 Task: Find connections with filter location Whitehaven with filter topic #Managementconsultant with filter profile language German with filter current company SANGHI INDUSTRIES LTD with filter school Indian Institute of Management, Lucknow with filter industry Wholesale Motor Vehicles and Parts with filter service category Video Production with filter keywords title Retail Worker
Action: Mouse moved to (594, 75)
Screenshot: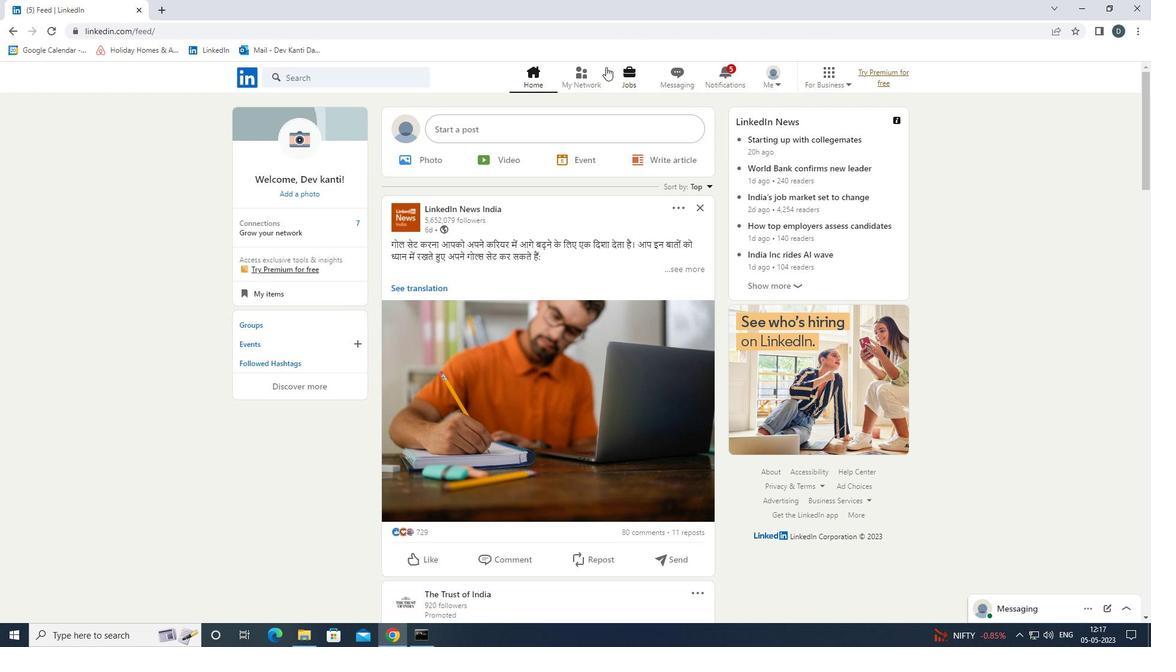 
Action: Mouse pressed left at (594, 75)
Screenshot: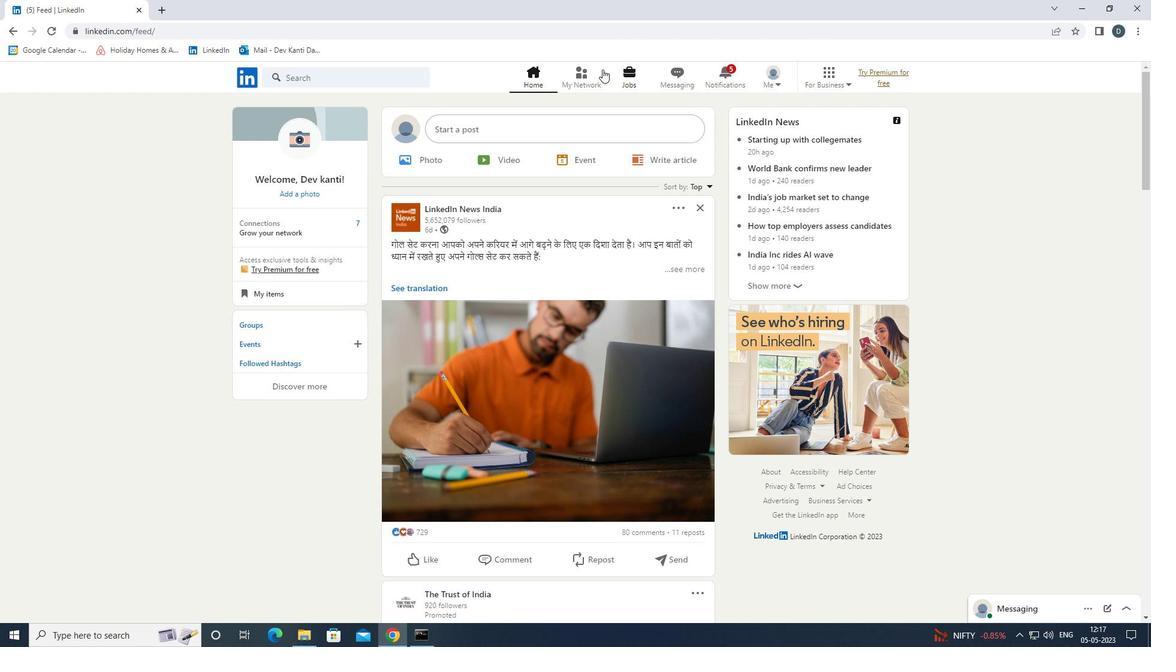 
Action: Mouse moved to (393, 146)
Screenshot: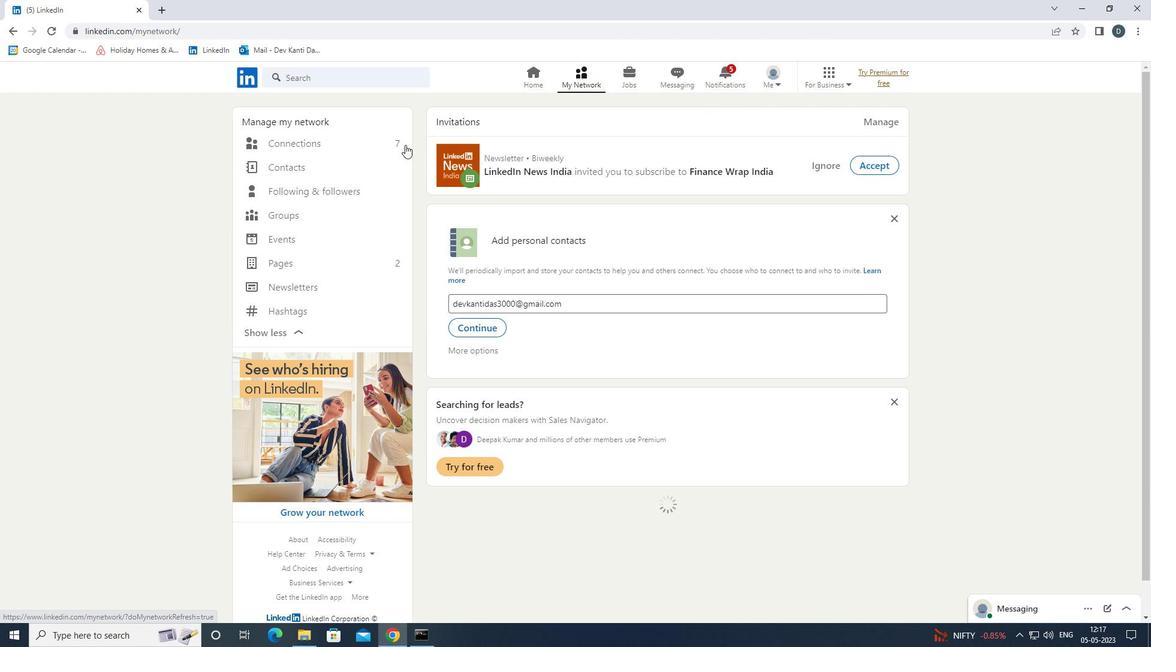 
Action: Mouse pressed left at (393, 146)
Screenshot: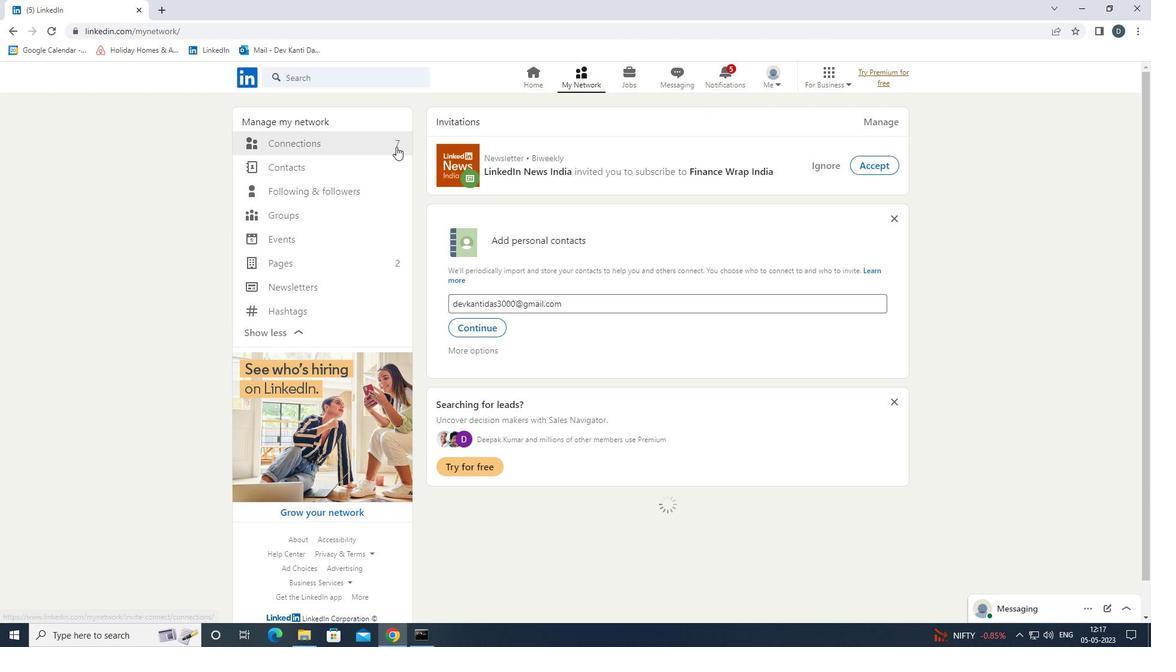 
Action: Mouse moved to (655, 145)
Screenshot: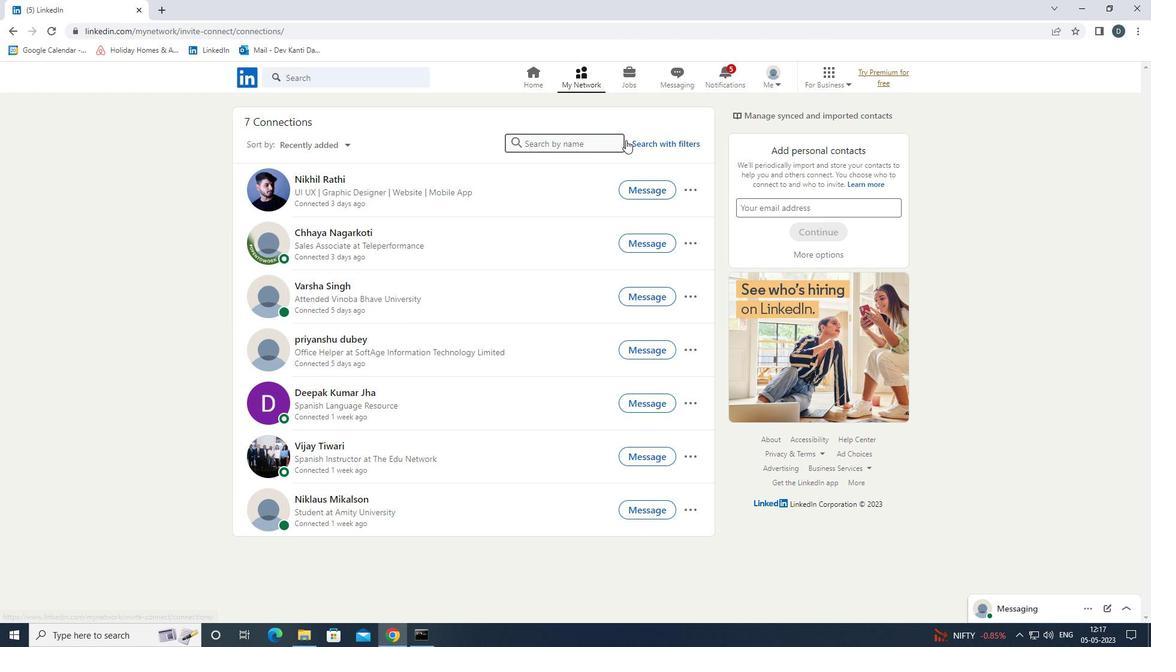 
Action: Mouse pressed left at (655, 145)
Screenshot: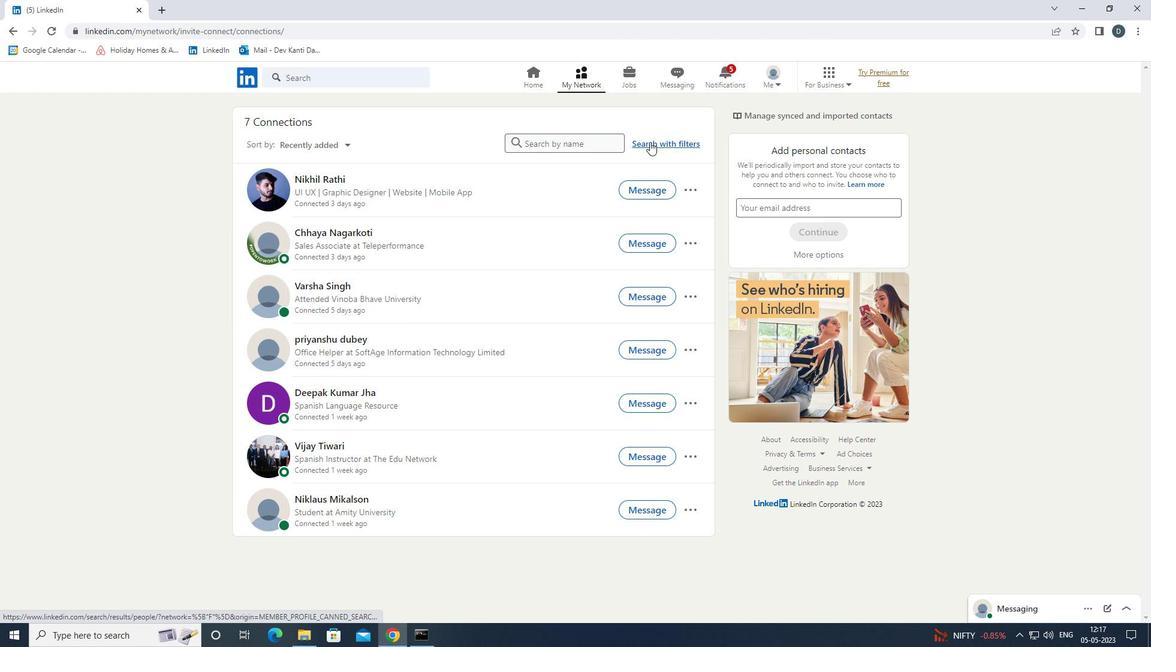 
Action: Mouse moved to (613, 109)
Screenshot: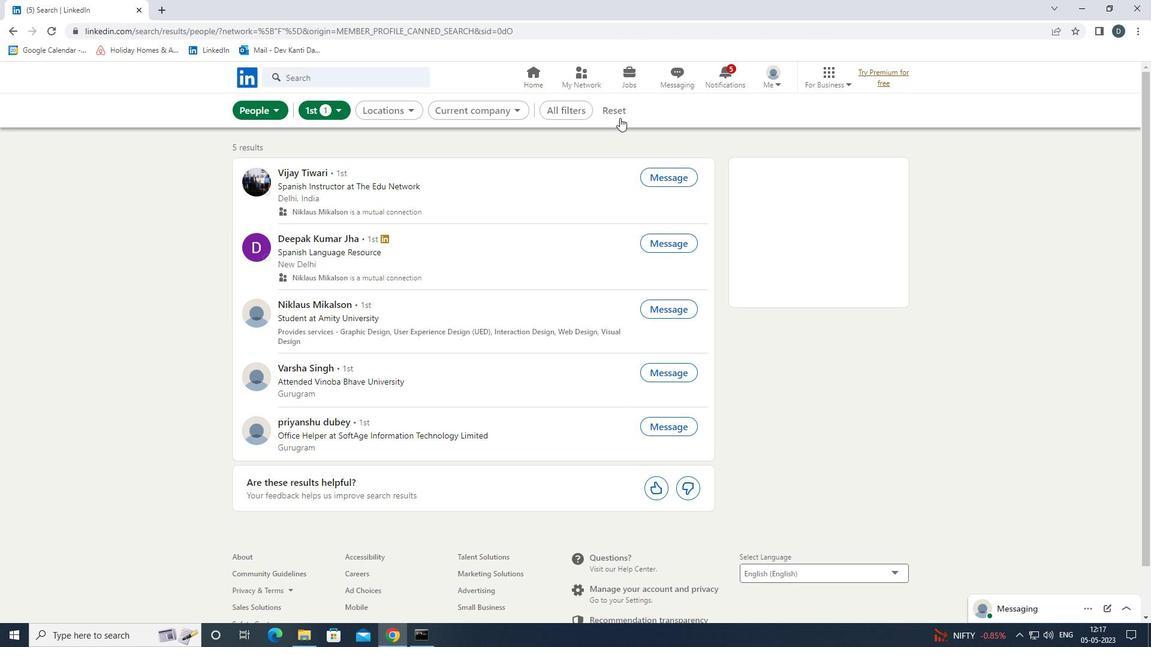
Action: Mouse pressed left at (613, 109)
Screenshot: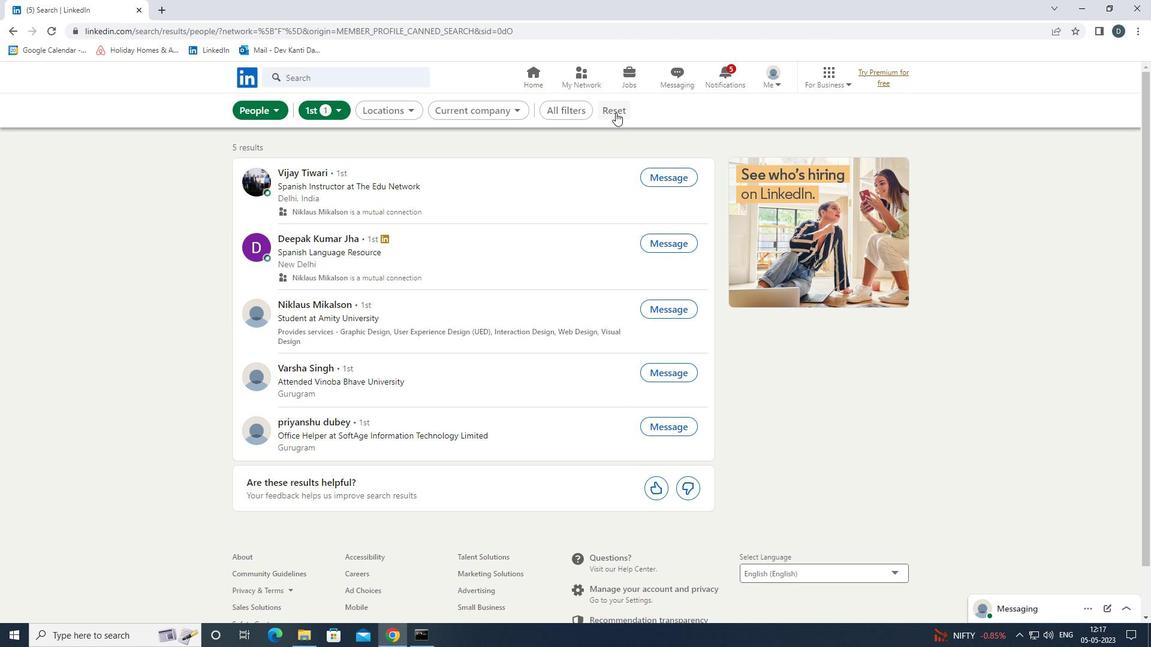 
Action: Mouse moved to (607, 107)
Screenshot: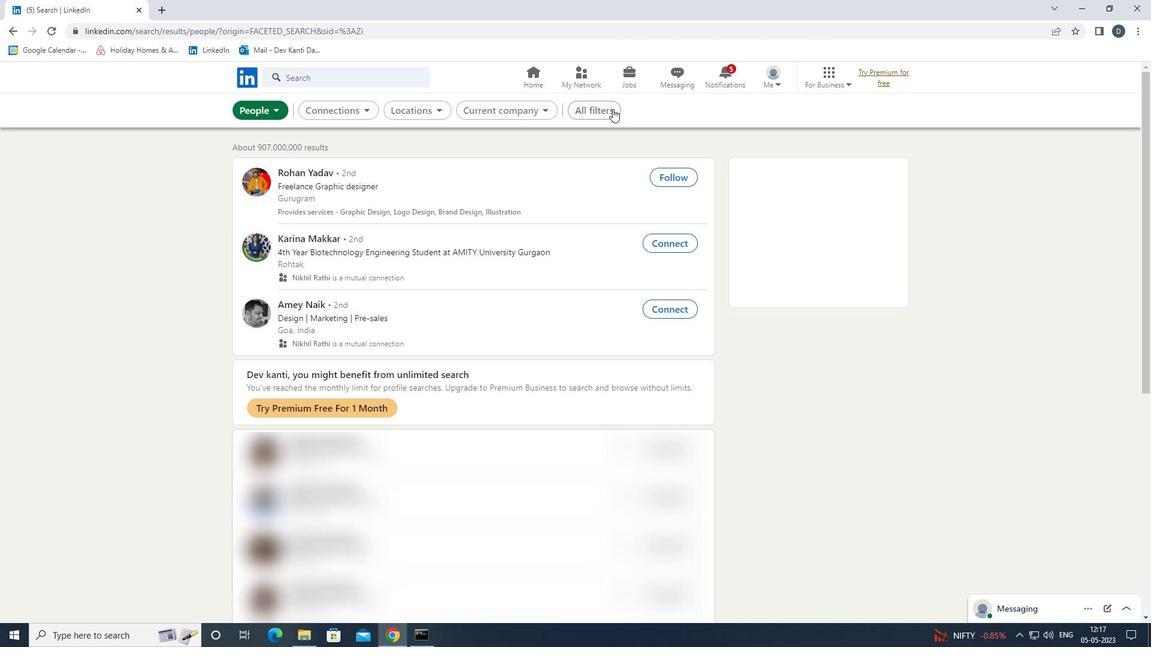 
Action: Mouse pressed left at (607, 107)
Screenshot: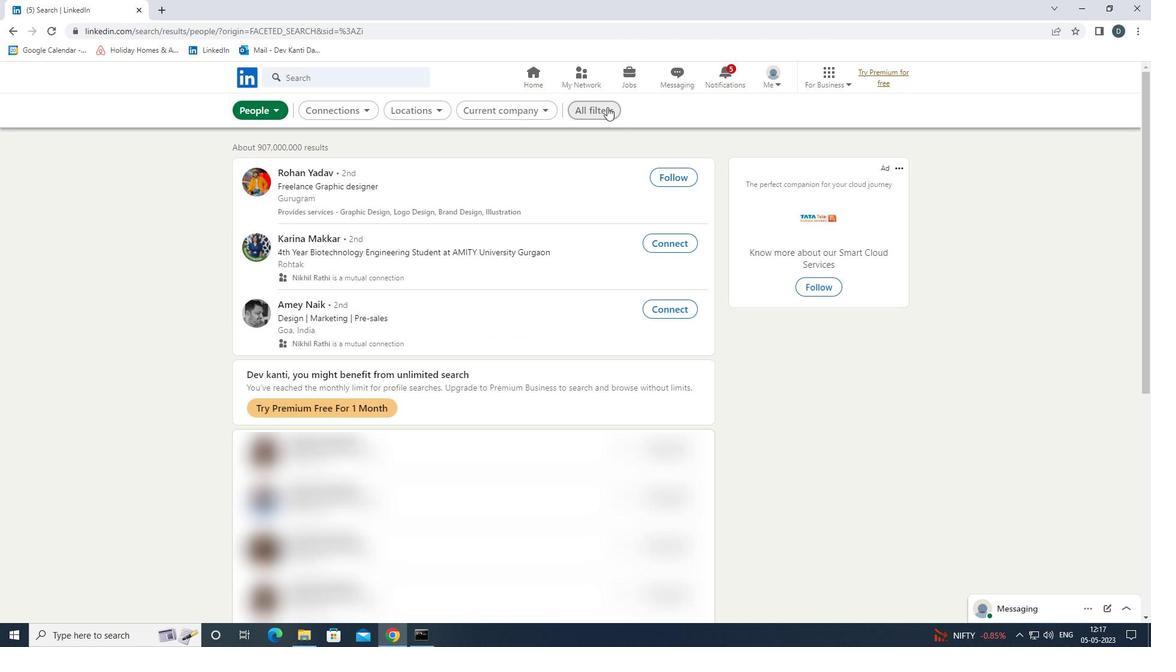 
Action: Mouse moved to (1028, 398)
Screenshot: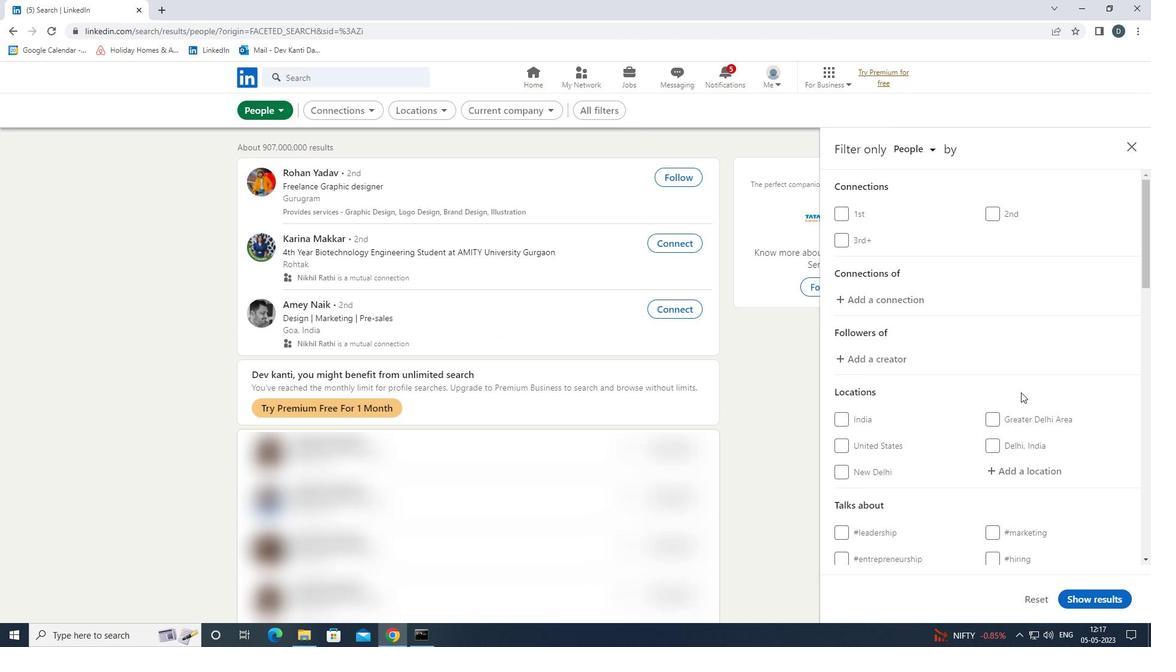 
Action: Mouse scrolled (1028, 397) with delta (0, 0)
Screenshot: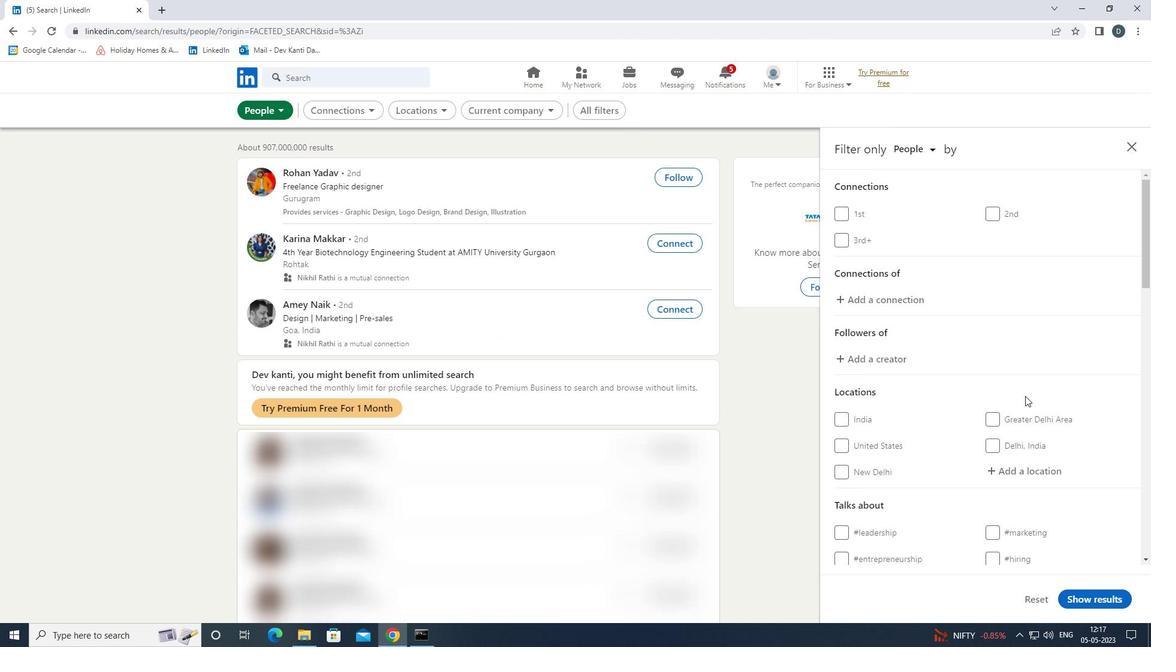 
Action: Mouse moved to (1029, 398)
Screenshot: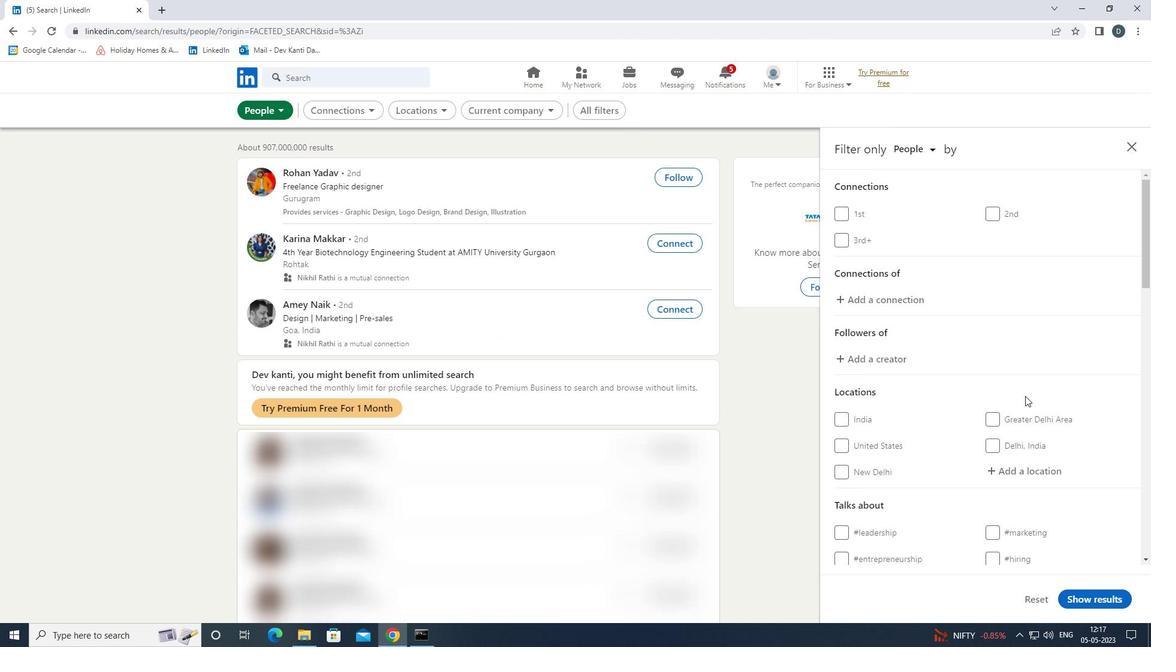 
Action: Mouse scrolled (1029, 397) with delta (0, 0)
Screenshot: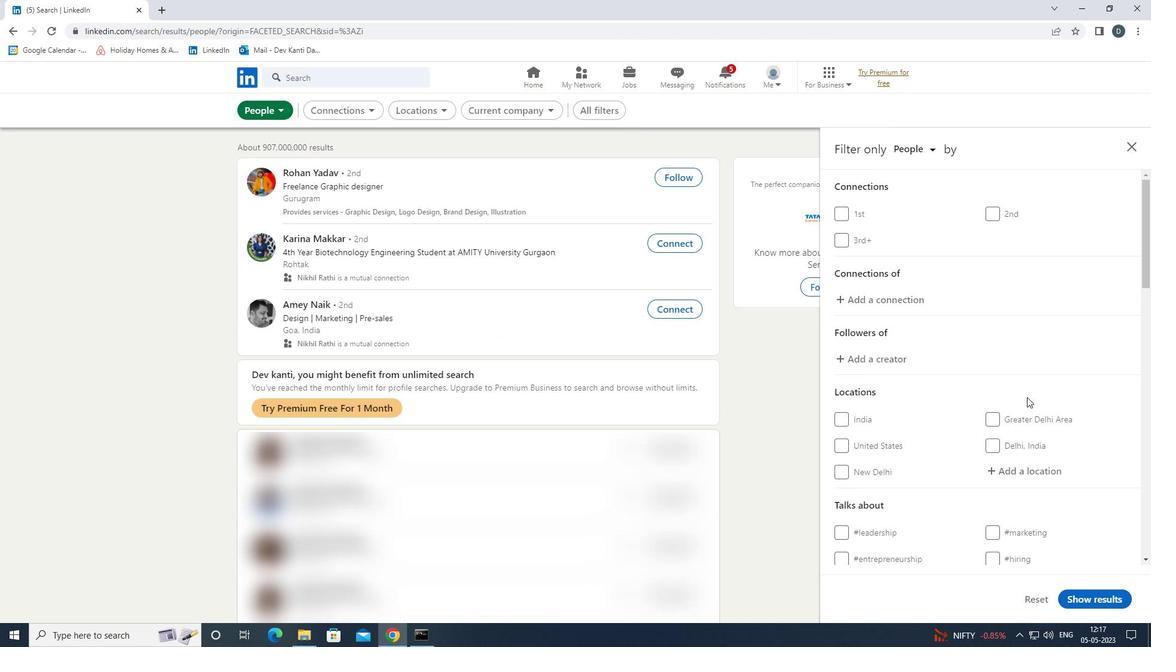 
Action: Mouse moved to (1031, 398)
Screenshot: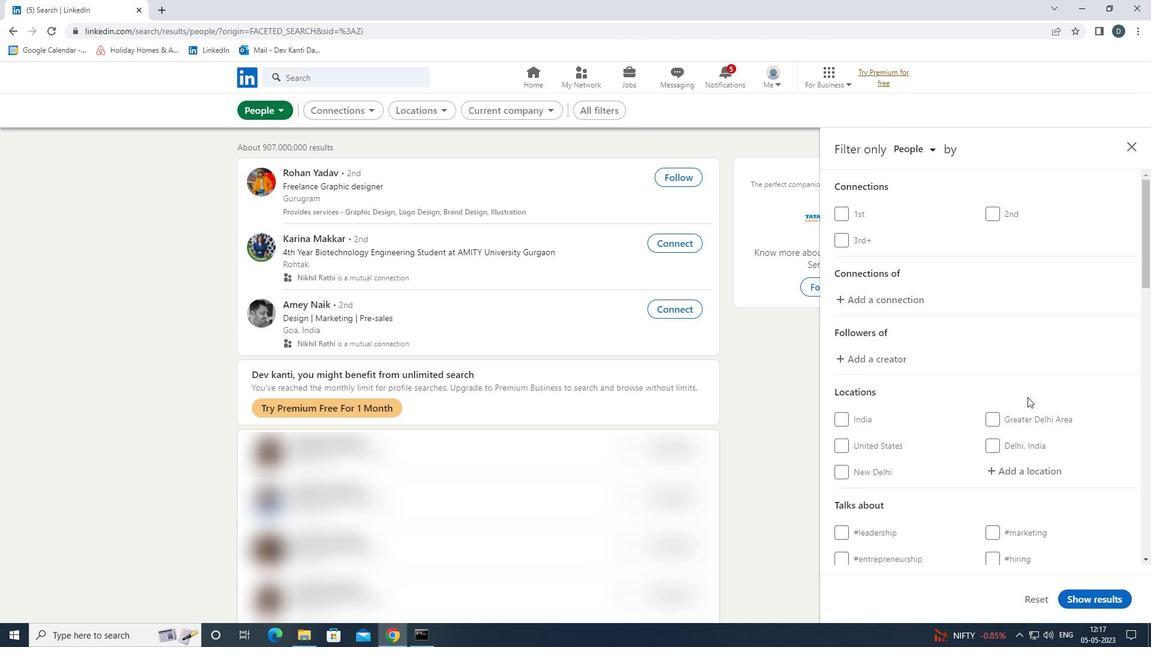 
Action: Mouse scrolled (1031, 398) with delta (0, 0)
Screenshot: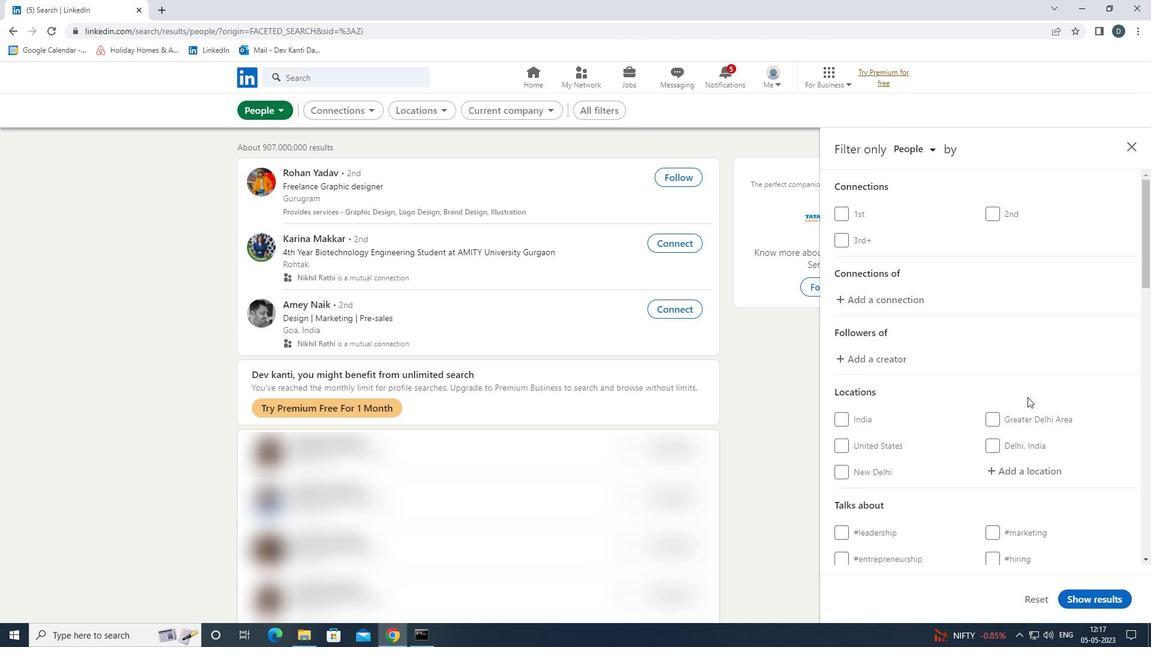 
Action: Mouse moved to (1039, 403)
Screenshot: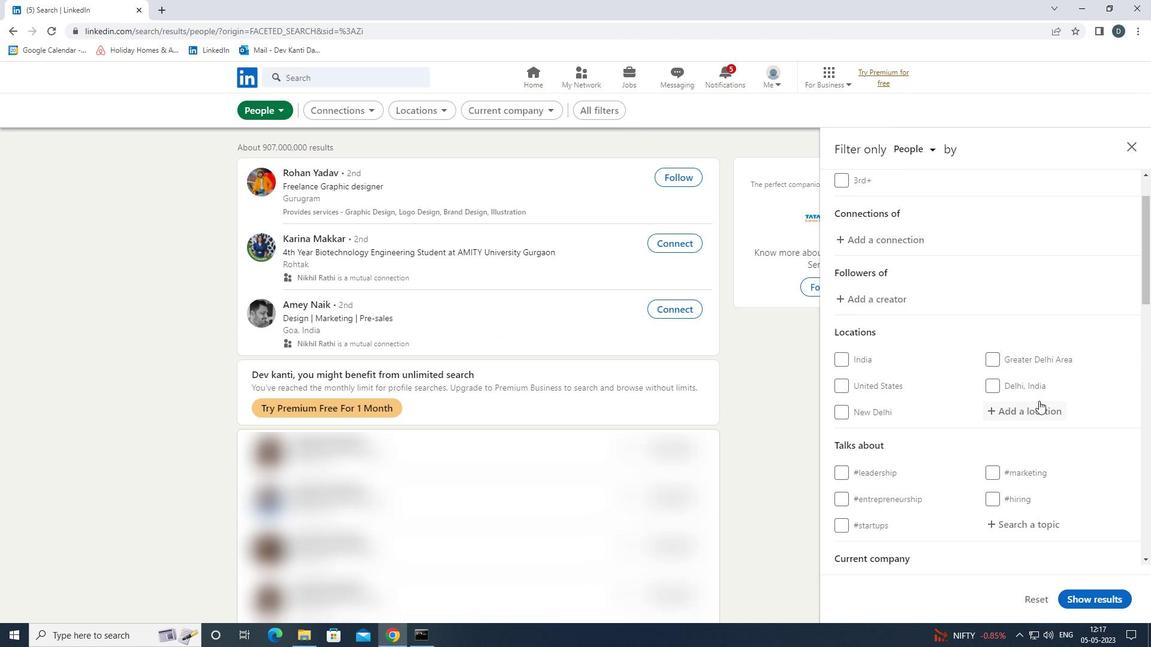 
Action: Mouse pressed left at (1039, 403)
Screenshot: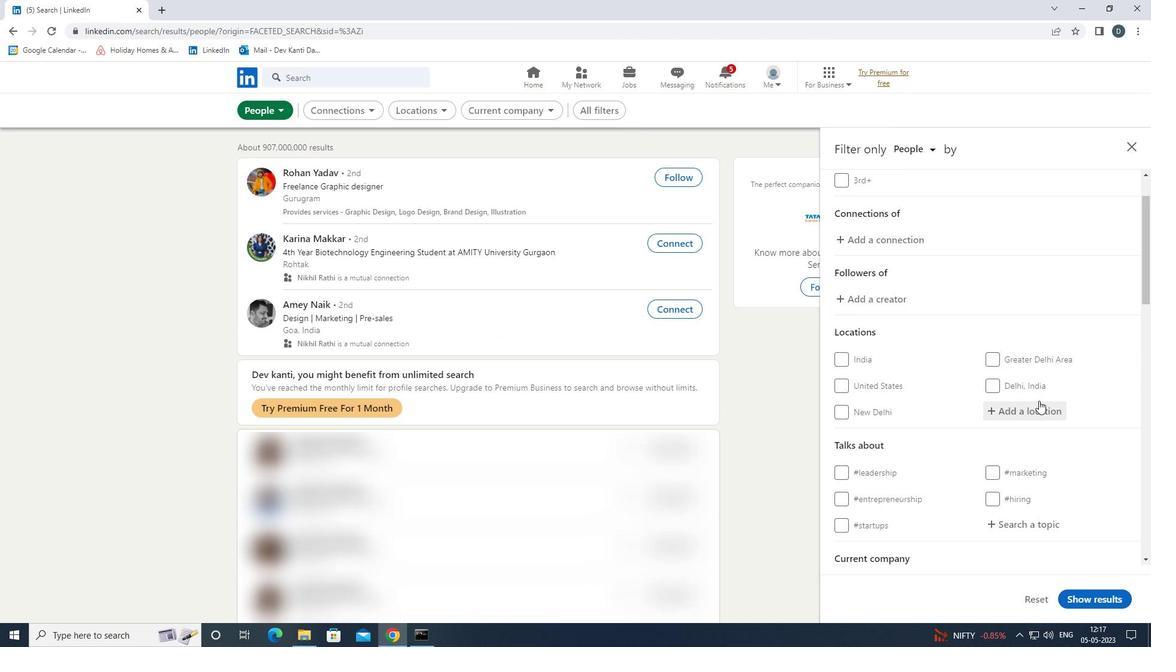 
Action: Key pressed <Key.shift>
Screenshot: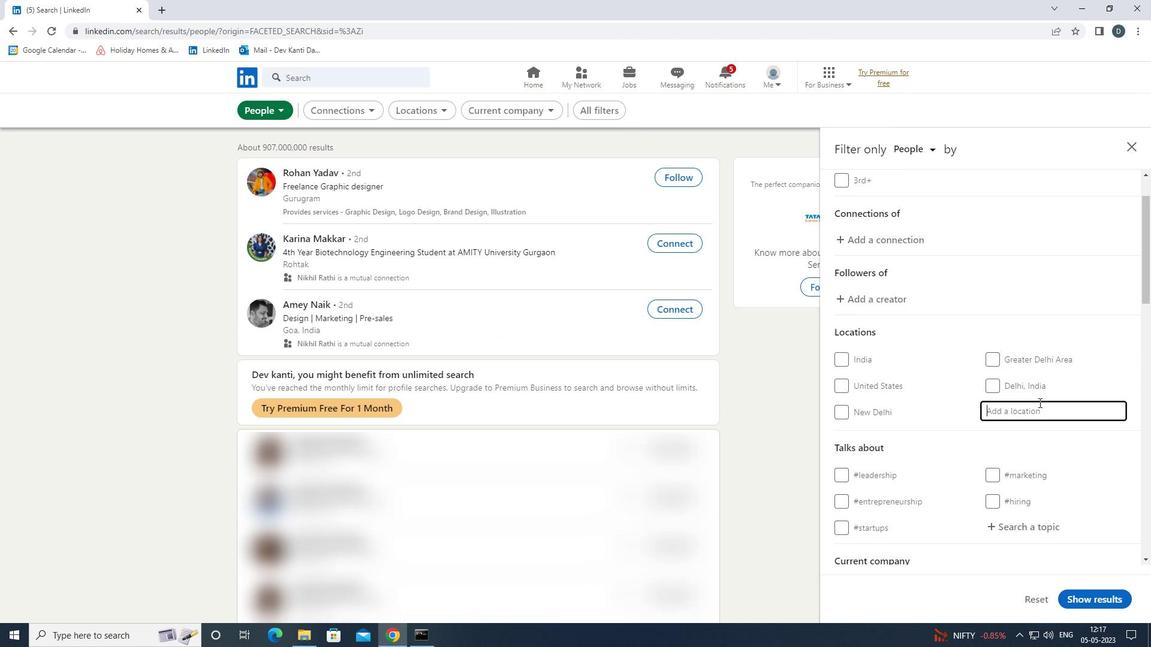 
Action: Mouse moved to (956, 380)
Screenshot: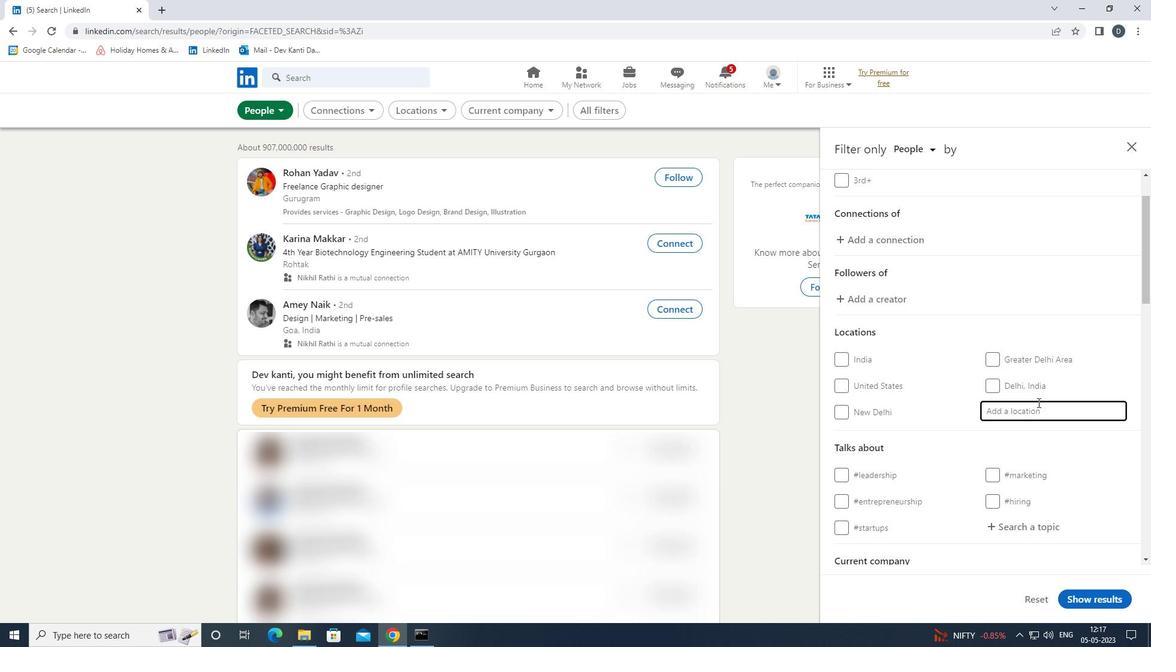
Action: Key pressed <Key.shift><Key.shift><Key.shift><Key.shift><Key.shift>WHITEHAVEN<Key.down><Key.enter>
Screenshot: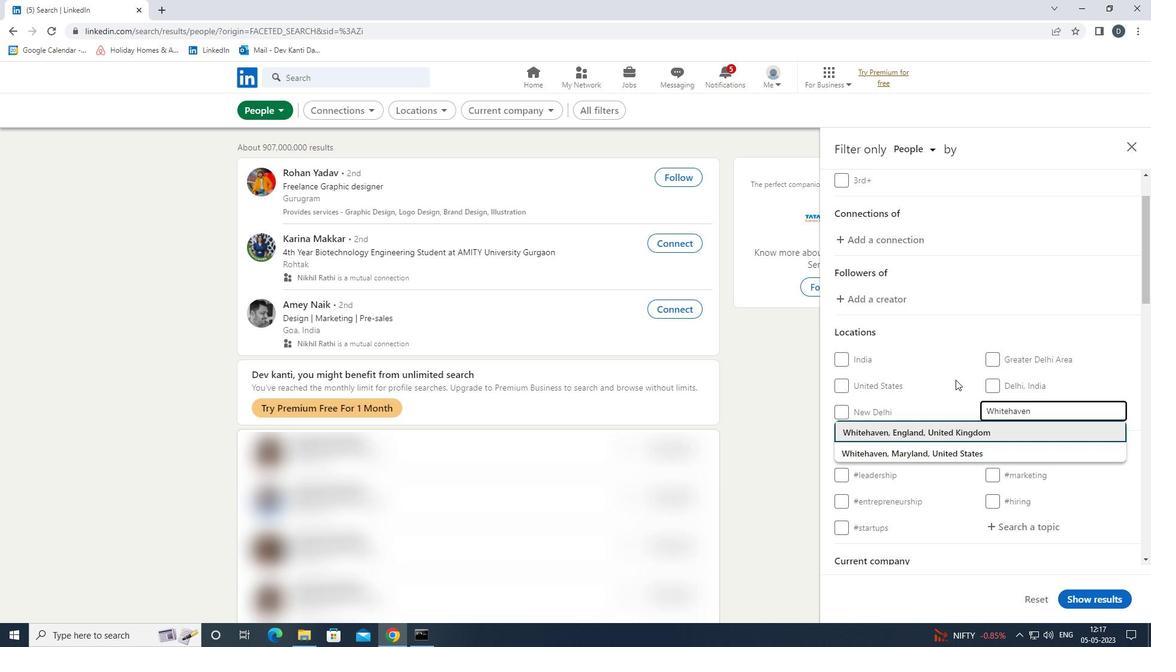 
Action: Mouse scrolled (956, 379) with delta (0, 0)
Screenshot: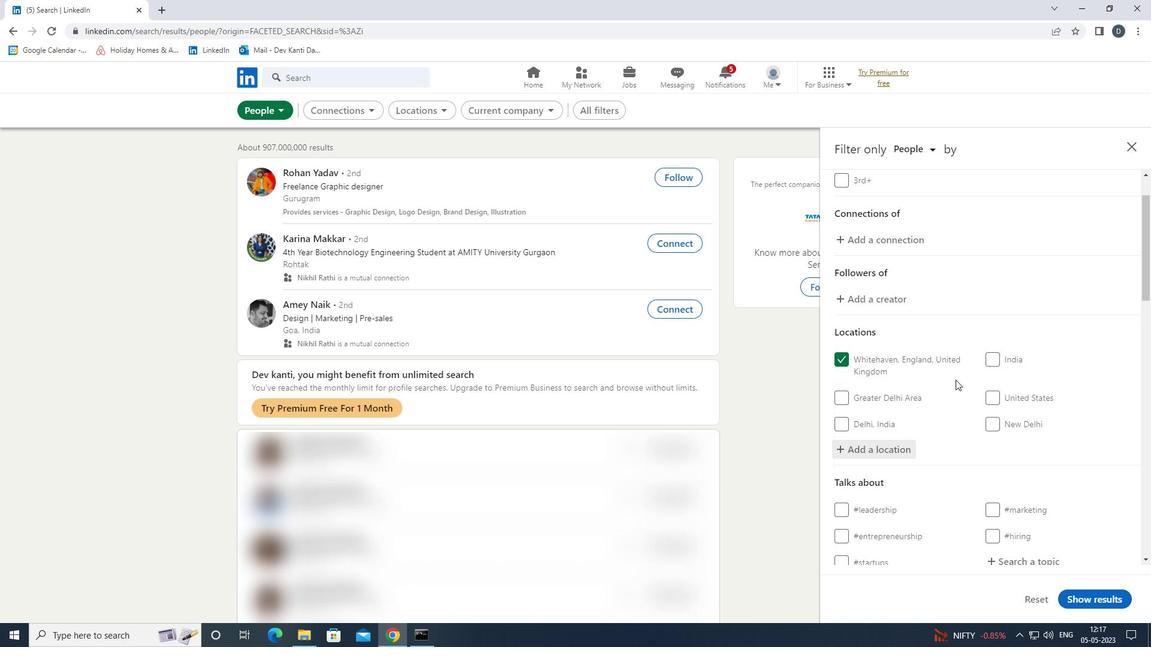 
Action: Mouse scrolled (956, 379) with delta (0, 0)
Screenshot: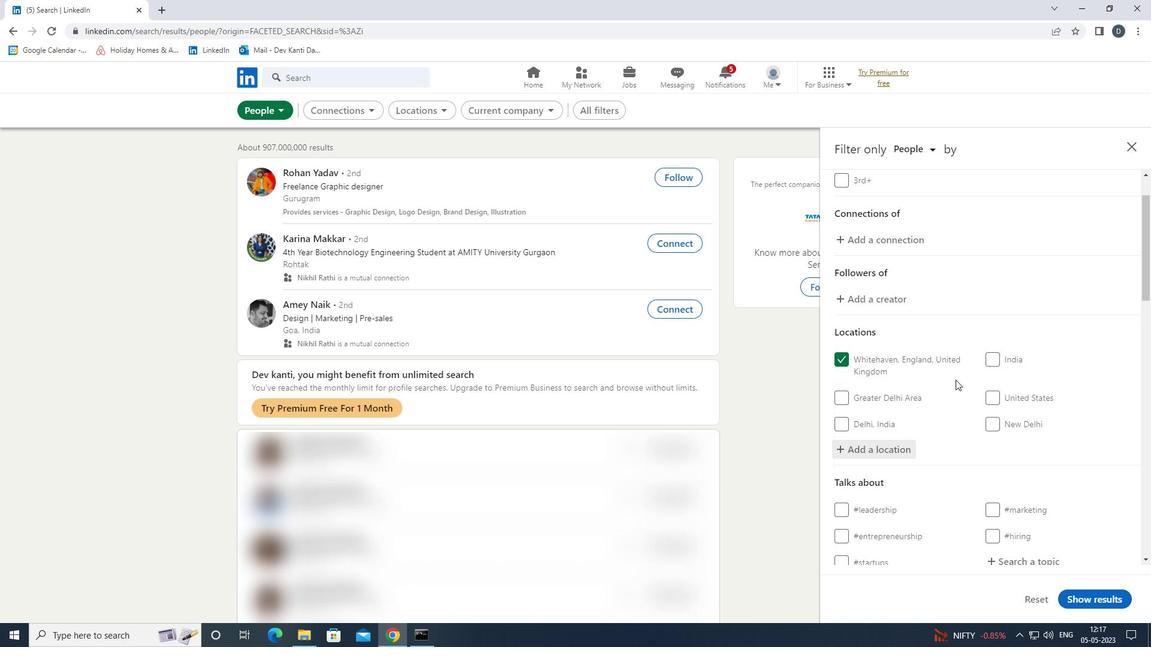 
Action: Mouse scrolled (956, 379) with delta (0, 0)
Screenshot: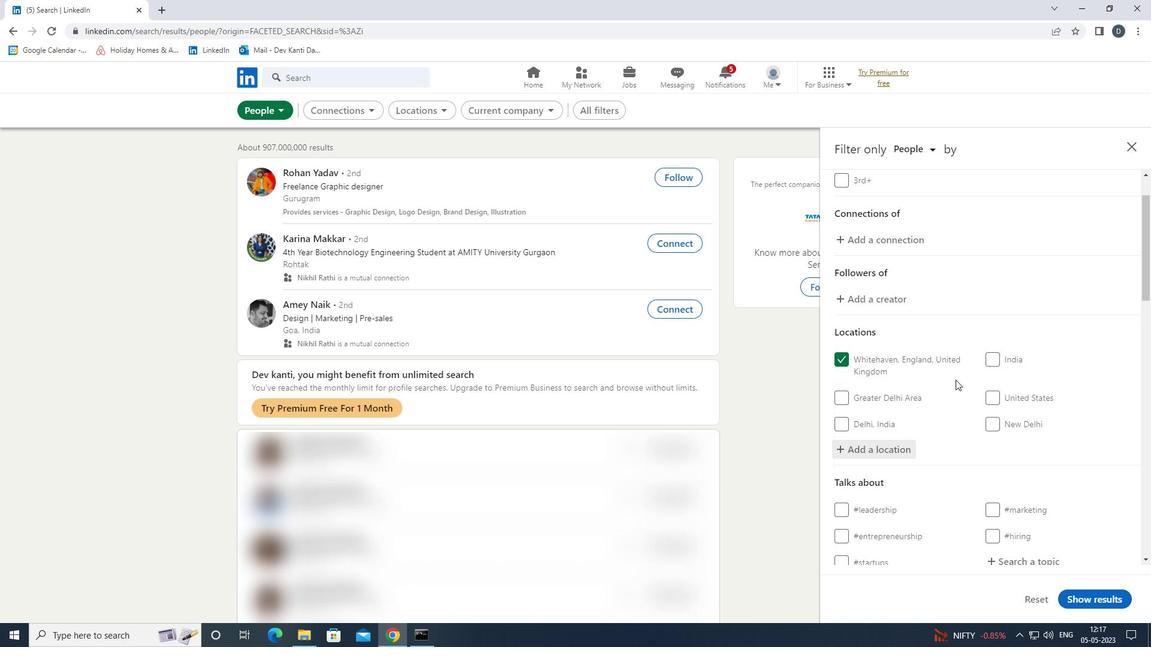 
Action: Mouse moved to (1010, 377)
Screenshot: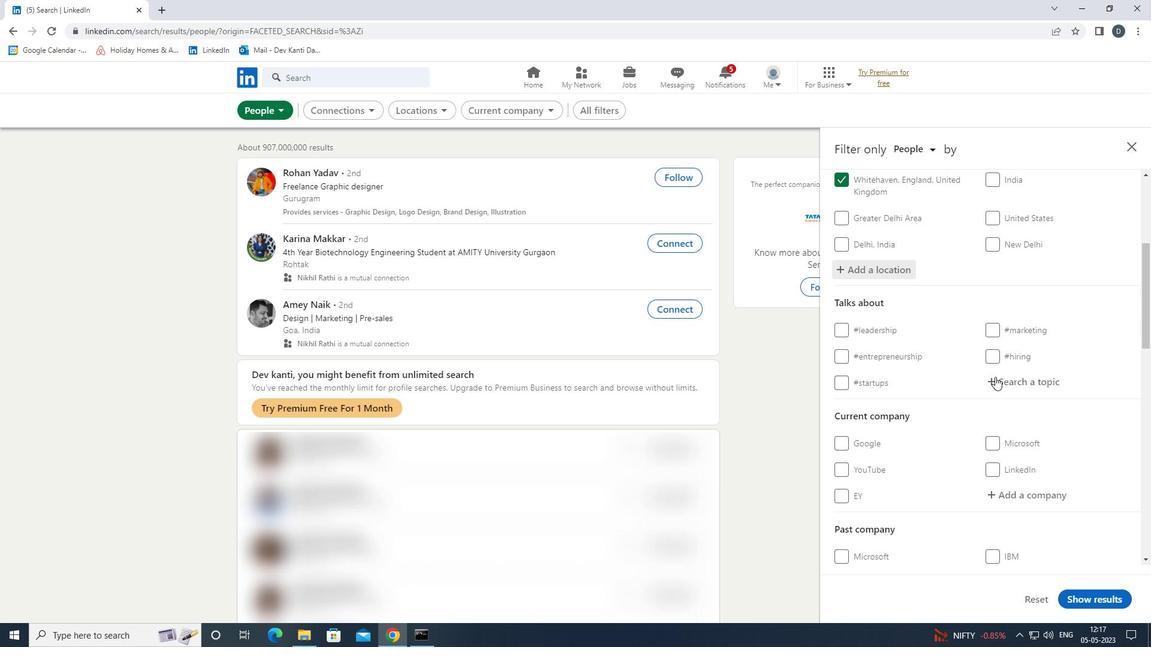 
Action: Mouse pressed left at (1010, 377)
Screenshot: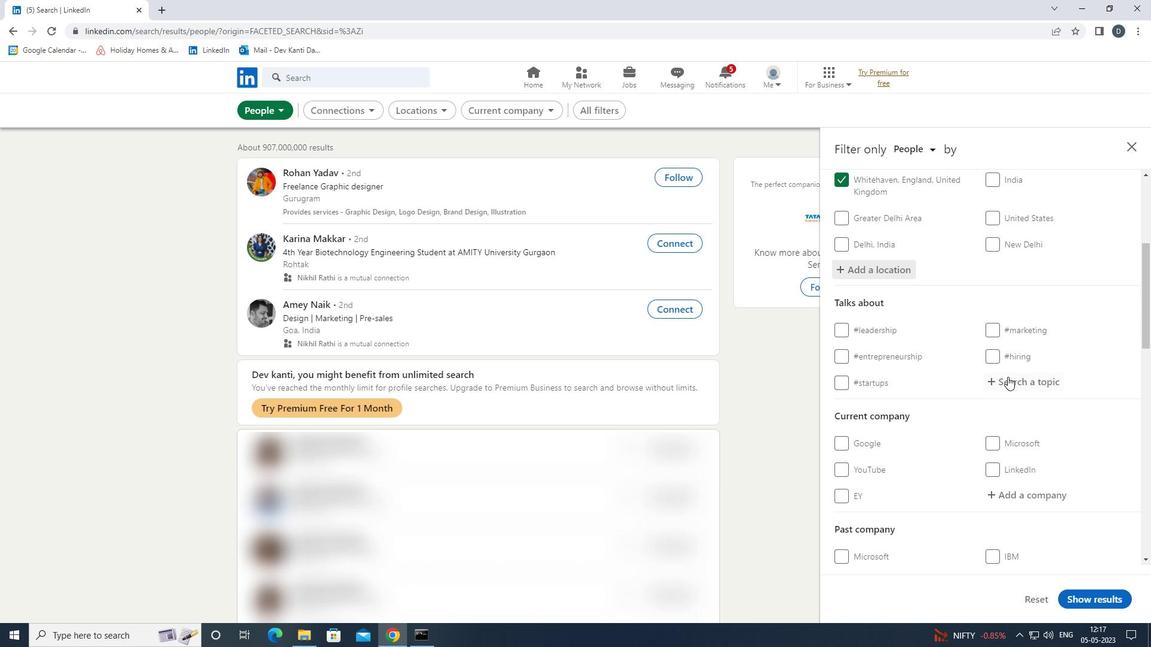 
Action: Mouse moved to (990, 372)
Screenshot: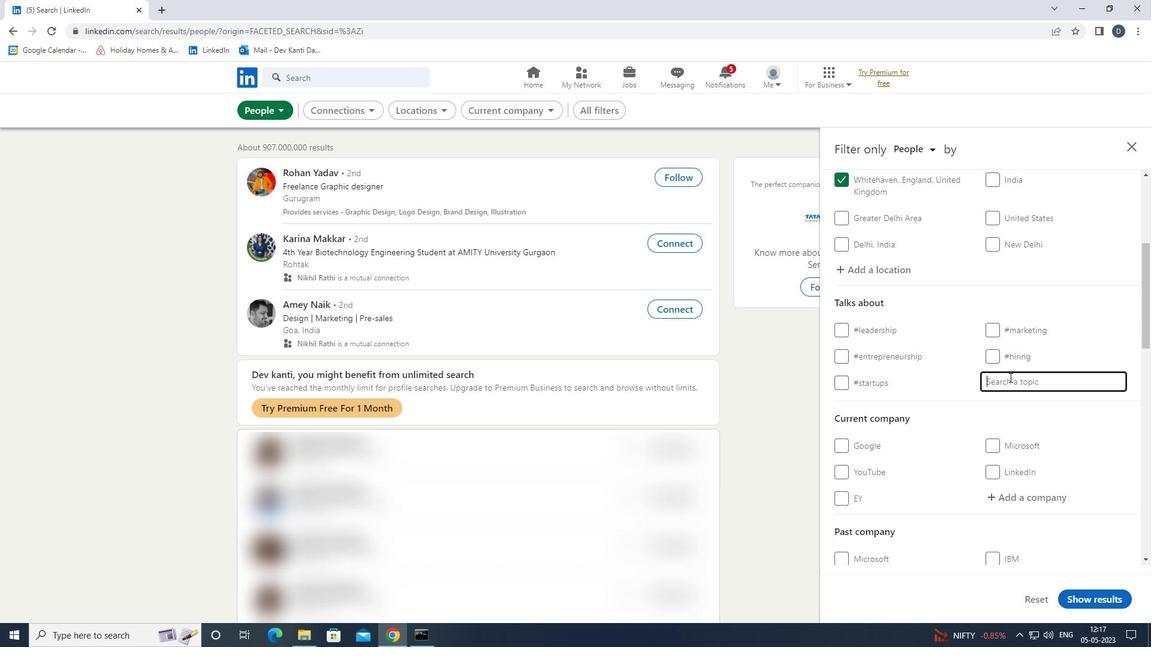 
Action: Key pressed <Key.shift>MANAGEMENT<Key.down><Key.down>CONSULTANT<Key.down><Key.enter>
Screenshot: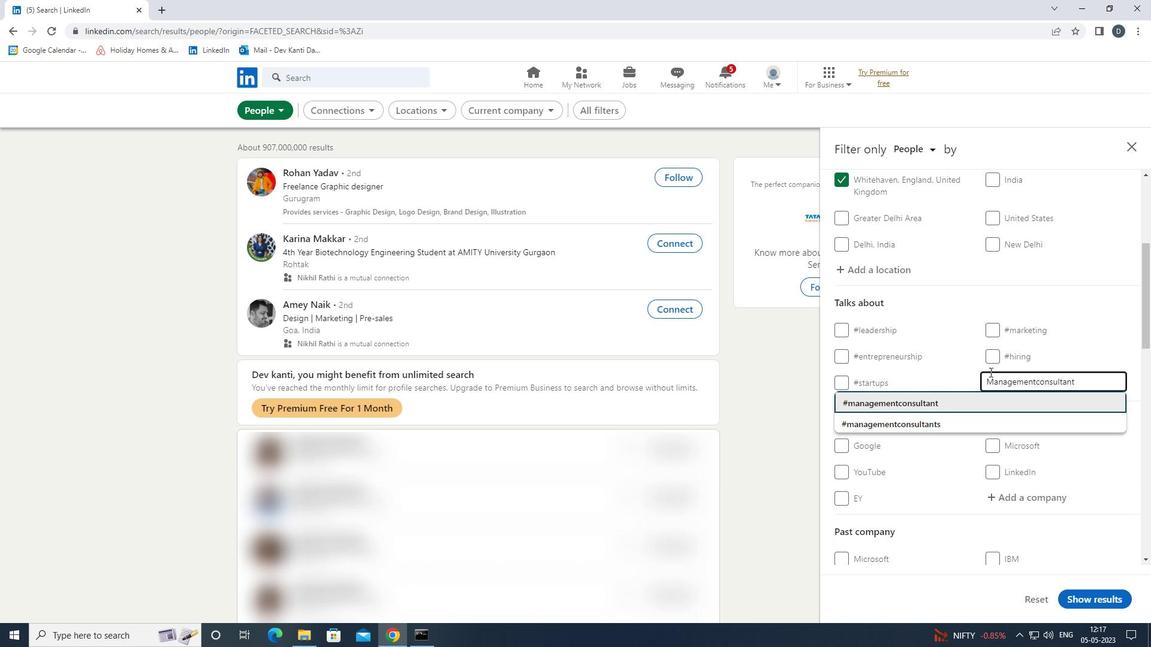 
Action: Mouse moved to (969, 364)
Screenshot: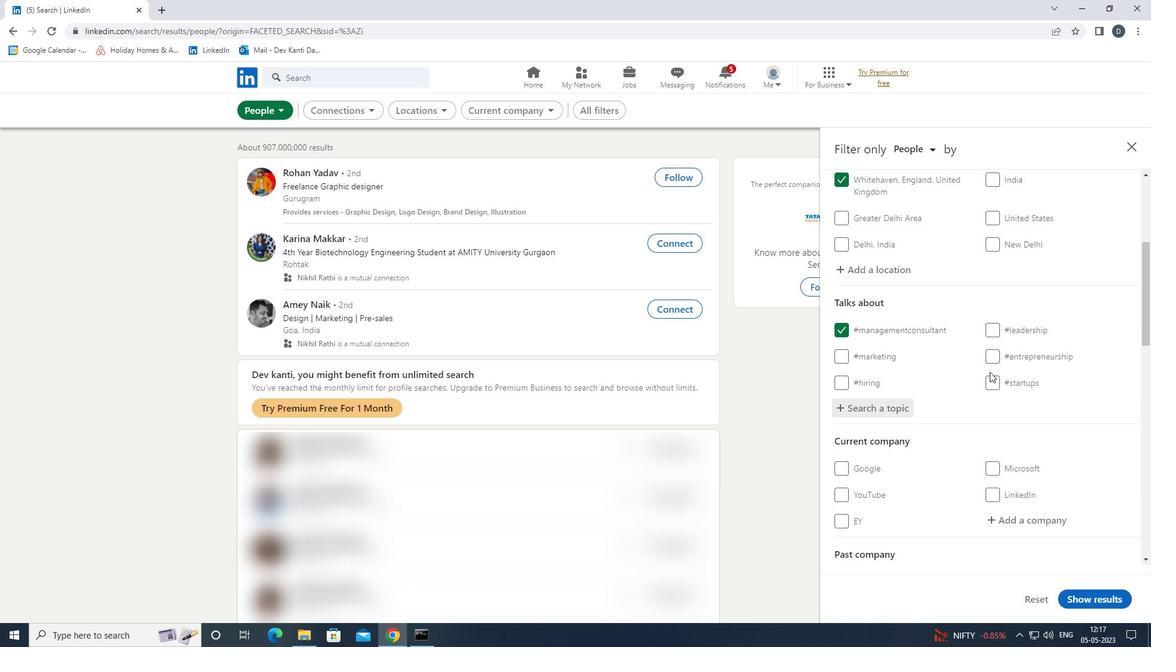 
Action: Mouse scrolled (969, 363) with delta (0, 0)
Screenshot: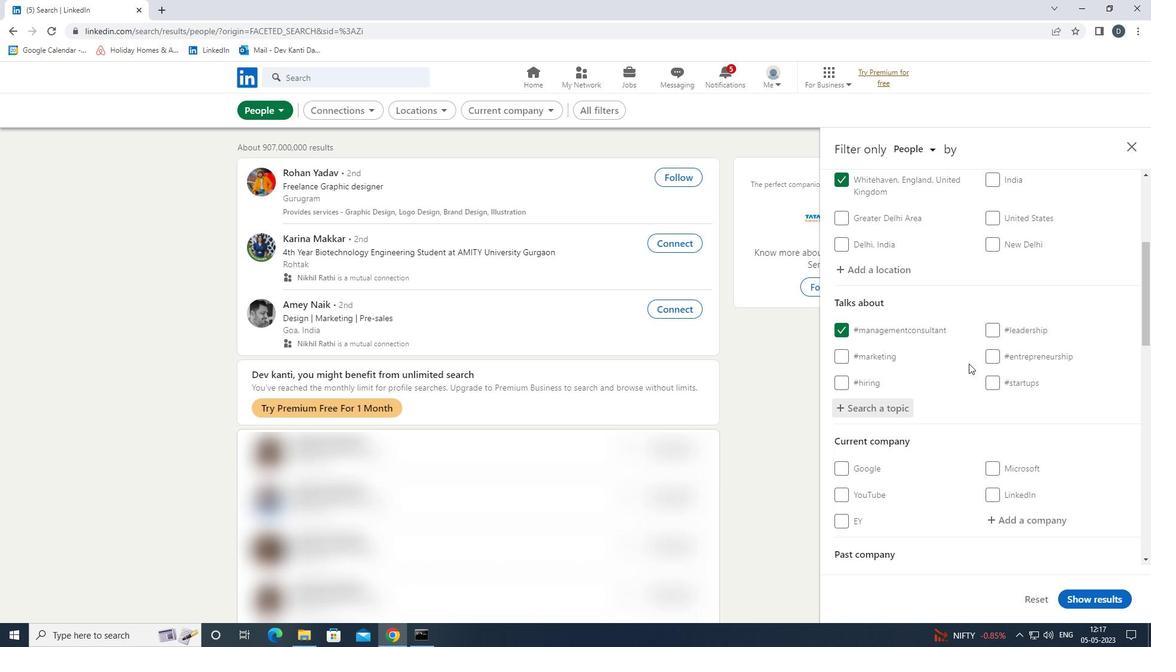 
Action: Mouse scrolled (969, 363) with delta (0, 0)
Screenshot: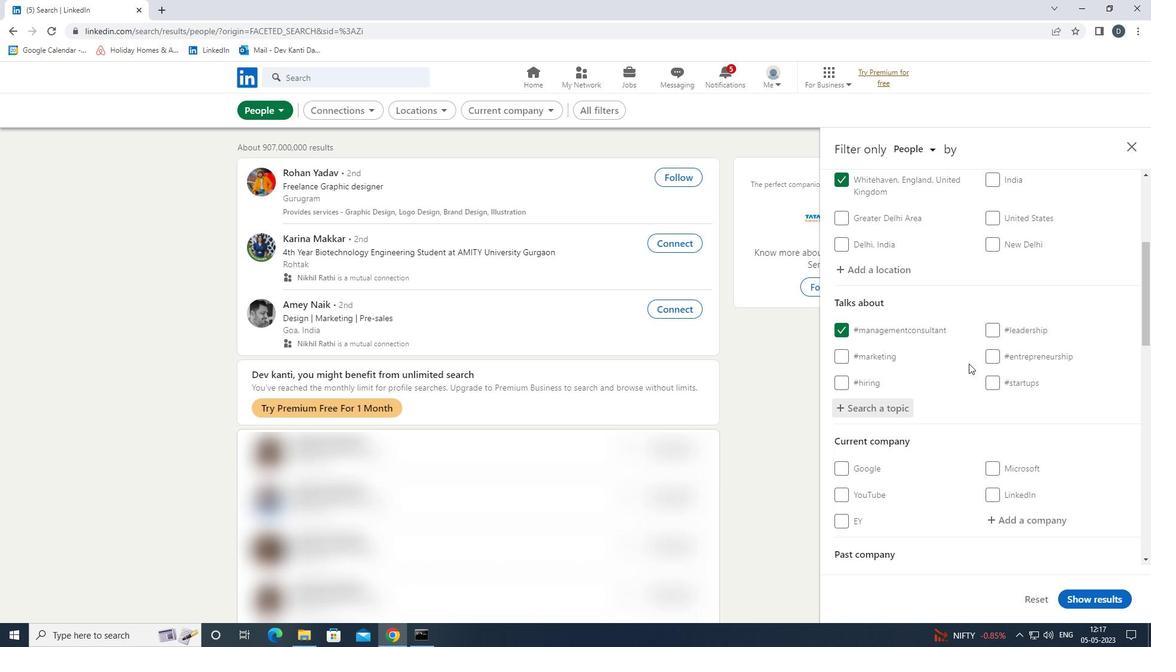 
Action: Mouse scrolled (969, 363) with delta (0, 0)
Screenshot: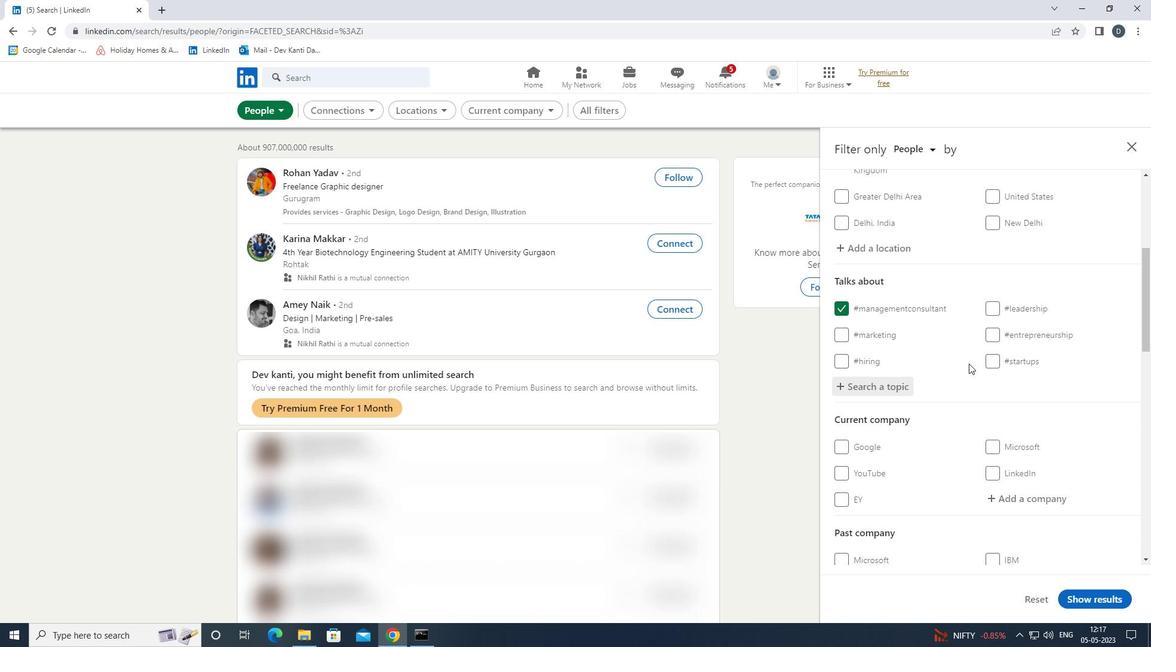 
Action: Mouse moved to (974, 371)
Screenshot: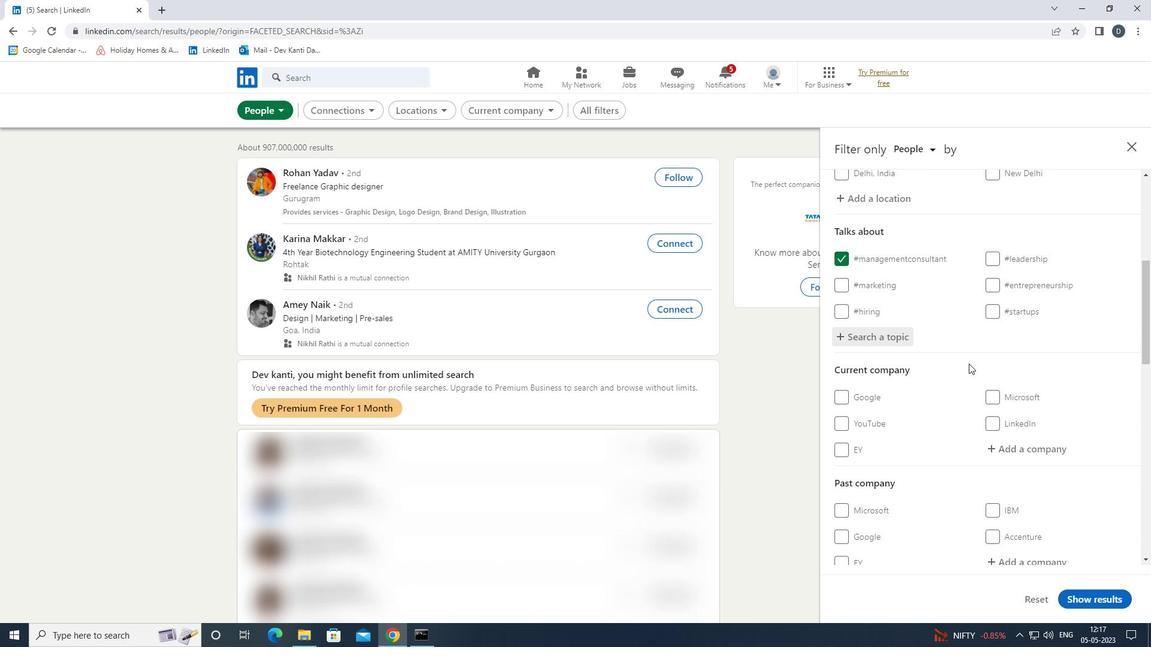 
Action: Mouse scrolled (974, 370) with delta (0, 0)
Screenshot: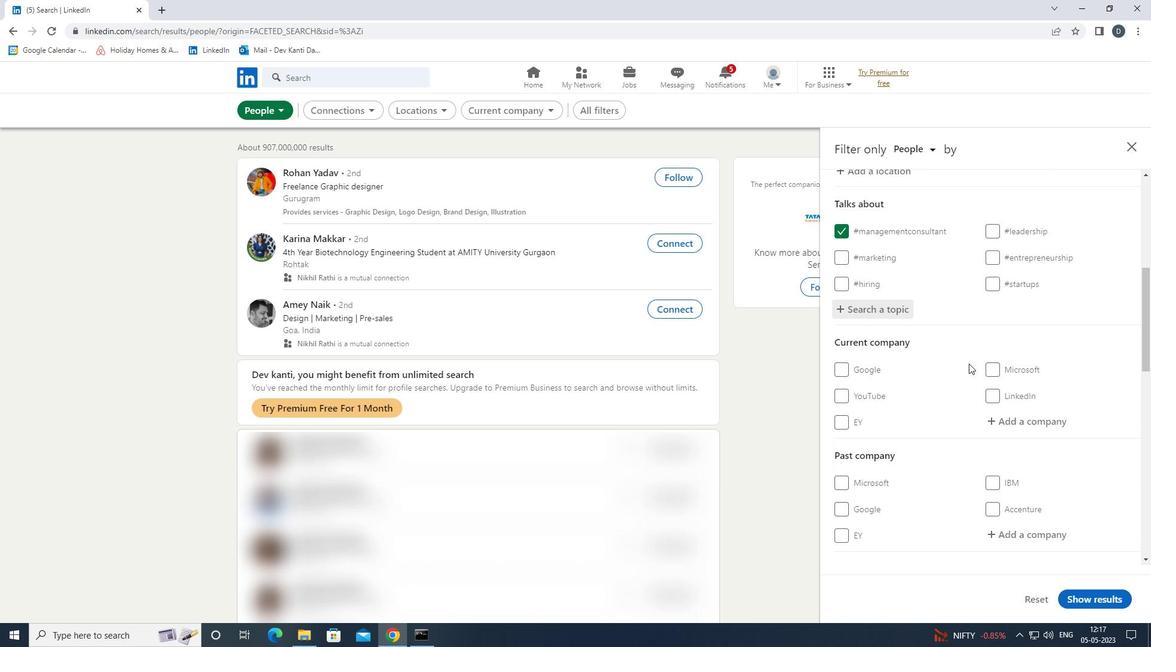 
Action: Mouse moved to (977, 374)
Screenshot: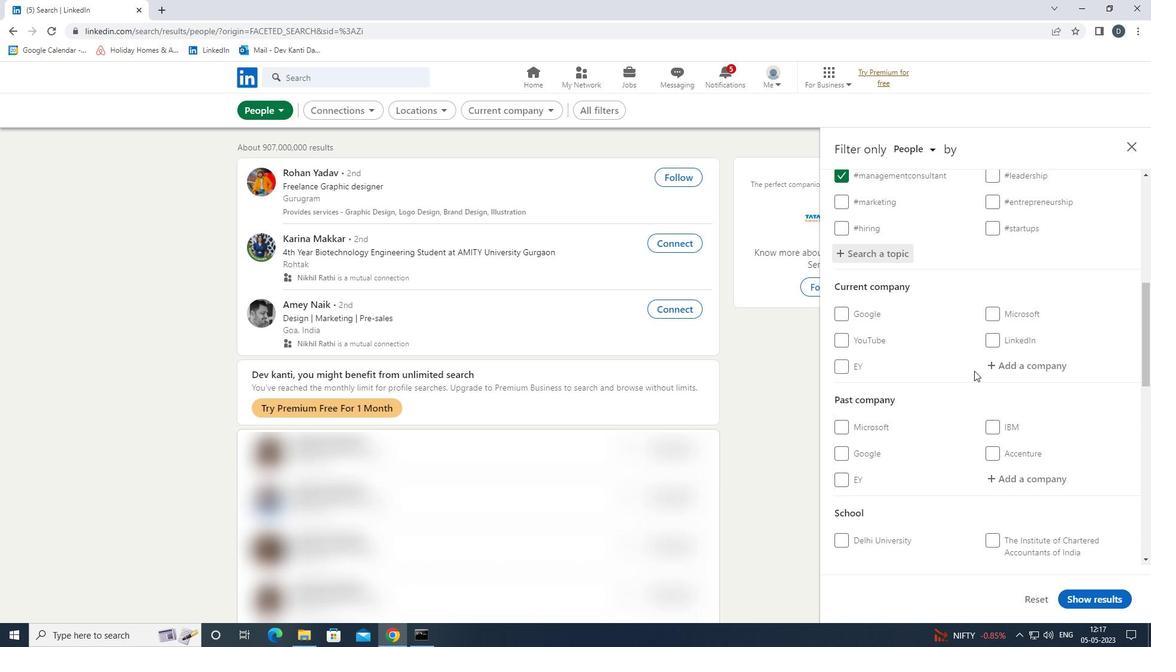 
Action: Mouse scrolled (977, 373) with delta (0, 0)
Screenshot: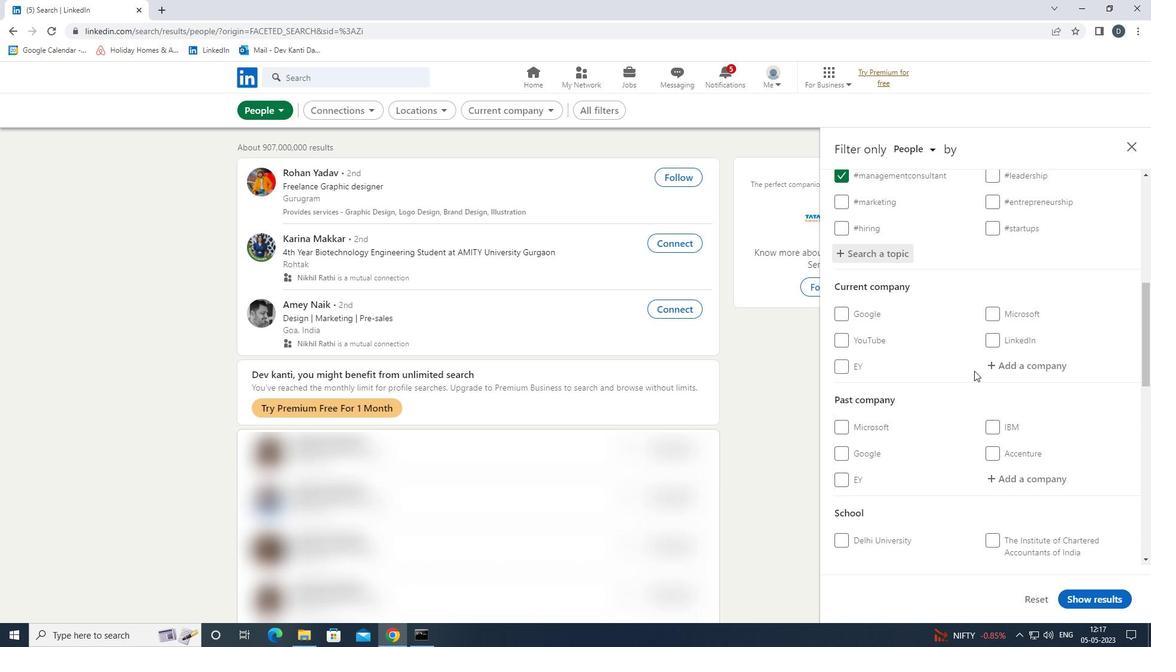 
Action: Mouse moved to (980, 379)
Screenshot: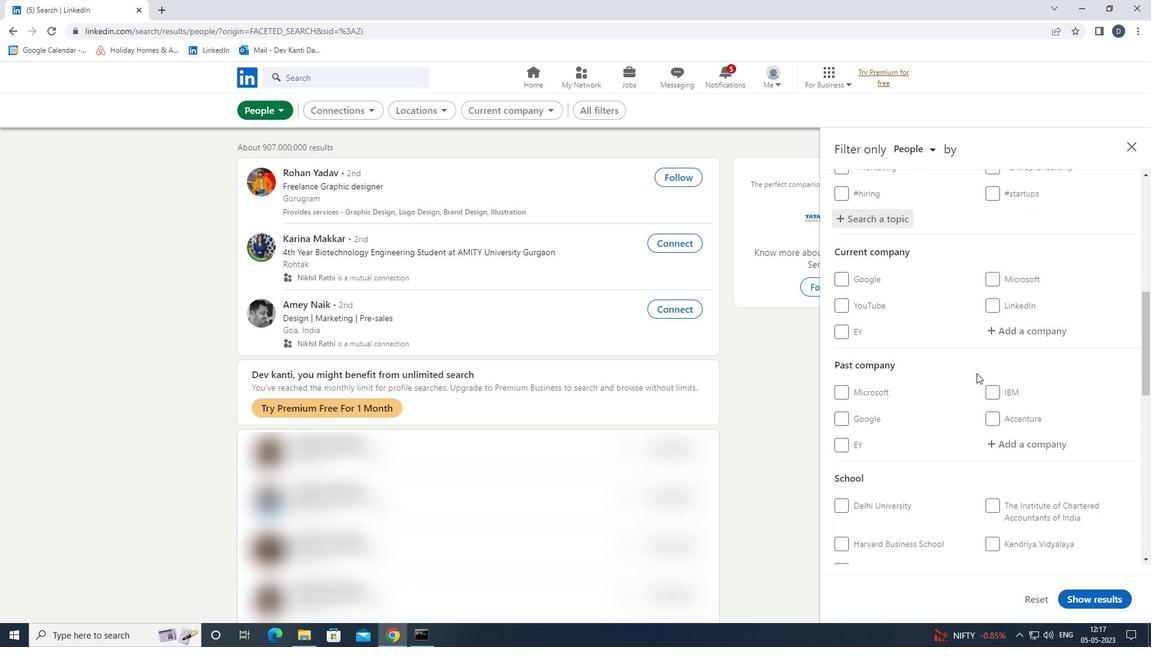 
Action: Mouse scrolled (980, 379) with delta (0, 0)
Screenshot: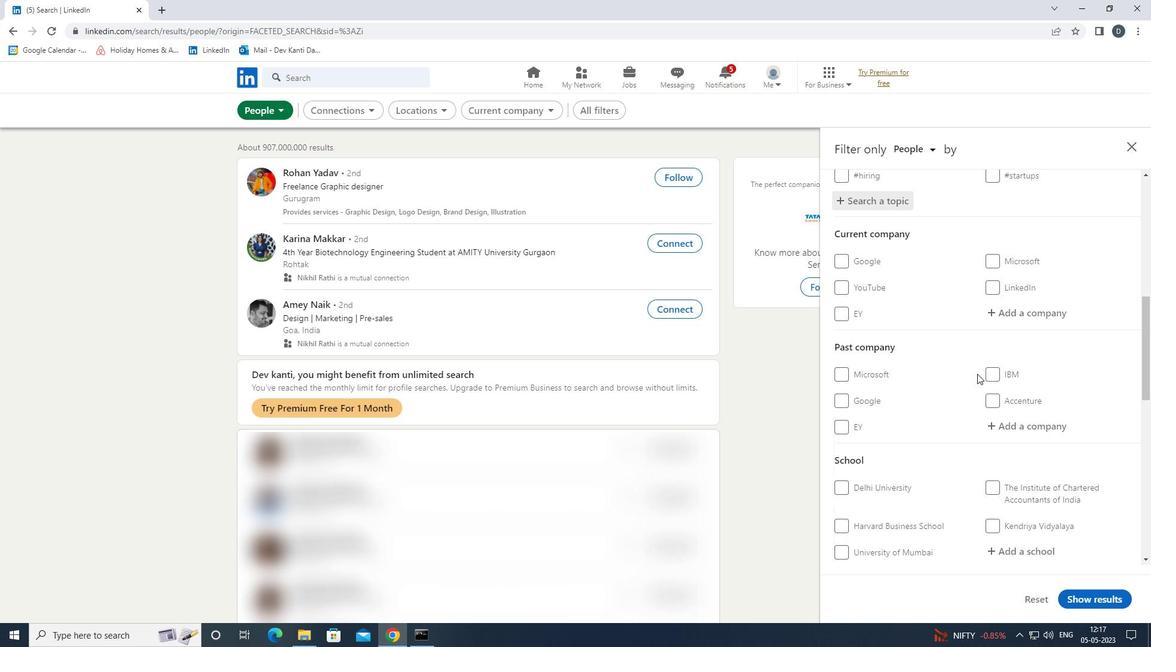 
Action: Mouse scrolled (980, 379) with delta (0, 0)
Screenshot: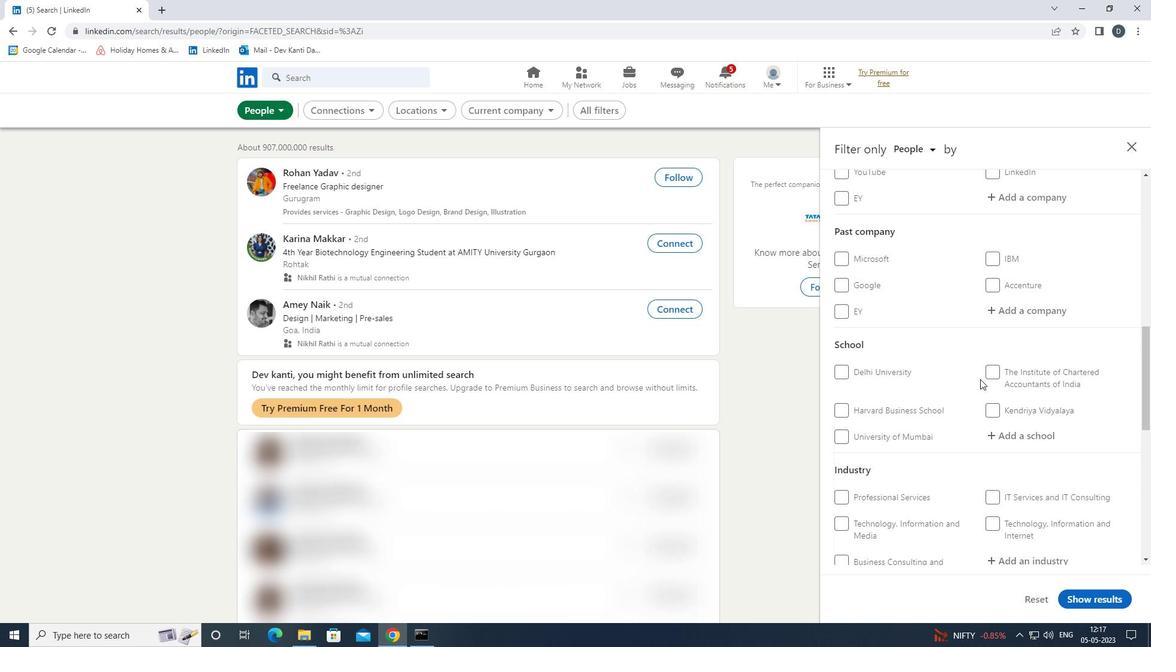 
Action: Mouse scrolled (980, 379) with delta (0, 0)
Screenshot: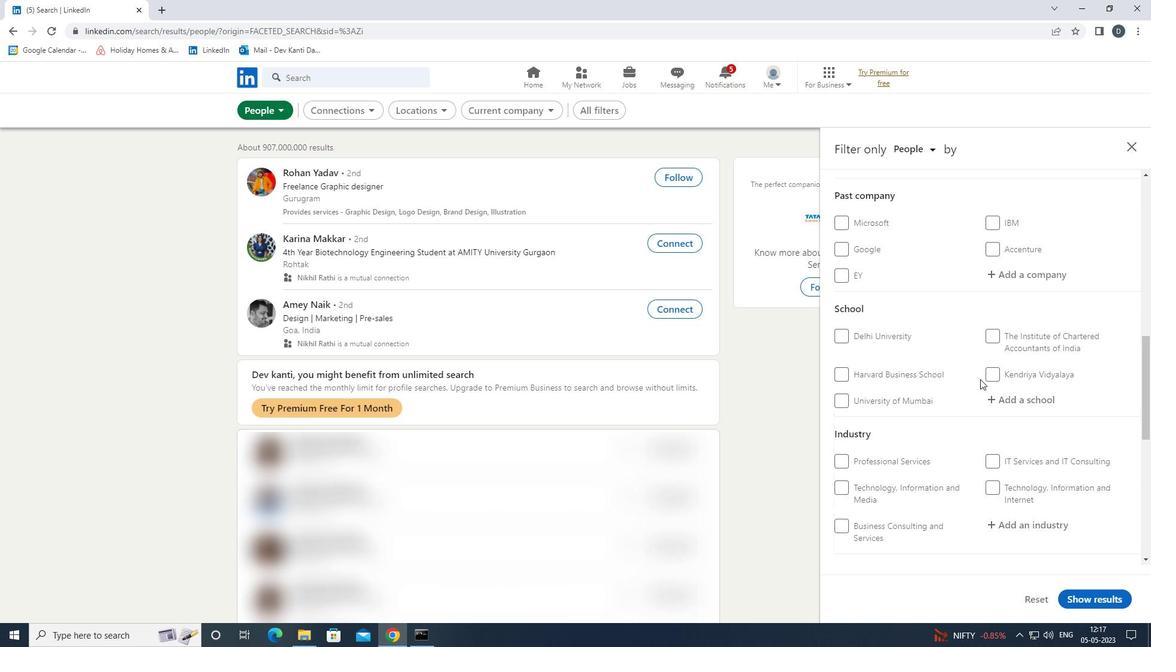
Action: Mouse moved to (981, 380)
Screenshot: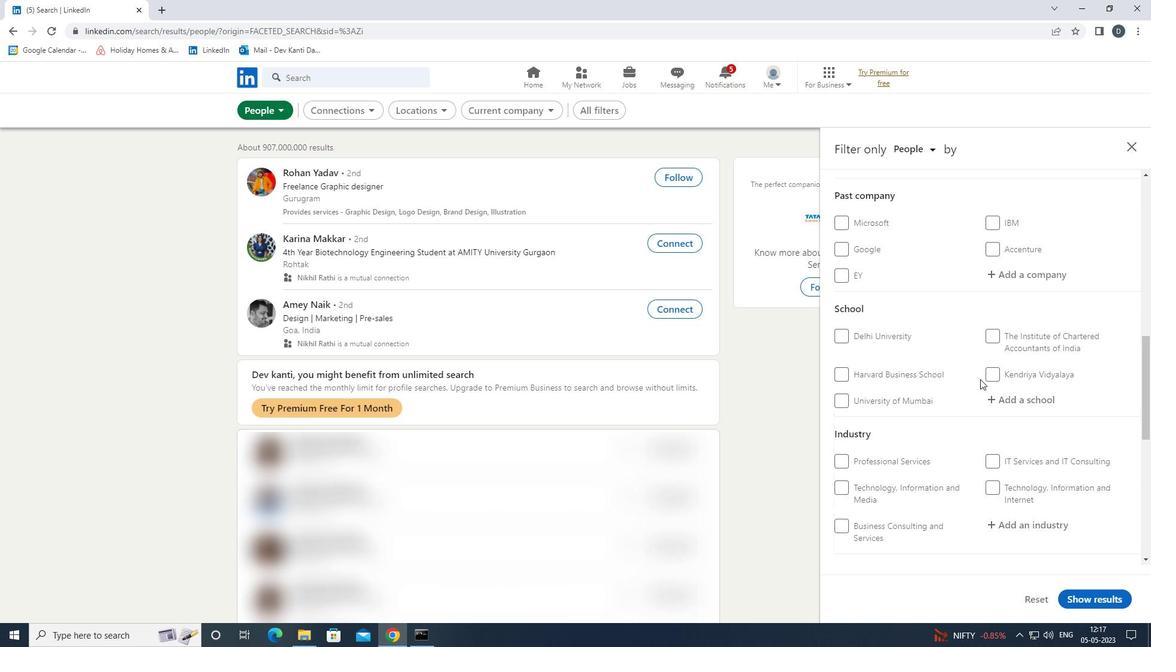 
Action: Mouse scrolled (981, 379) with delta (0, 0)
Screenshot: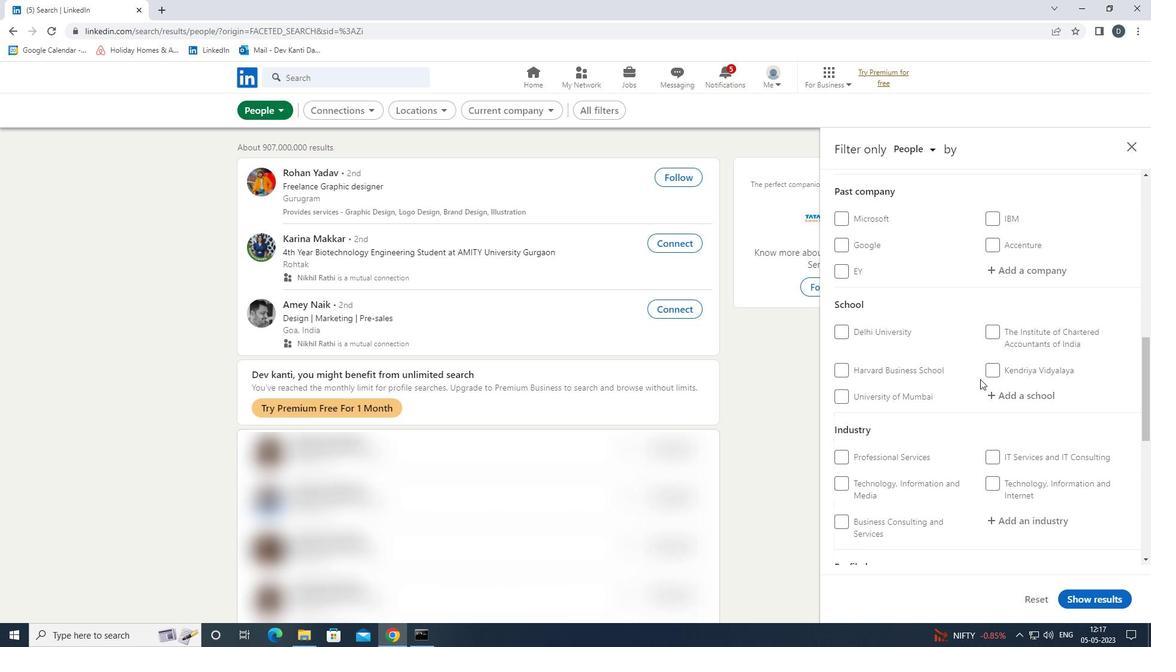 
Action: Mouse scrolled (981, 379) with delta (0, 0)
Screenshot: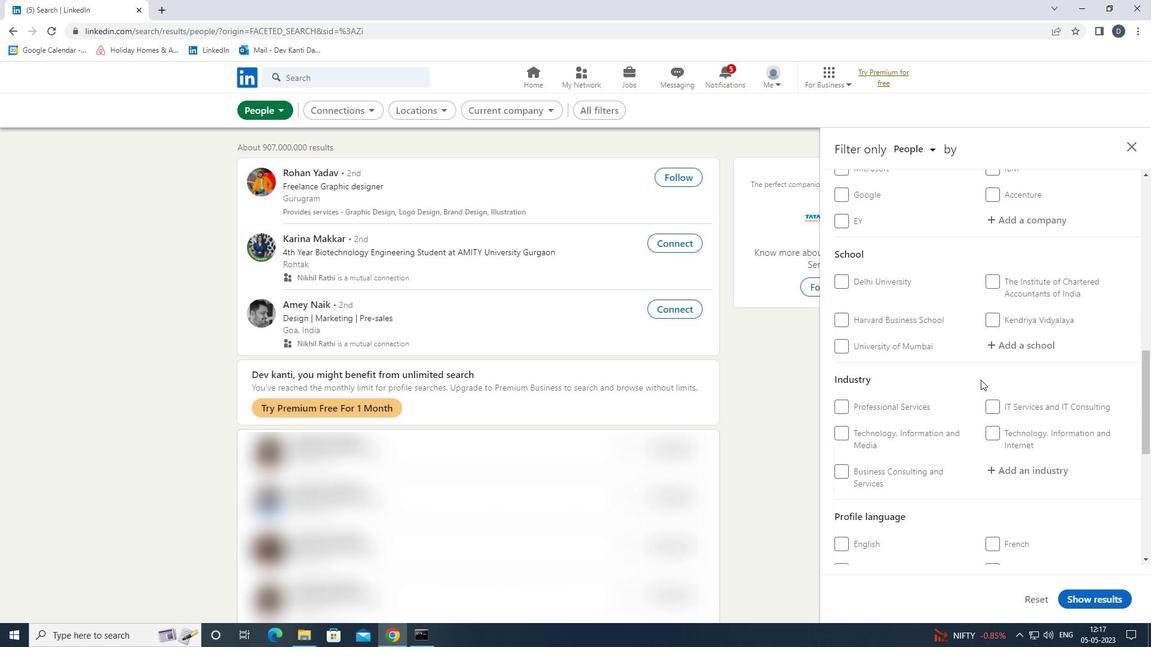 
Action: Mouse moved to (863, 412)
Screenshot: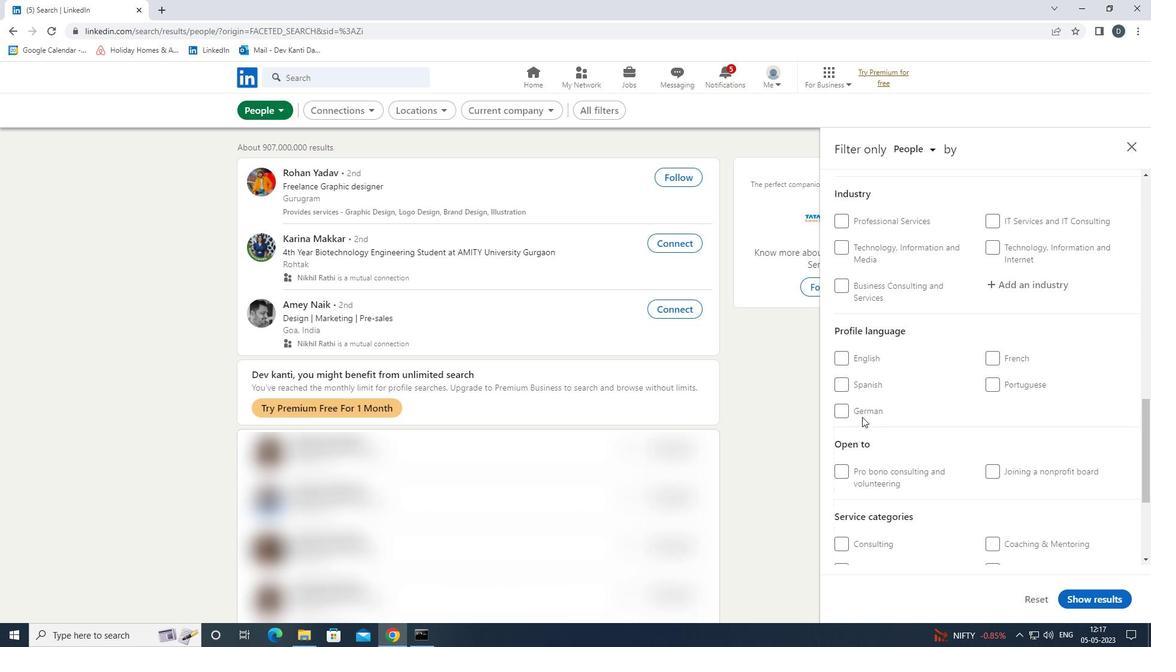 
Action: Mouse pressed left at (863, 412)
Screenshot: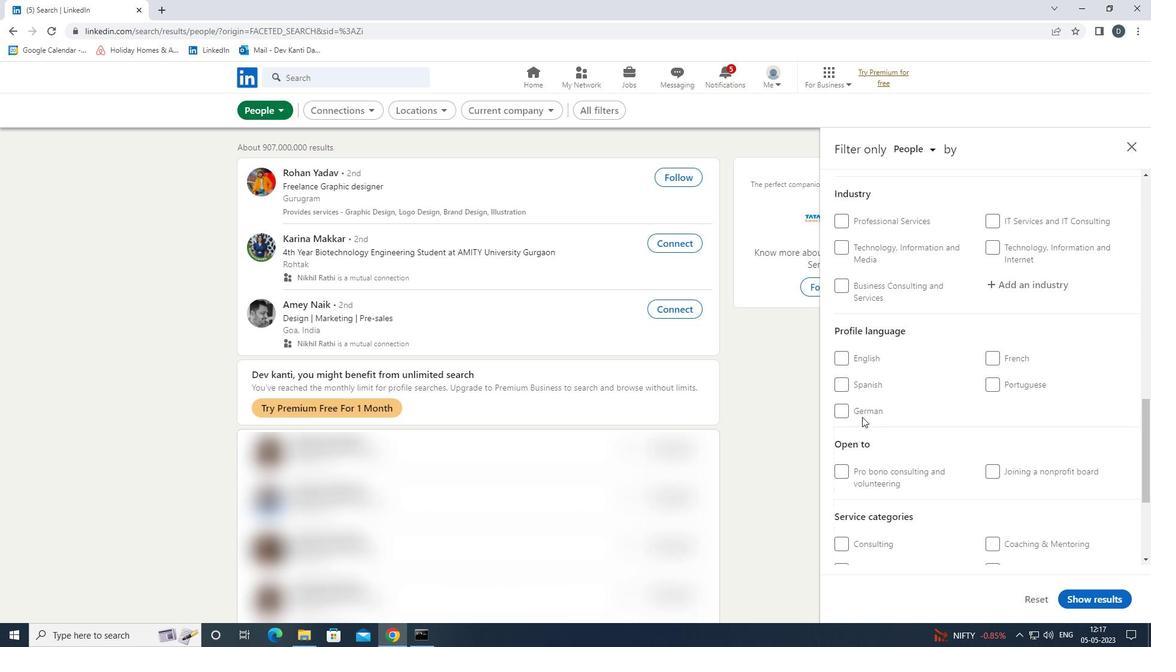 
Action: Mouse moved to (863, 412)
Screenshot: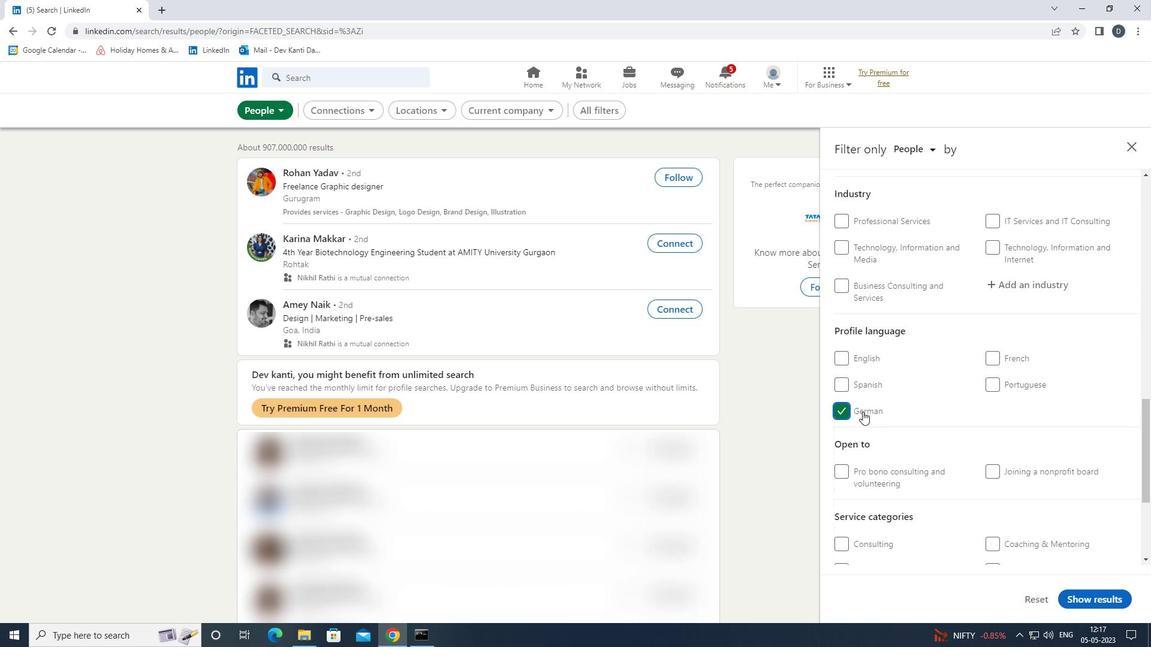 
Action: Mouse scrolled (863, 412) with delta (0, 0)
Screenshot: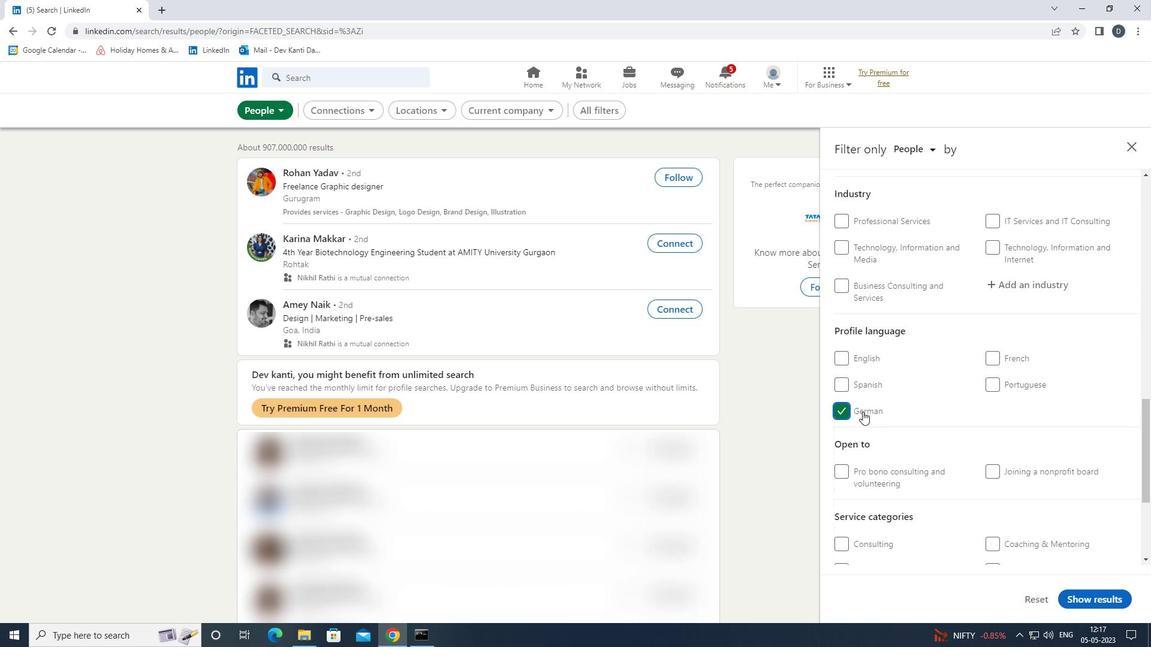 
Action: Mouse scrolled (863, 412) with delta (0, 0)
Screenshot: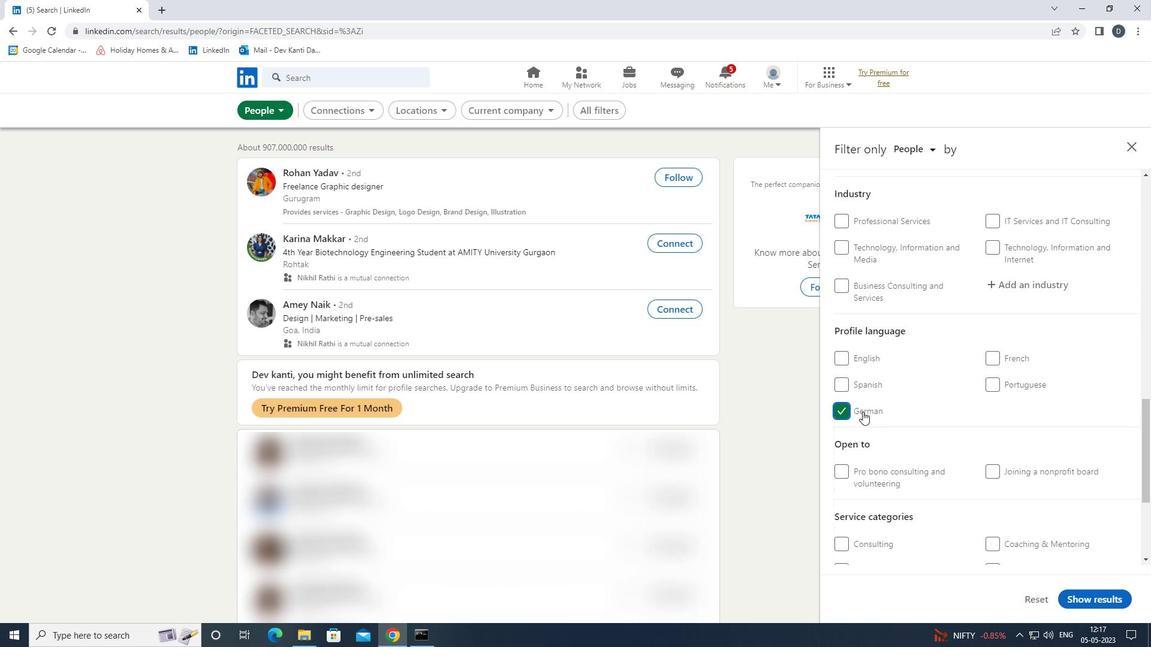 
Action: Mouse scrolled (863, 412) with delta (0, 0)
Screenshot: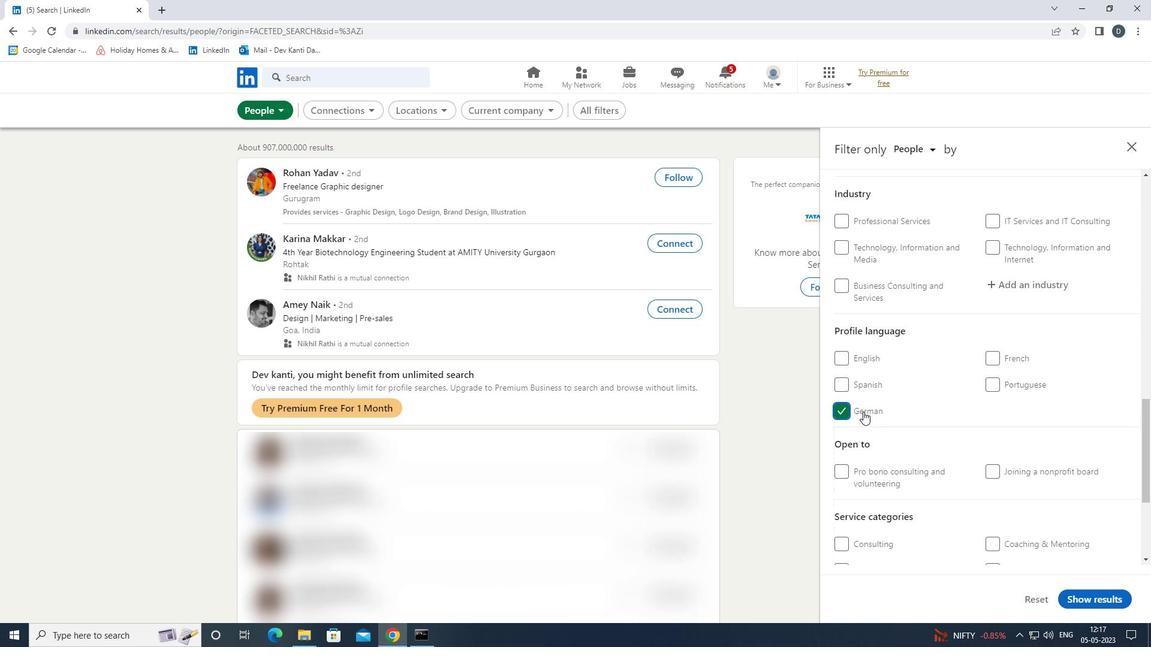 
Action: Mouse scrolled (863, 412) with delta (0, 0)
Screenshot: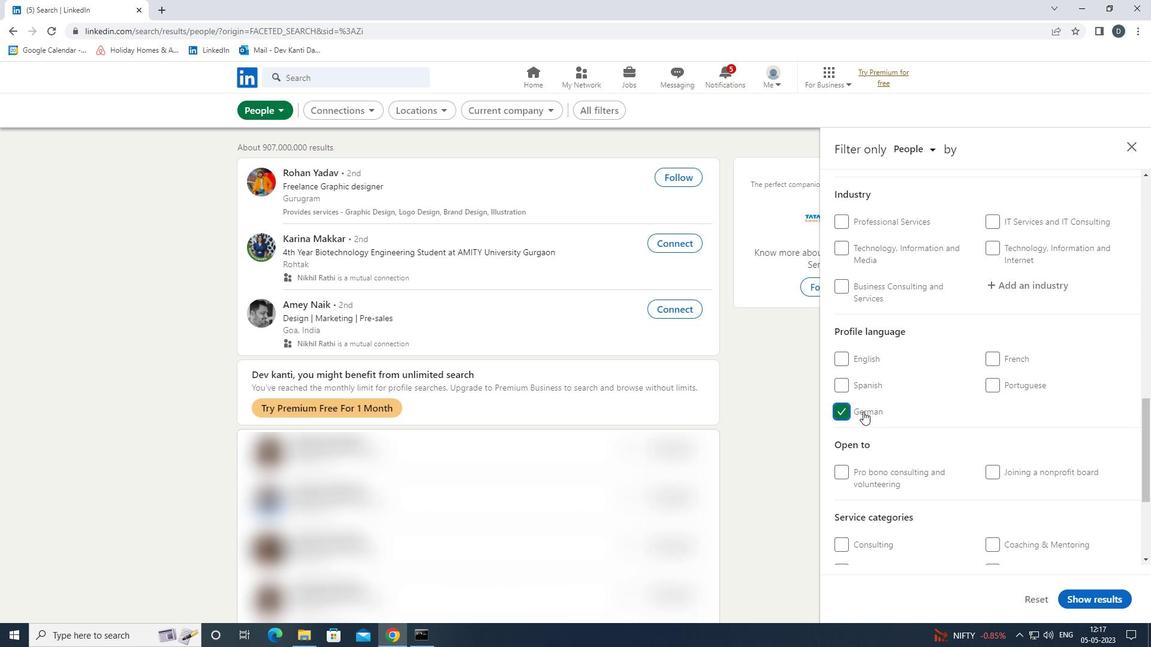 
Action: Mouse scrolled (863, 412) with delta (0, 0)
Screenshot: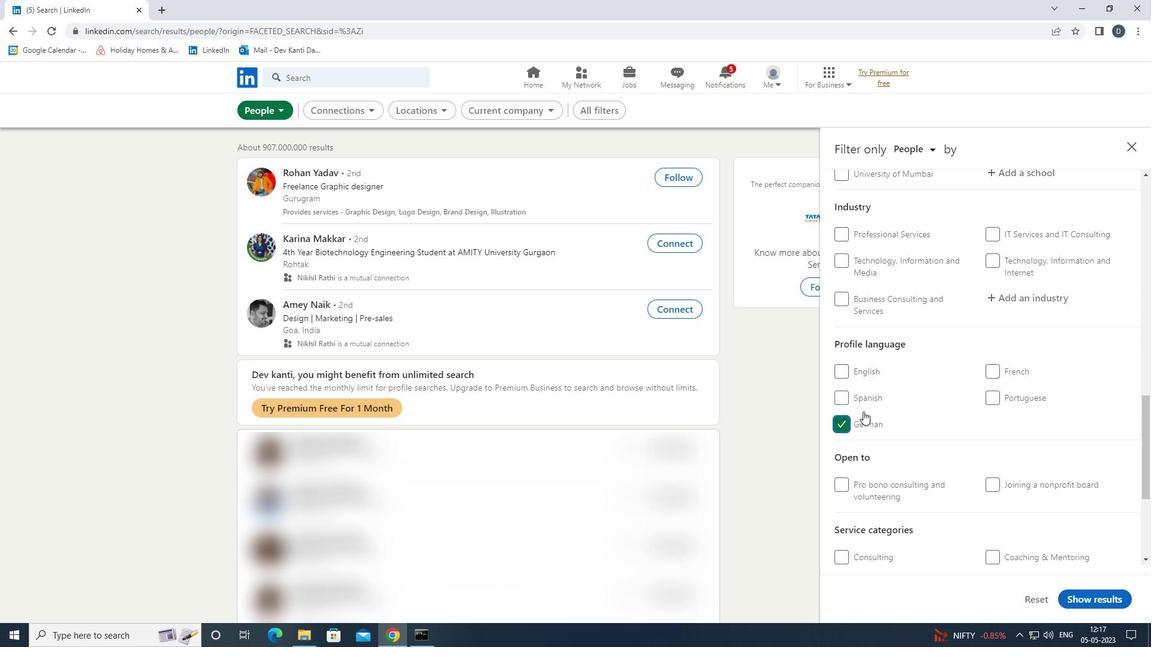 
Action: Mouse scrolled (863, 412) with delta (0, 0)
Screenshot: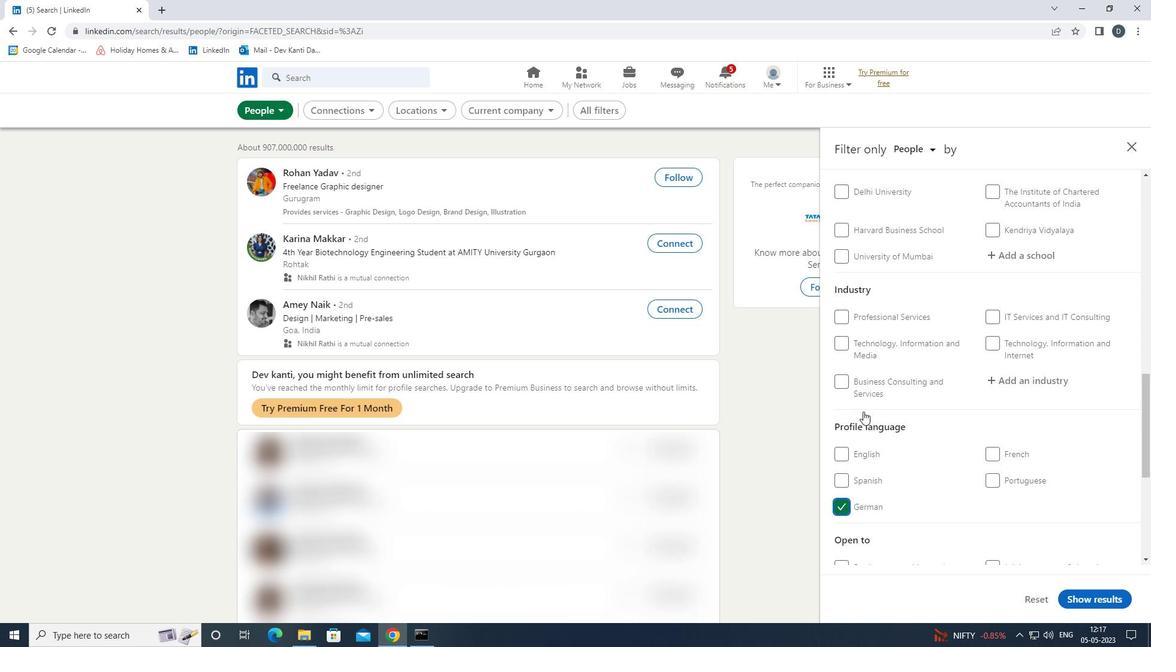 
Action: Mouse scrolled (863, 412) with delta (0, 0)
Screenshot: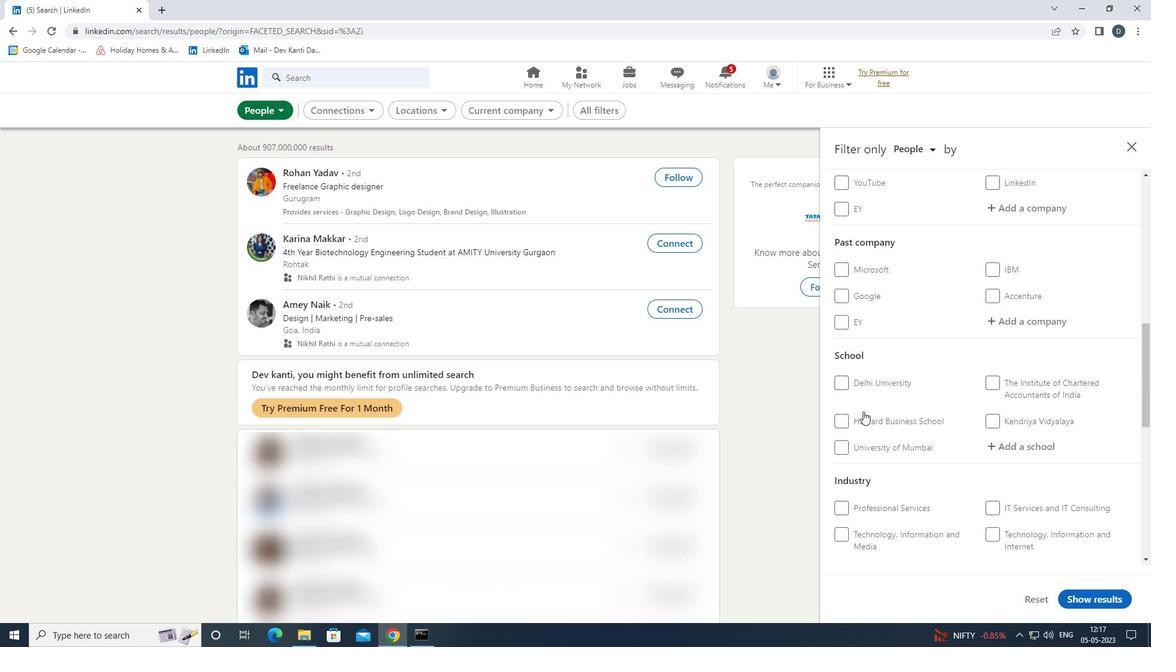 
Action: Mouse moved to (1002, 343)
Screenshot: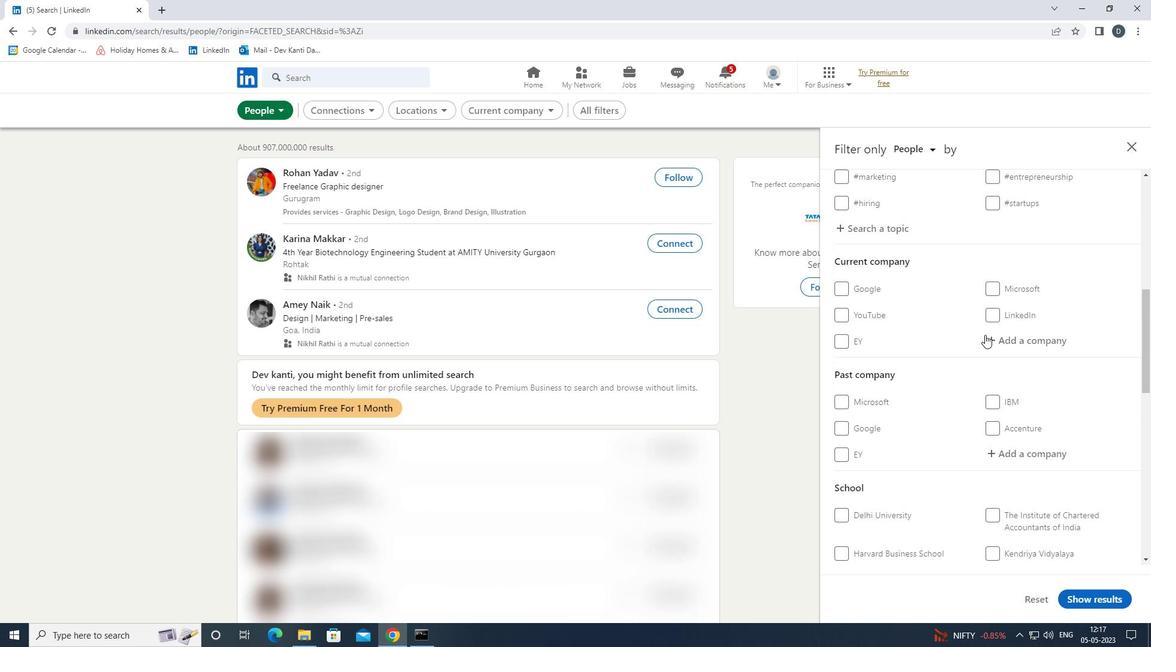 
Action: Mouse pressed left at (1002, 343)
Screenshot: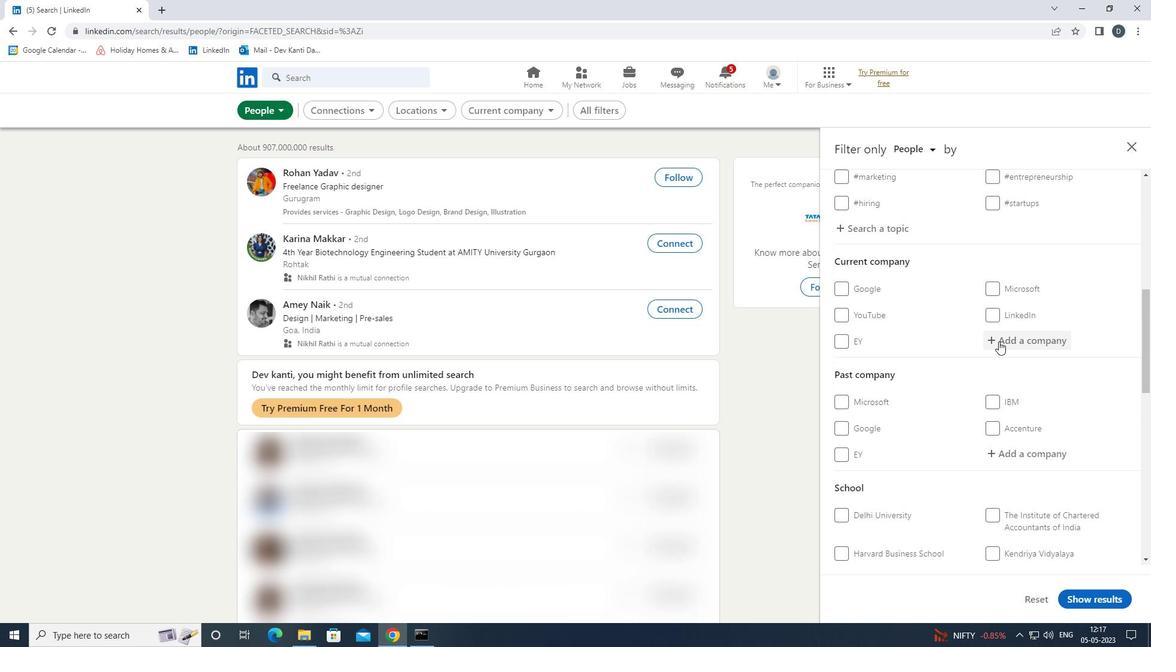 
Action: Mouse moved to (995, 341)
Screenshot: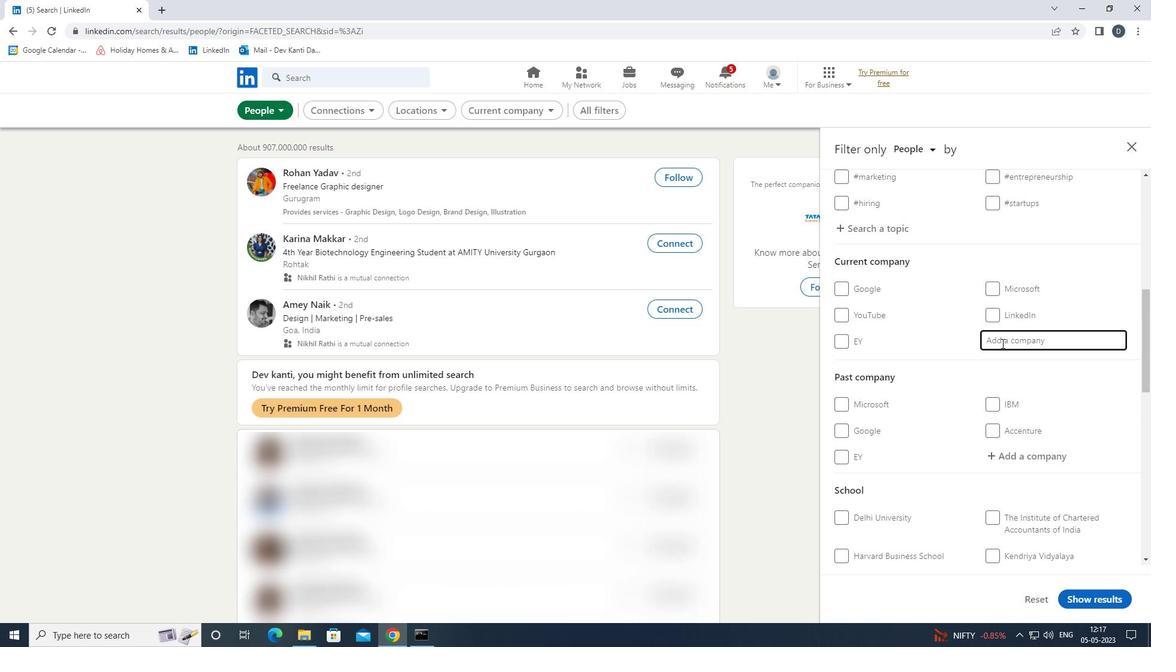 
Action: Key pressed <Key.shift><Key.shift>SANGHI<Key.space>INDUSTRIES<Key.space><Key.down><Key.enter>
Screenshot: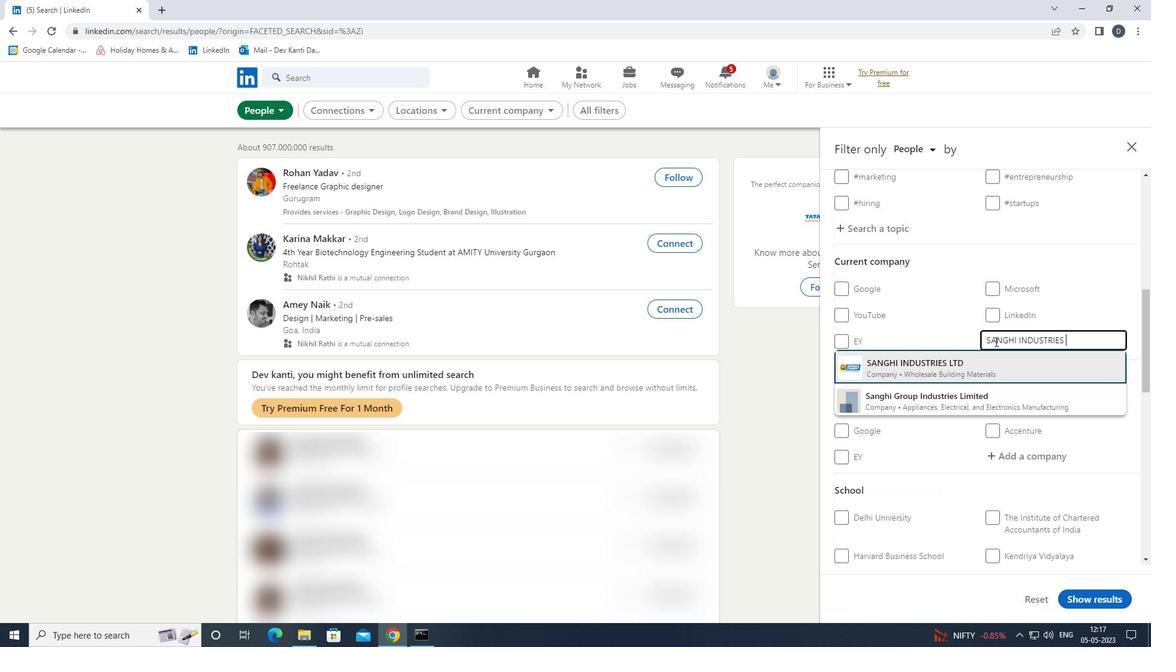 
Action: Mouse scrolled (995, 341) with delta (0, 0)
Screenshot: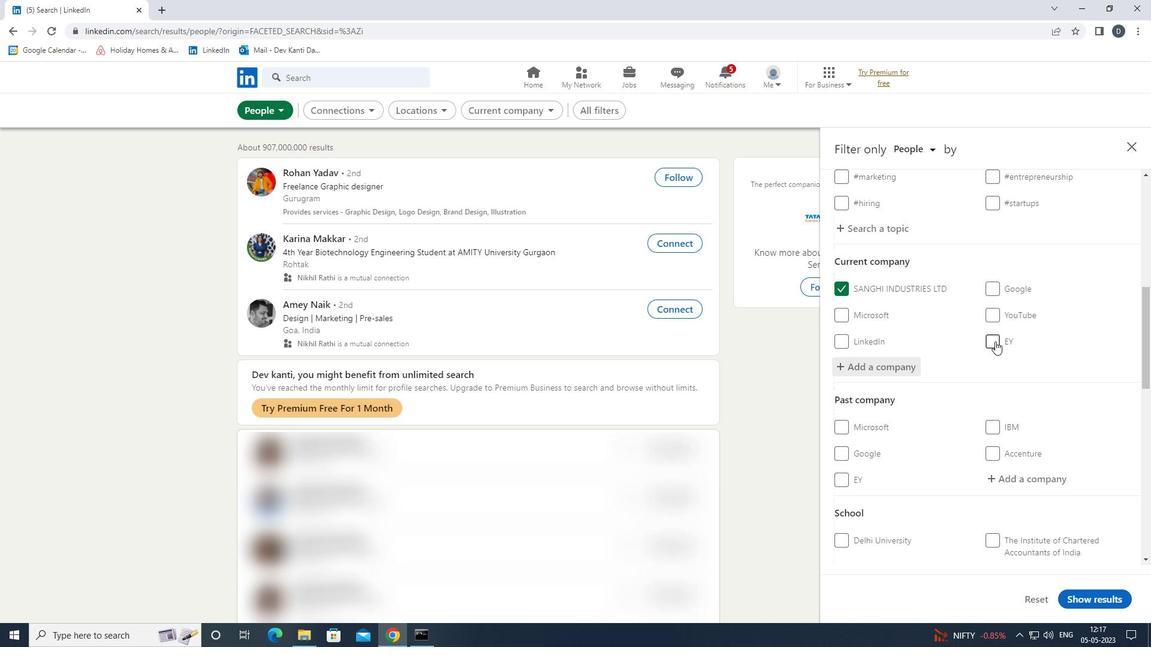 
Action: Mouse scrolled (995, 341) with delta (0, 0)
Screenshot: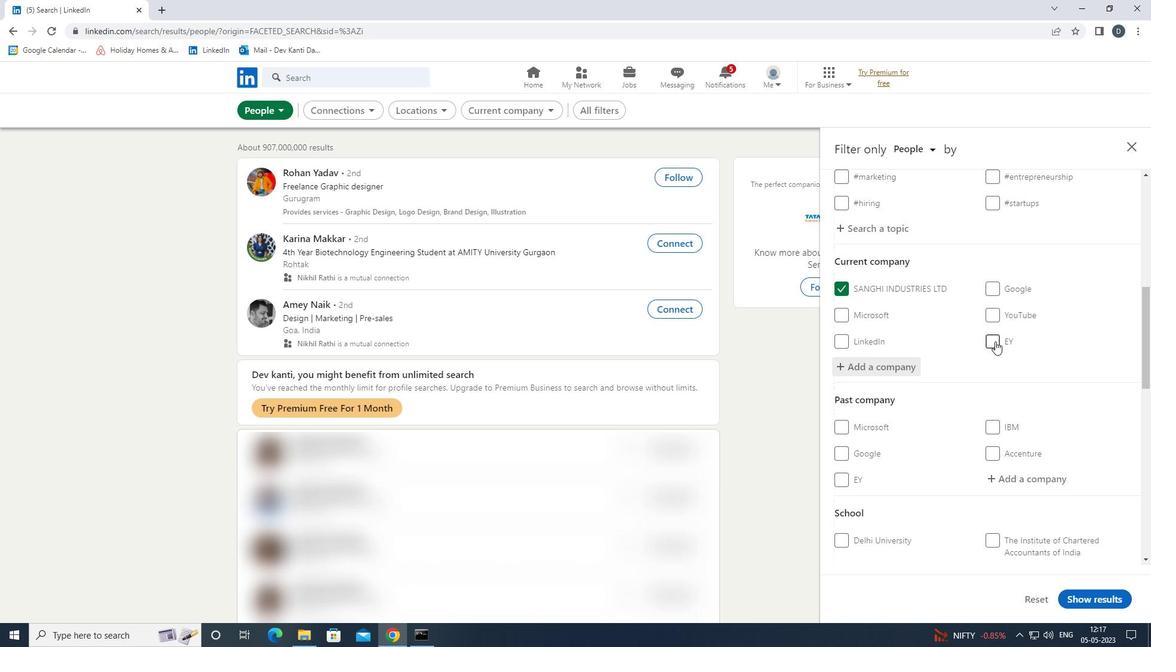
Action: Mouse scrolled (995, 341) with delta (0, 0)
Screenshot: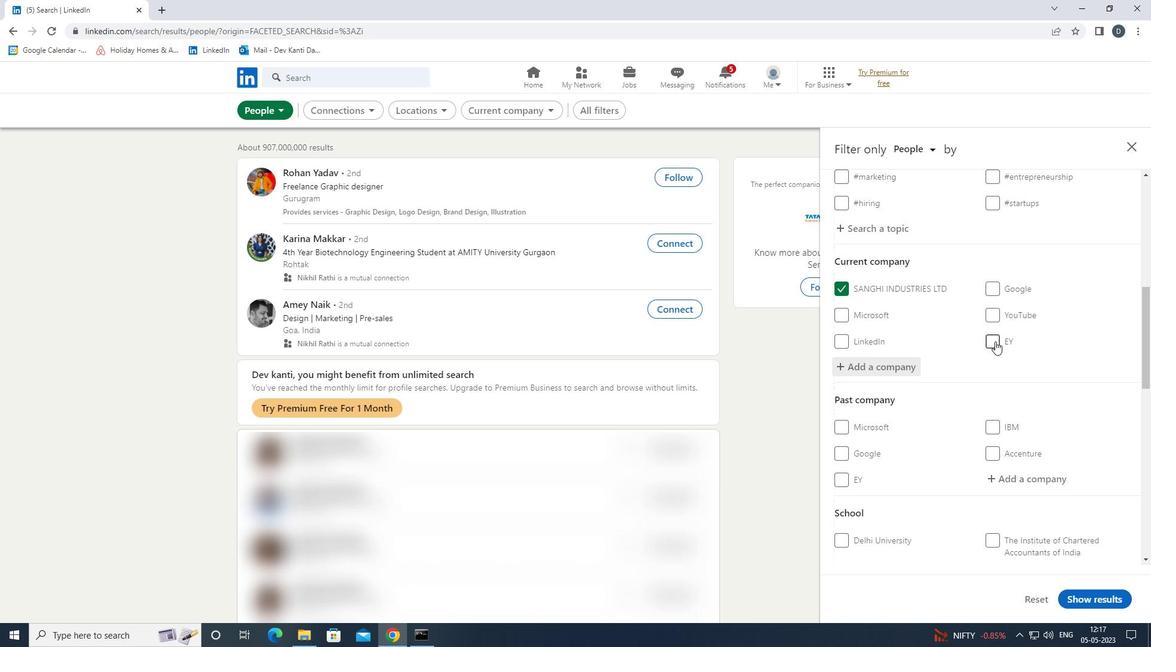
Action: Mouse scrolled (995, 341) with delta (0, 0)
Screenshot: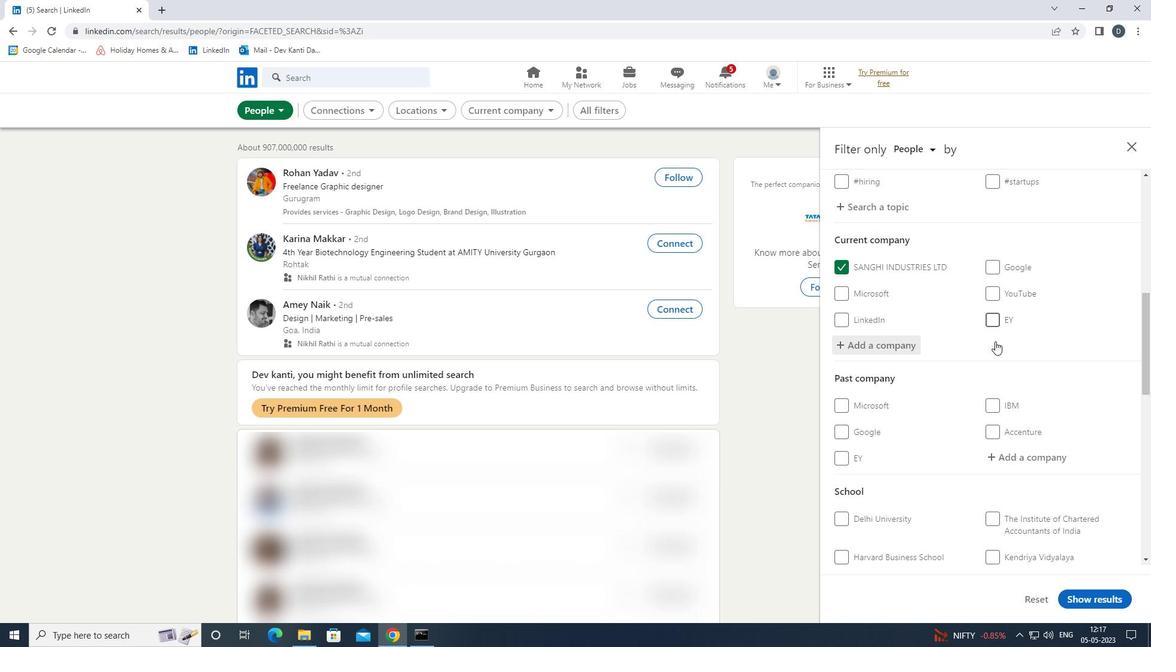 
Action: Mouse moved to (1009, 368)
Screenshot: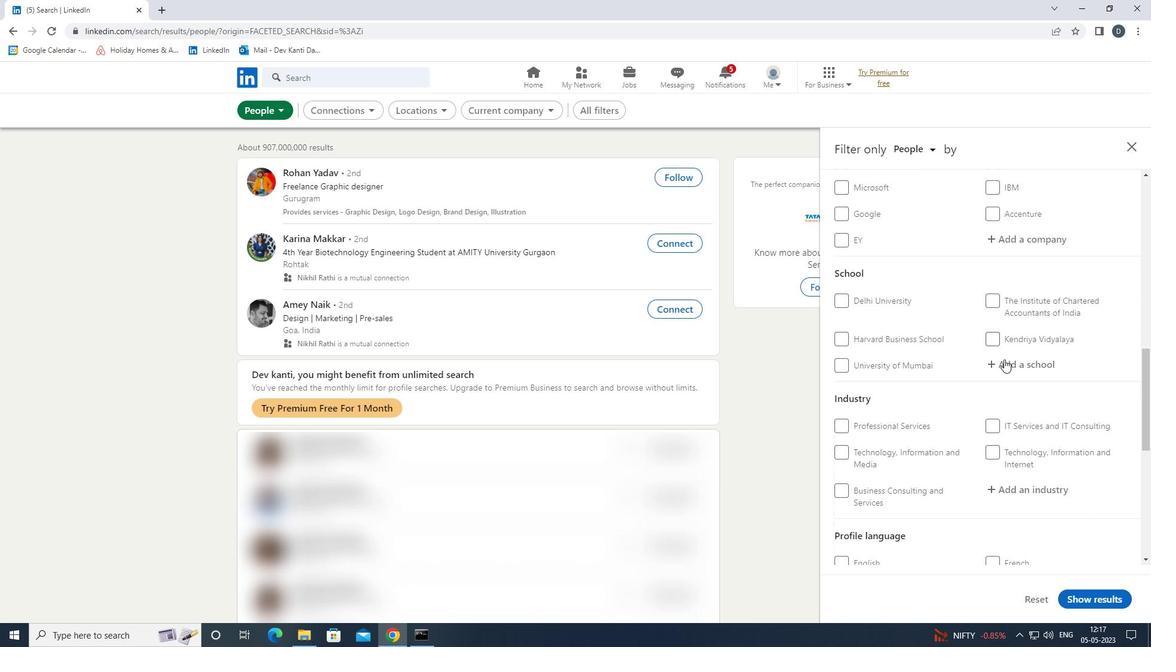 
Action: Mouse pressed left at (1009, 368)
Screenshot: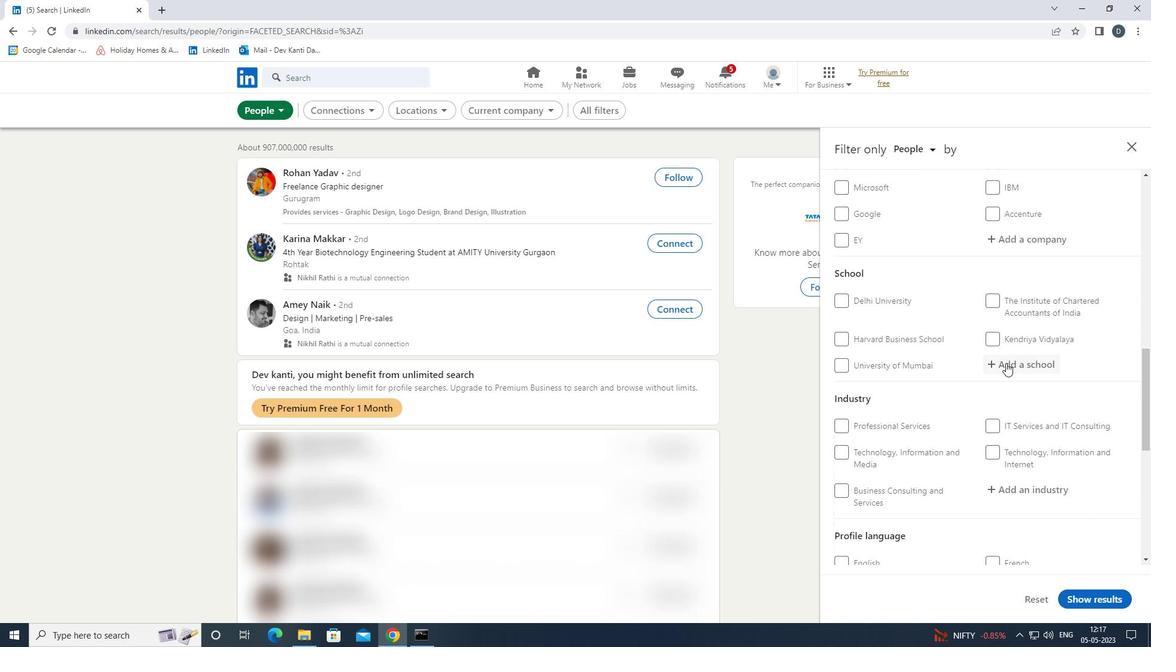 
Action: Mouse moved to (985, 365)
Screenshot: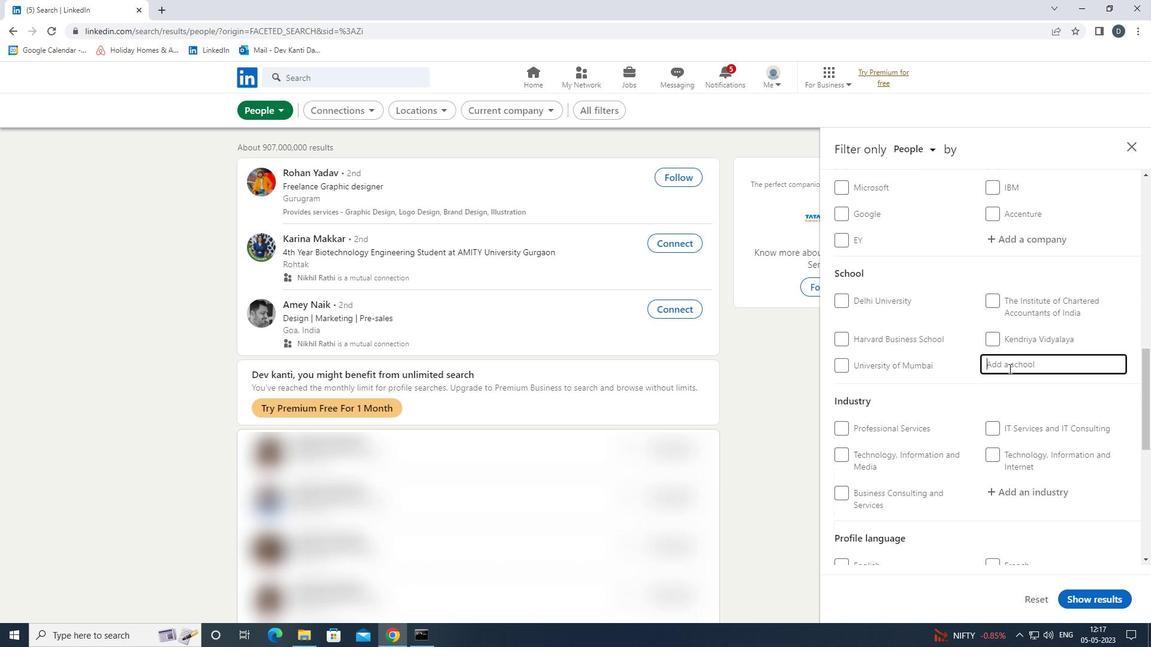 
Action: Key pressed <Key.shift>
Screenshot: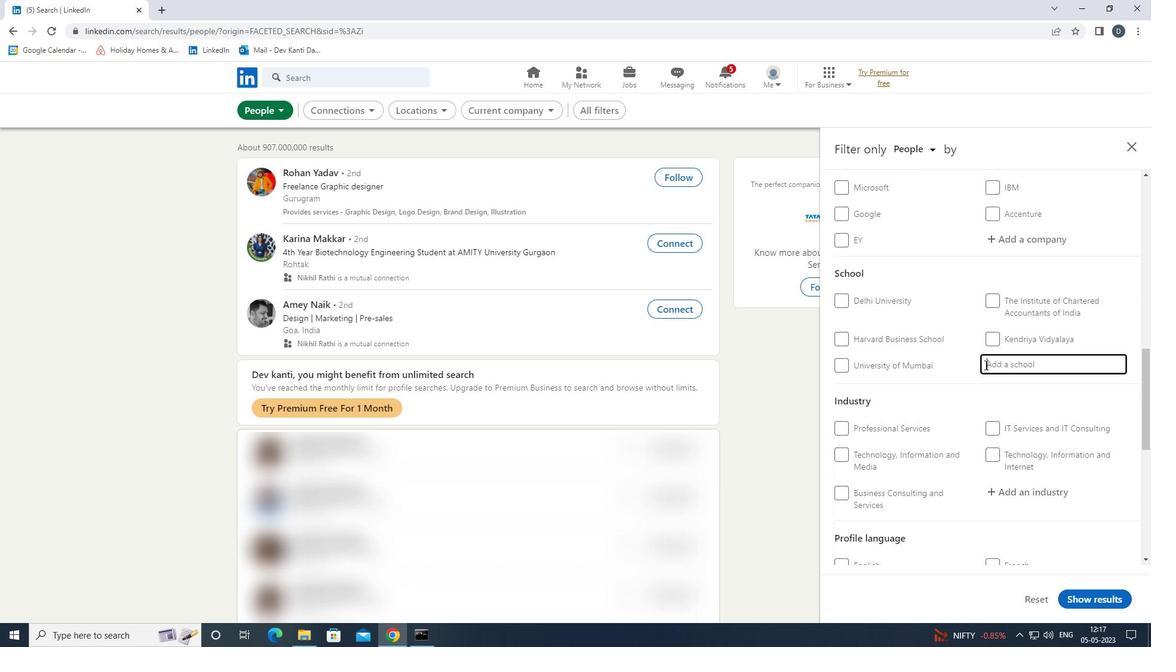 
Action: Mouse moved to (985, 364)
Screenshot: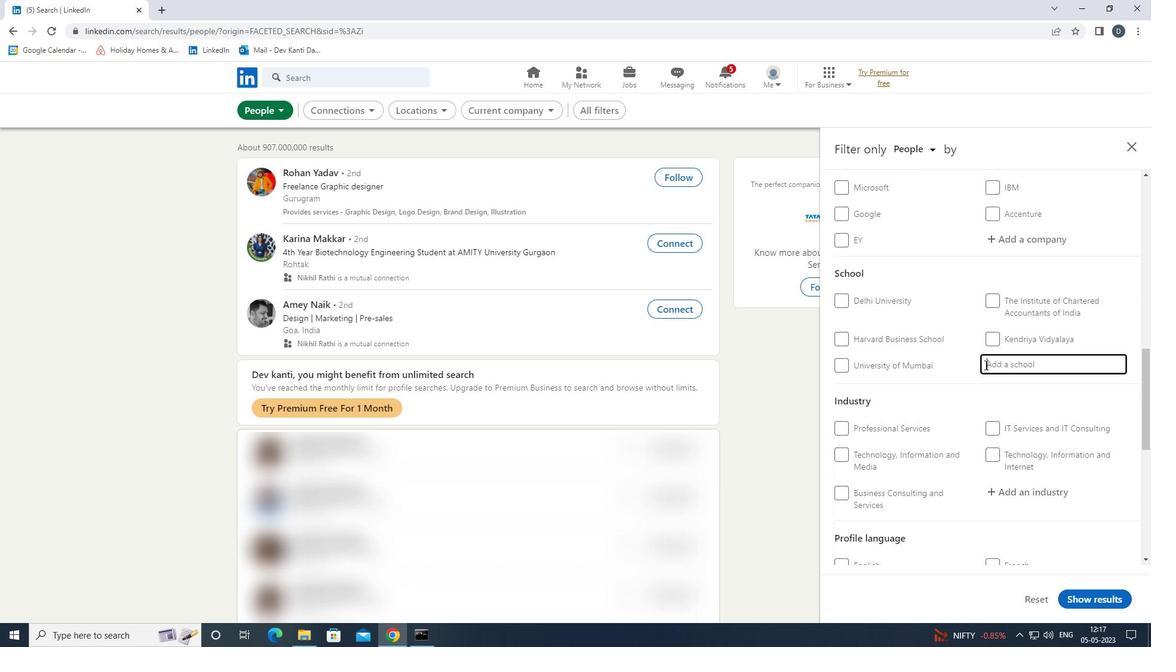 
Action: Key pressed <Key.shift><Key.shift><Key.shift><Key.shift><Key.shift><Key.shift><Key.shift><Key.shift><Key.shift><Key.shift><Key.shift><Key.shift>INDIAN<Key.space><Key.shift>INSTITUTE<Key.space>OF<Key.space><Key.shift>MANAGEMENT<Key.down><Key.down><Key.down><Key.down><Key.down><Key.enter>
Screenshot: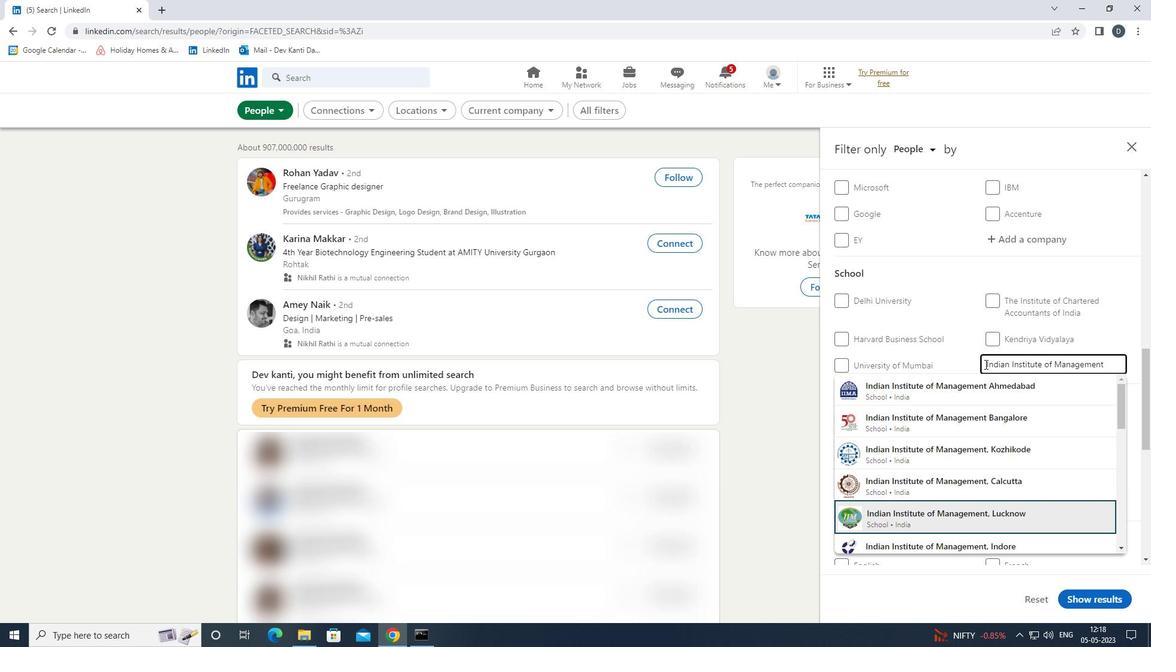 
Action: Mouse moved to (960, 358)
Screenshot: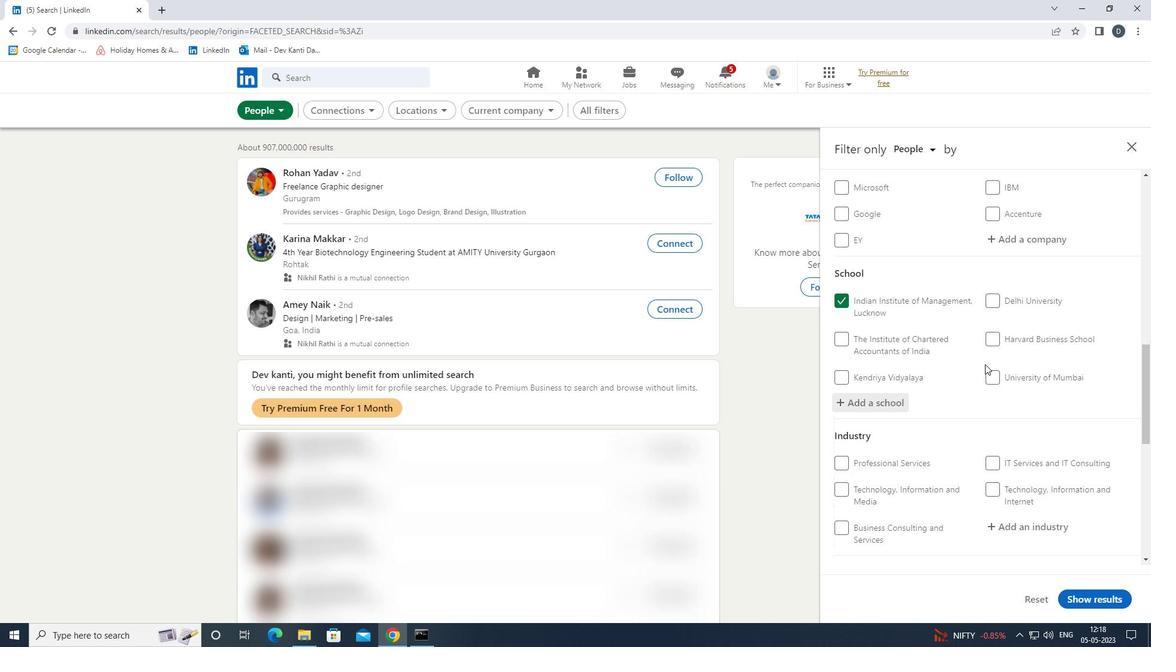 
Action: Mouse scrolled (960, 358) with delta (0, 0)
Screenshot: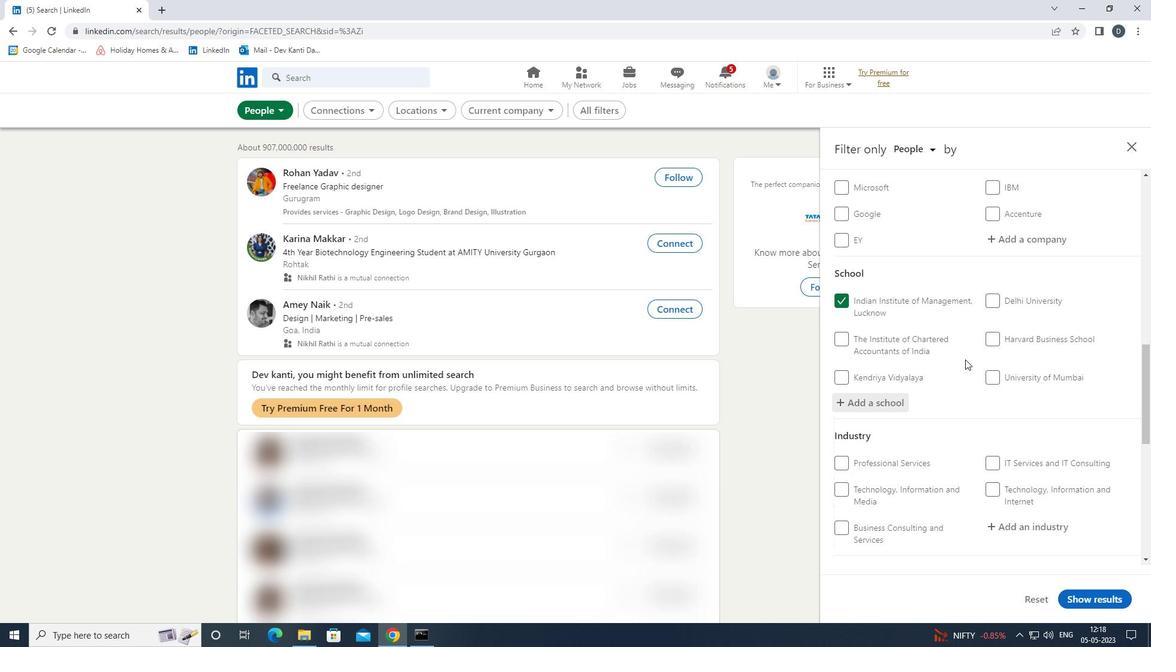 
Action: Mouse scrolled (960, 358) with delta (0, 0)
Screenshot: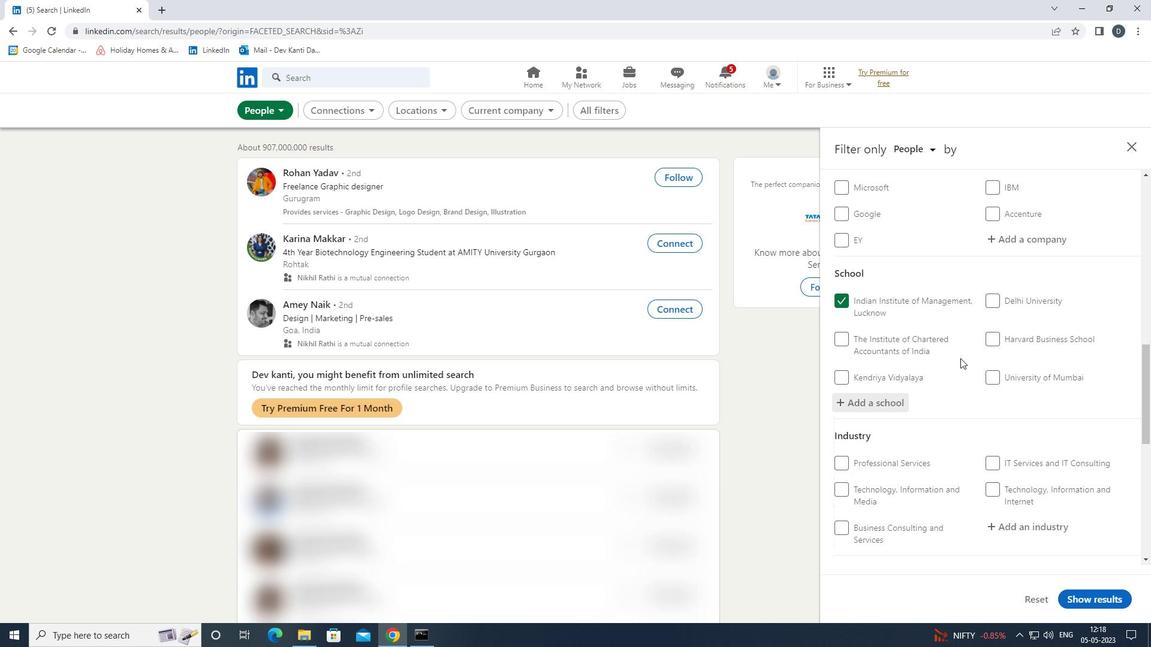 
Action: Mouse scrolled (960, 358) with delta (0, 0)
Screenshot: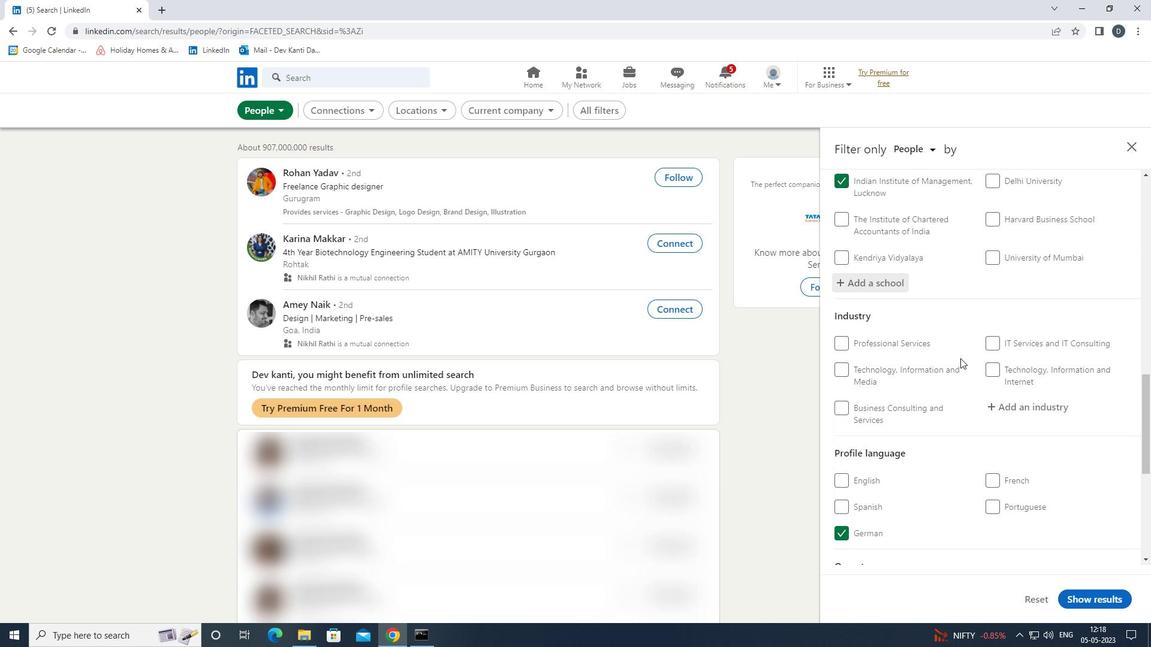 
Action: Mouse scrolled (960, 358) with delta (0, 0)
Screenshot: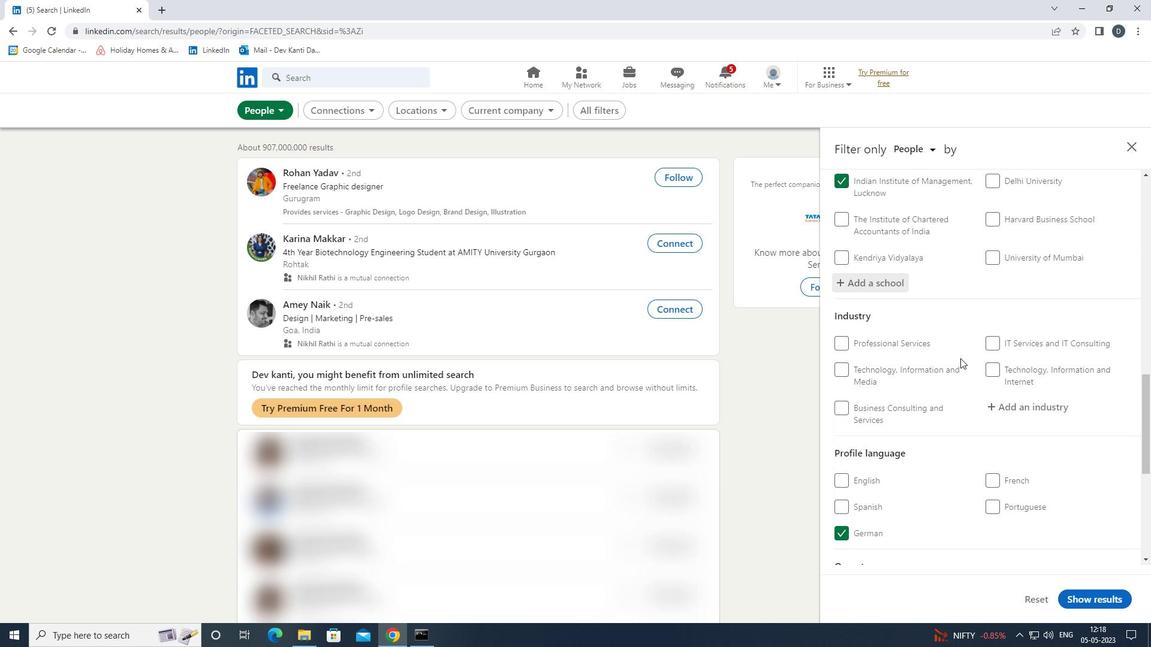 
Action: Mouse moved to (1048, 289)
Screenshot: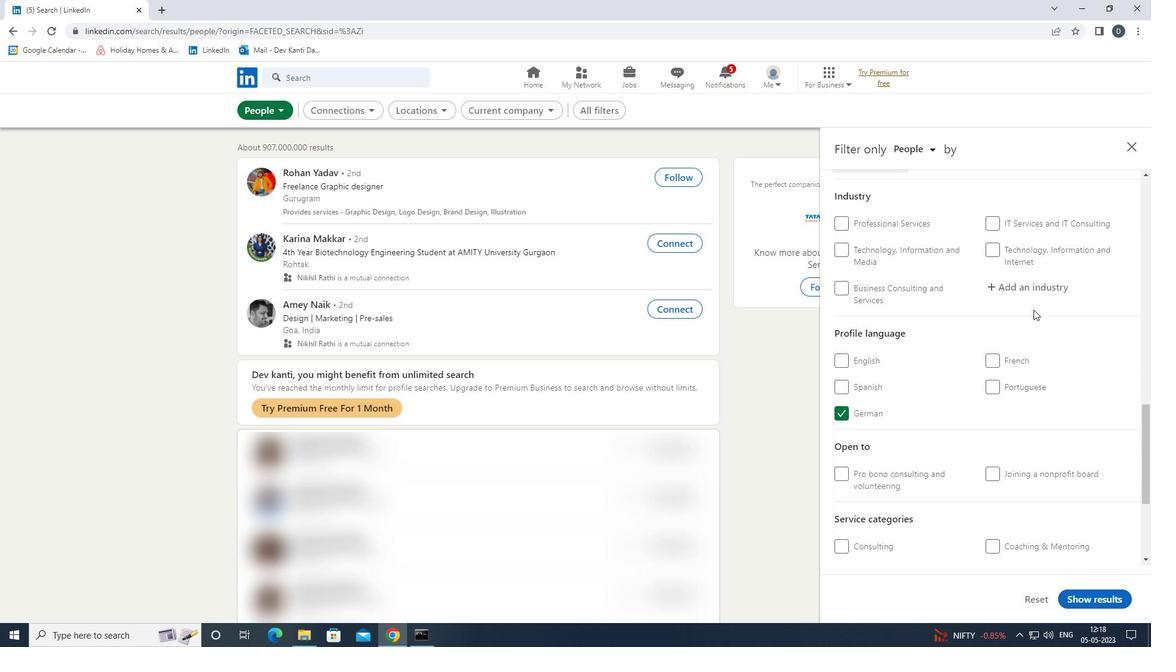 
Action: Mouse pressed left at (1048, 289)
Screenshot: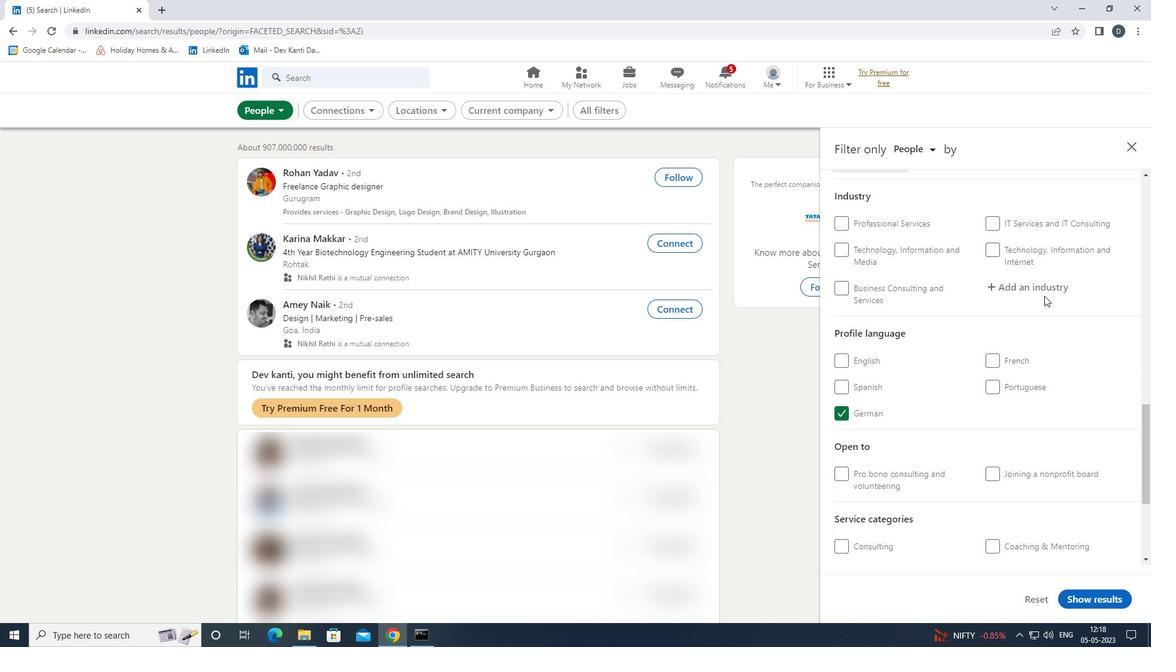 
Action: Mouse moved to (986, 270)
Screenshot: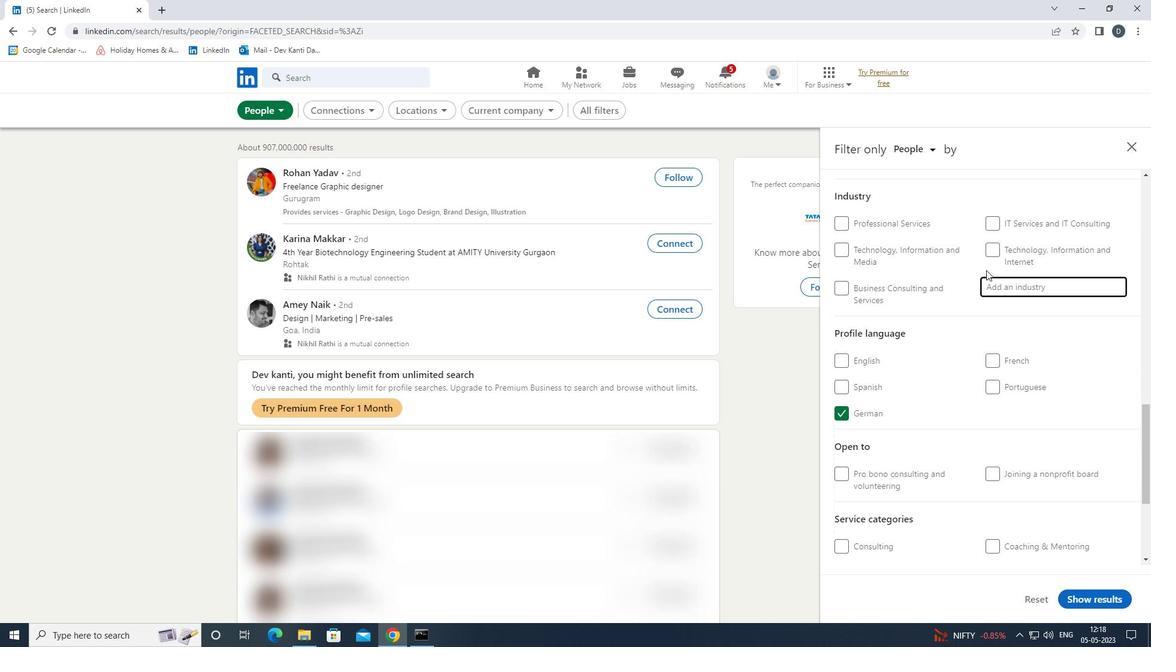 
Action: Key pressed <Key.shift><Key.shift><Key.shift><Key.shift>WHOLESALE<Key.space><Key.shift><Key.shift><Key.shift>MOTOR<Key.space><Key.shift><Key.shift><Key.shift><Key.shift><Key.shift>VEHICLES<Key.down><Key.down><Key.enter>
Screenshot: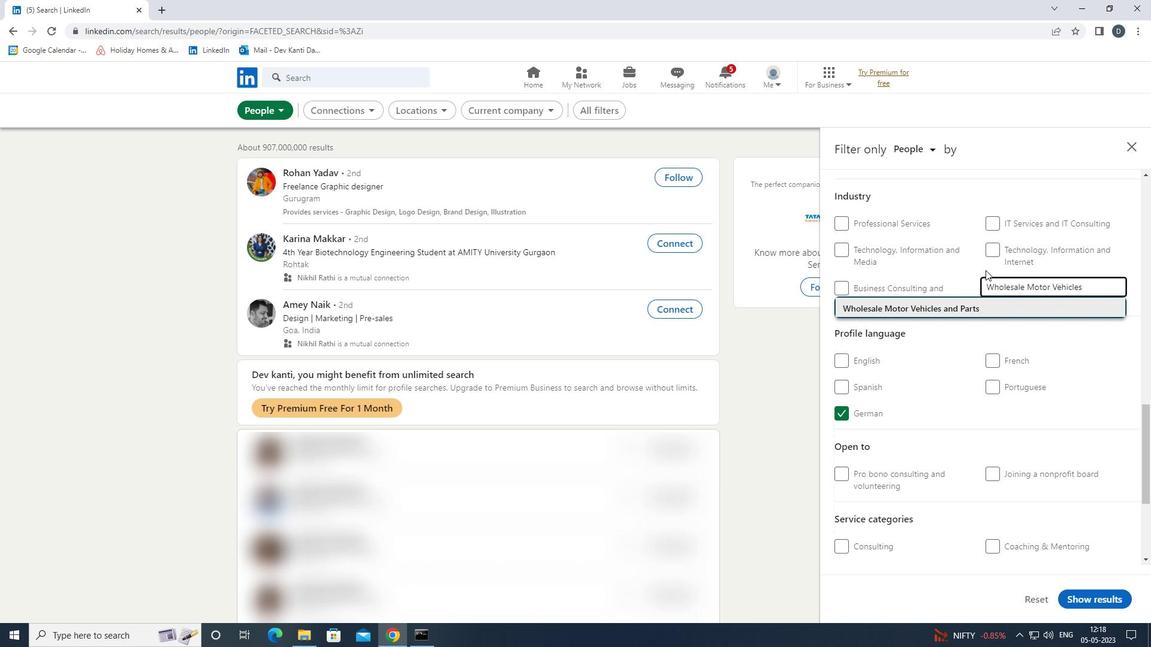 
Action: Mouse scrolled (986, 269) with delta (0, 0)
Screenshot: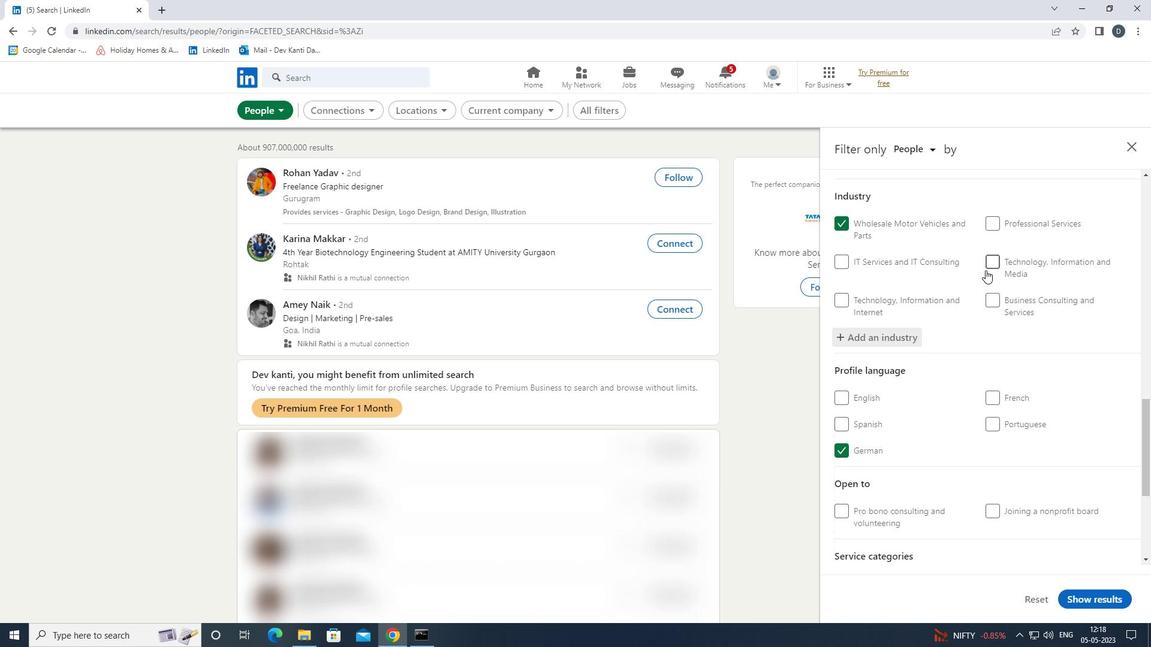 
Action: Mouse scrolled (986, 269) with delta (0, 0)
Screenshot: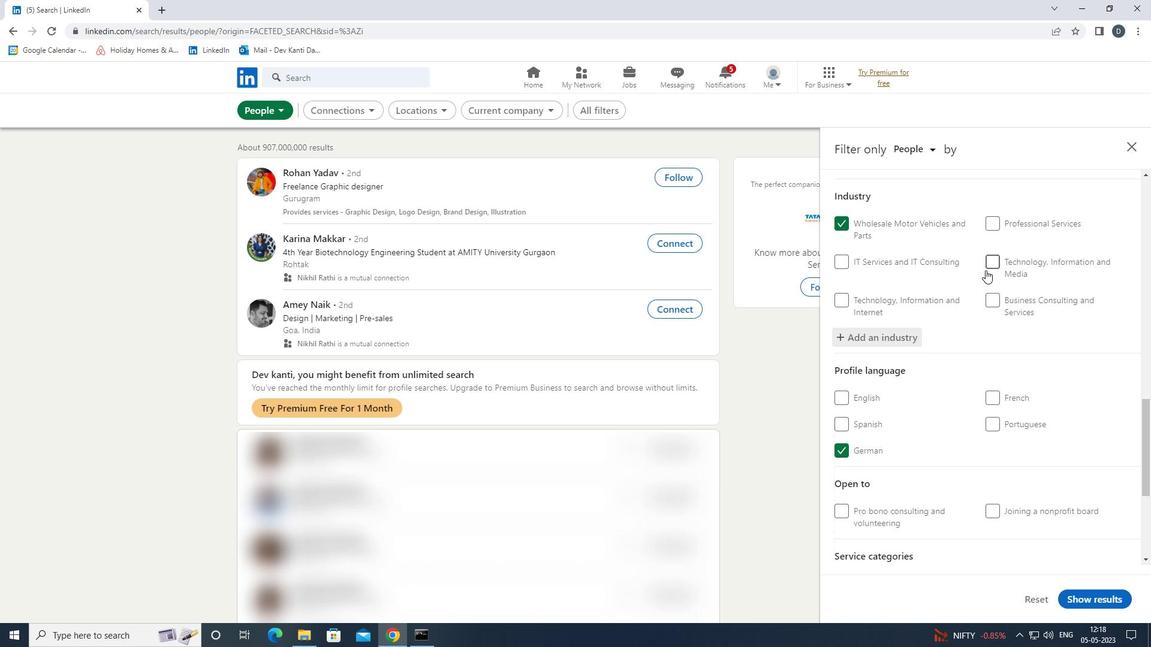 
Action: Mouse scrolled (986, 269) with delta (0, 0)
Screenshot: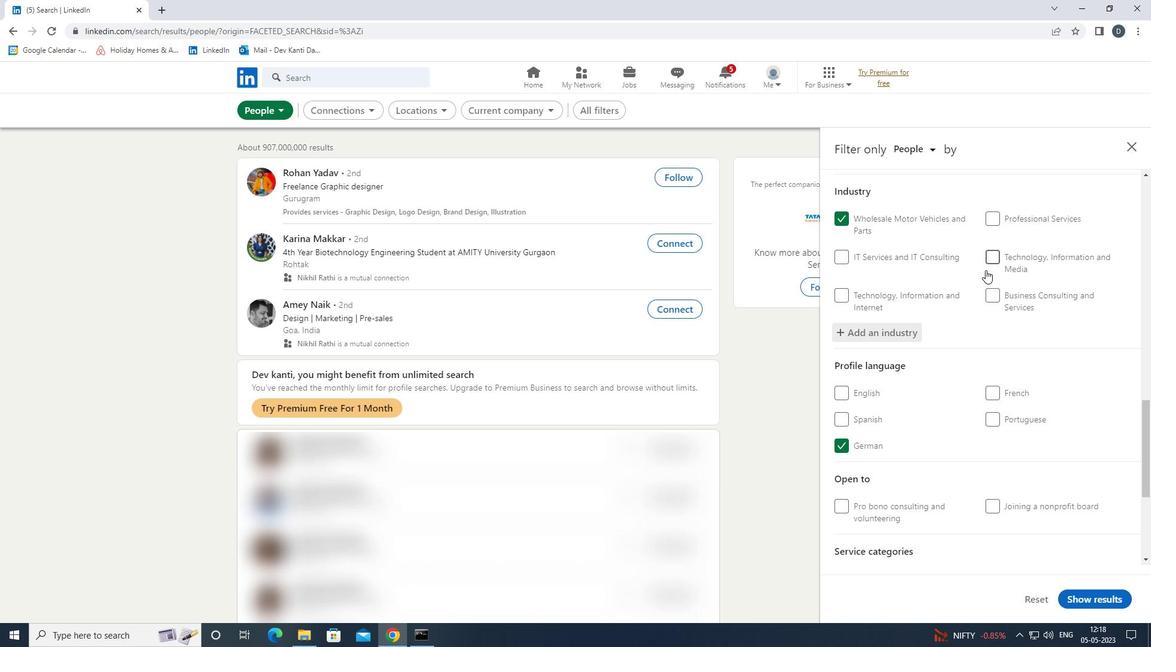 
Action: Mouse moved to (986, 277)
Screenshot: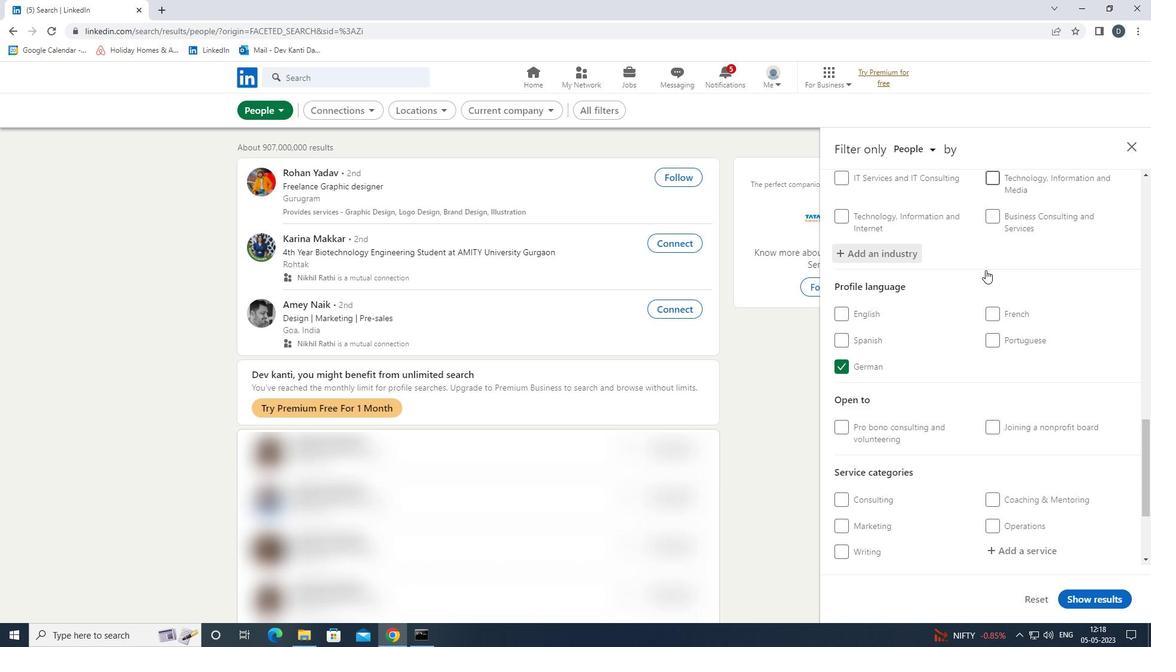 
Action: Mouse scrolled (986, 276) with delta (0, 0)
Screenshot: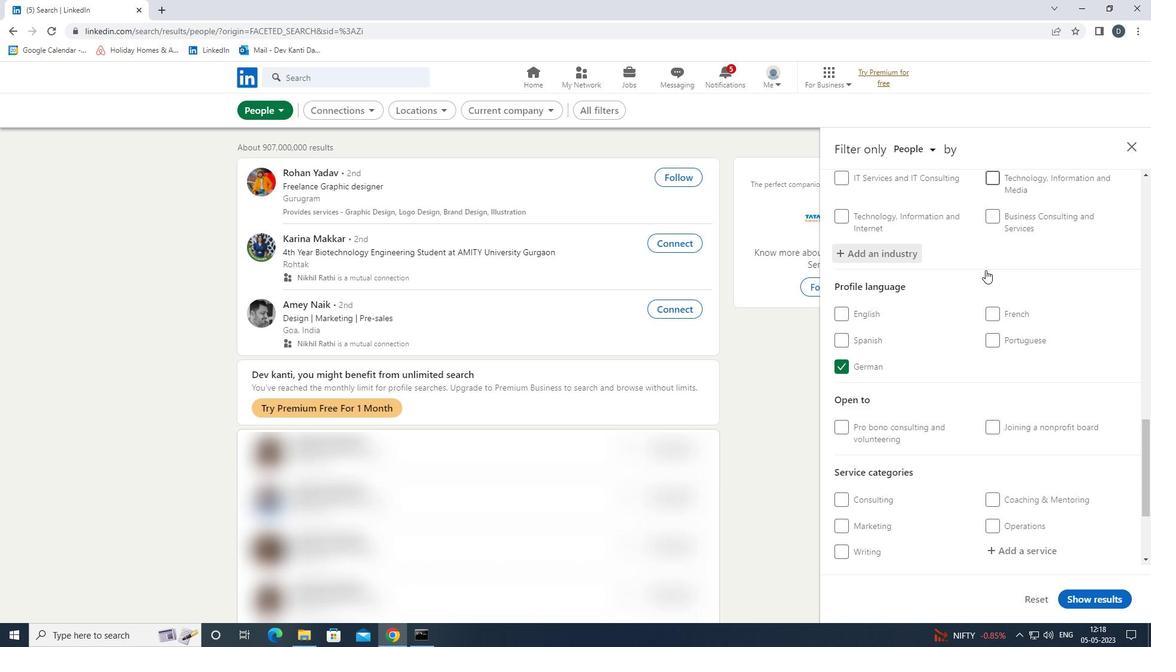 
Action: Mouse moved to (1019, 386)
Screenshot: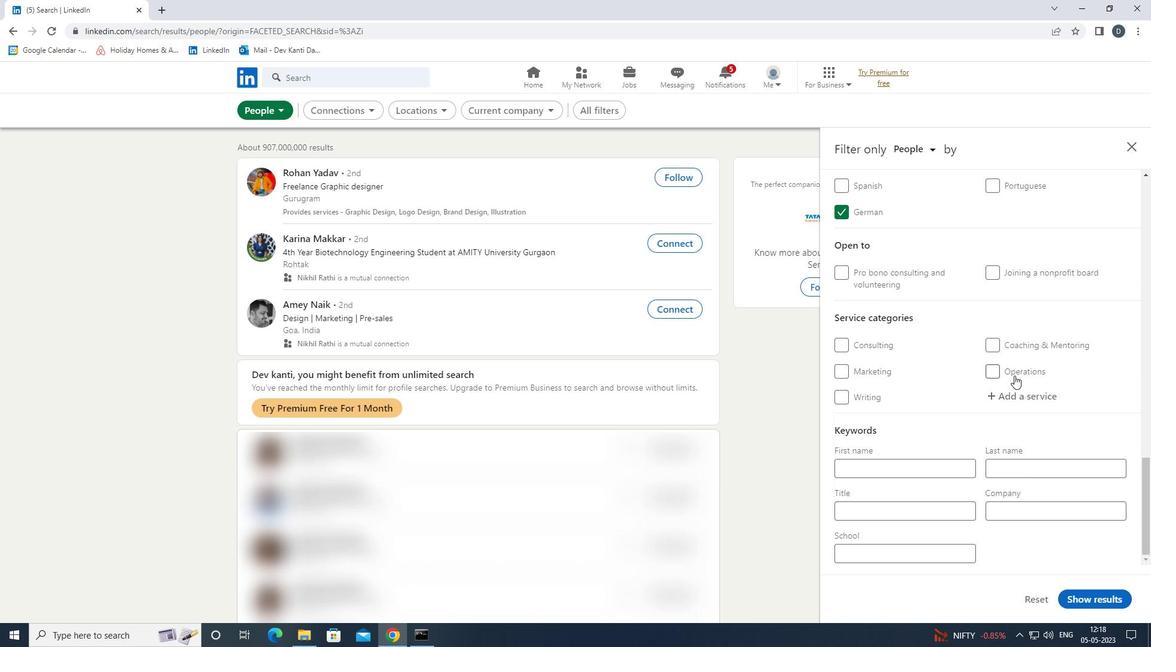 
Action: Mouse pressed left at (1019, 386)
Screenshot: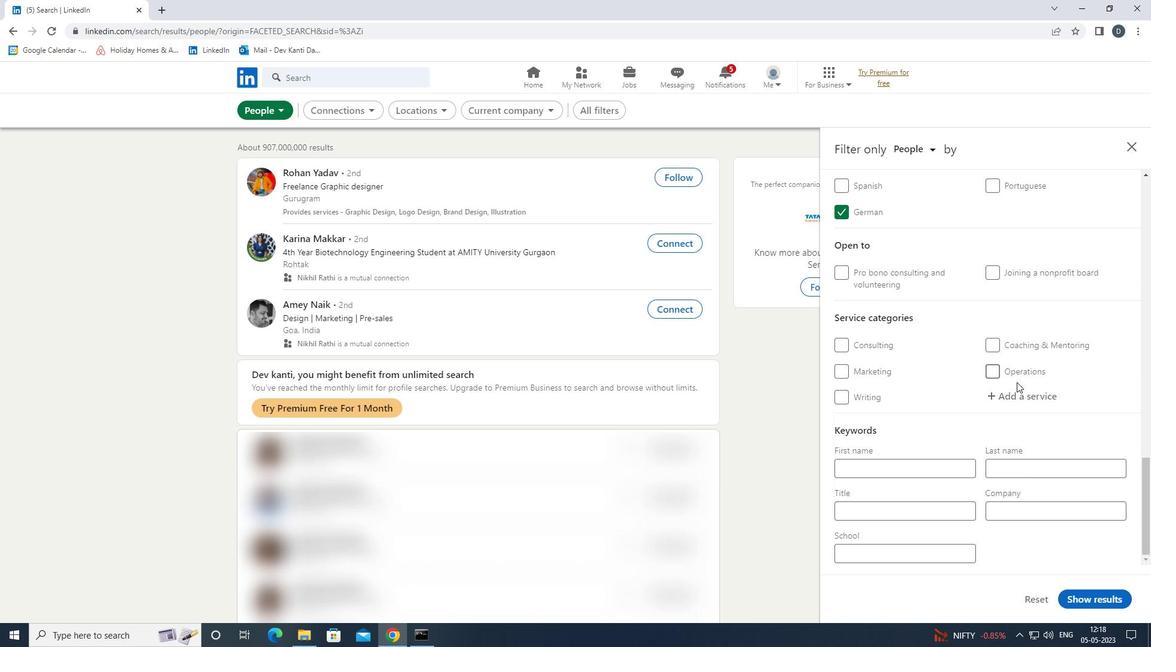 
Action: Mouse moved to (1016, 387)
Screenshot: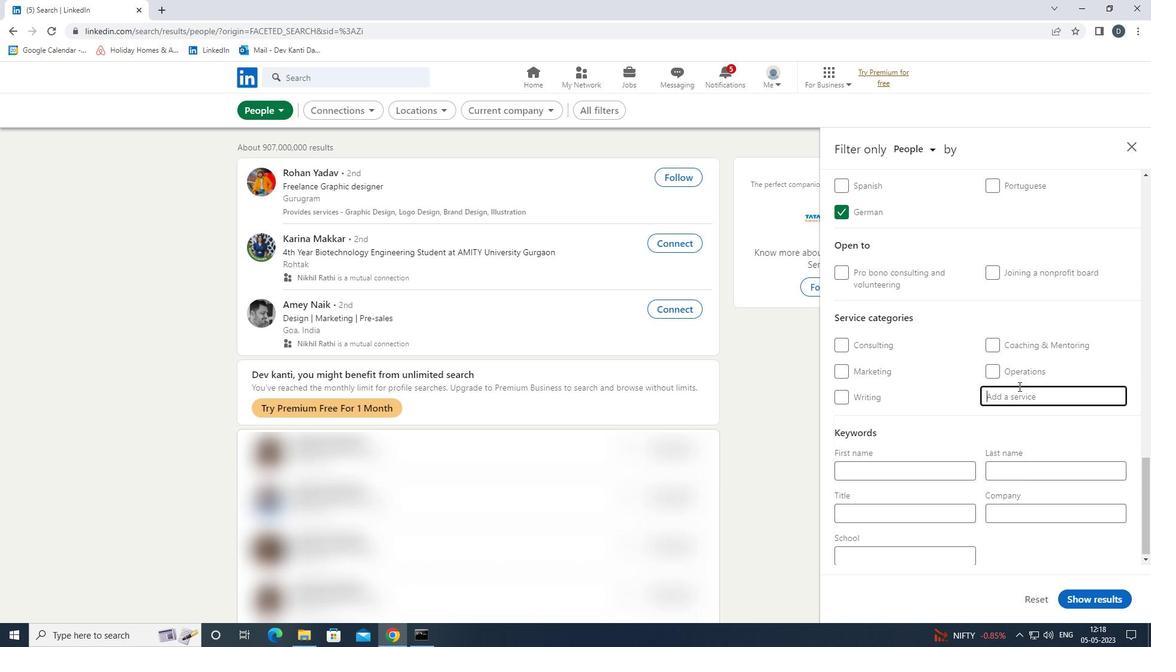 
Action: Key pressed <Key.shift><Key.shift>VIDEO<Key.space><Key.shift><Key.shift><Key.shift>PRODUCTION<Key.down><Key.enter>
Screenshot: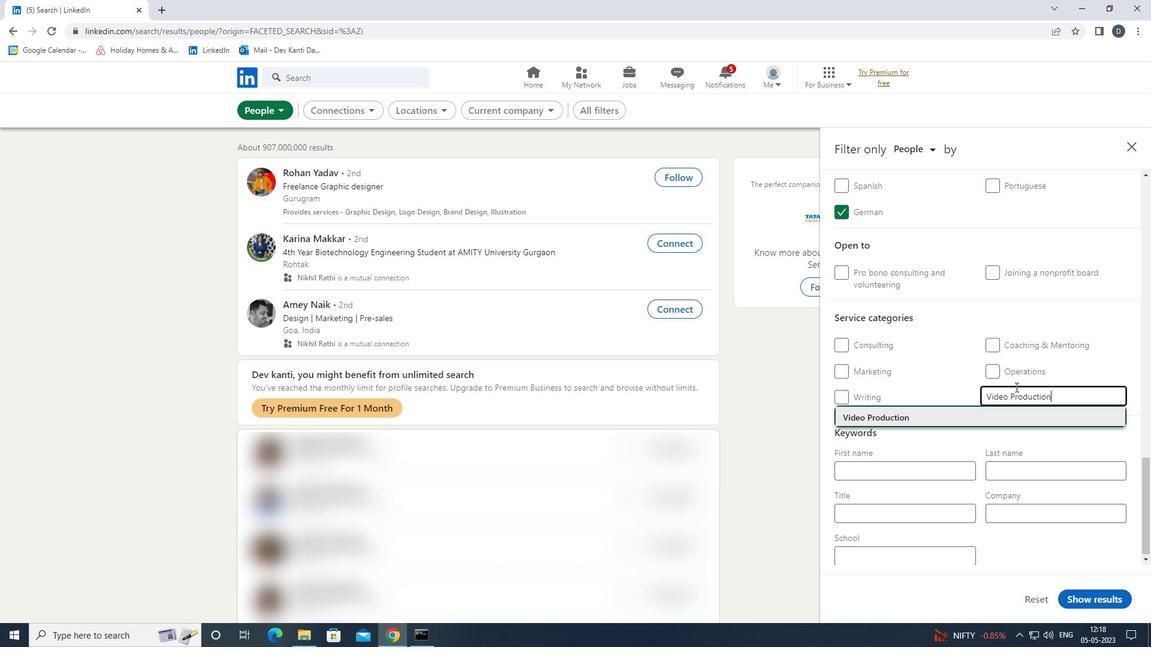 
Action: Mouse scrolled (1016, 386) with delta (0, 0)
Screenshot: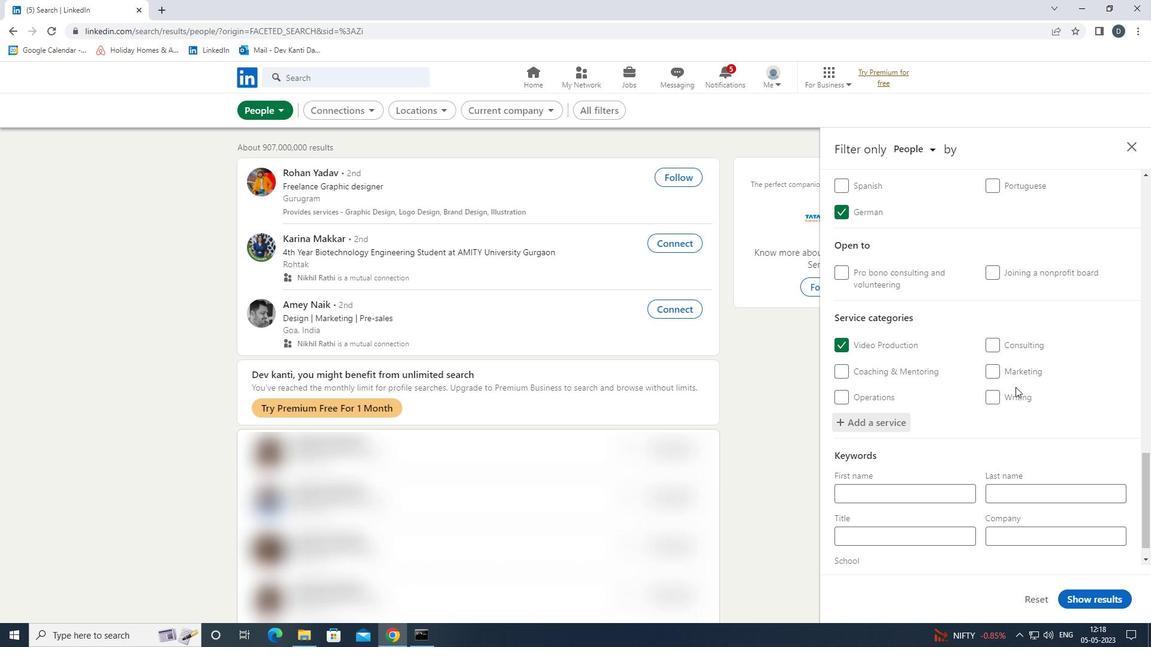 
Action: Mouse scrolled (1016, 386) with delta (0, 0)
Screenshot: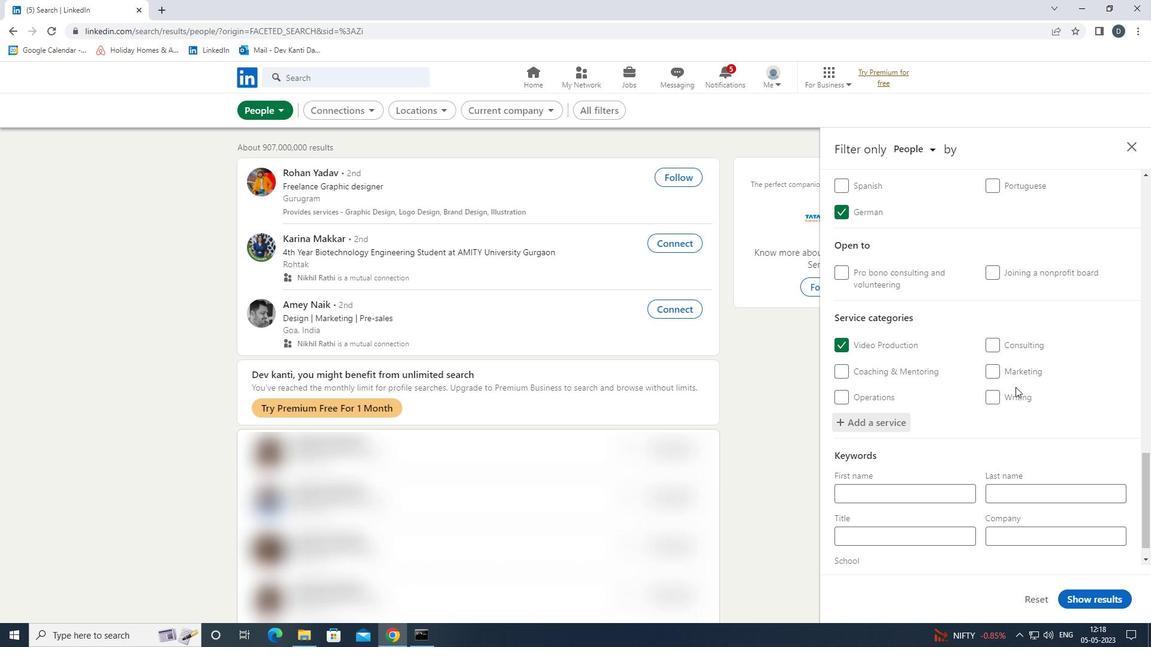 
Action: Mouse moved to (1015, 392)
Screenshot: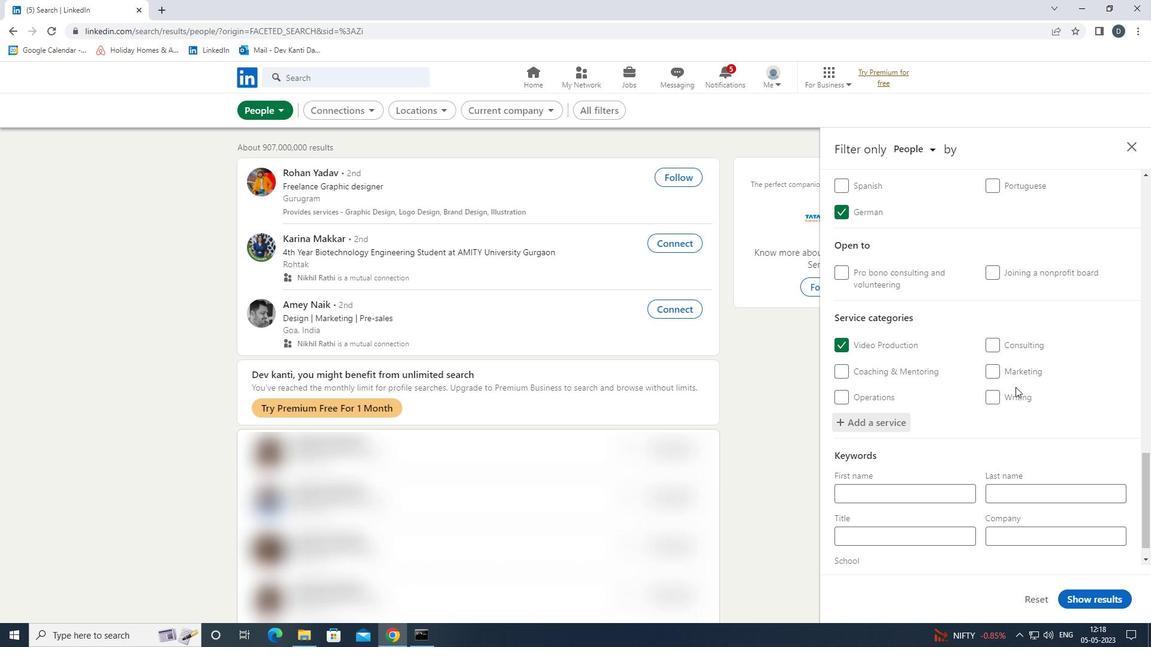 
Action: Mouse scrolled (1015, 391) with delta (0, 0)
Screenshot: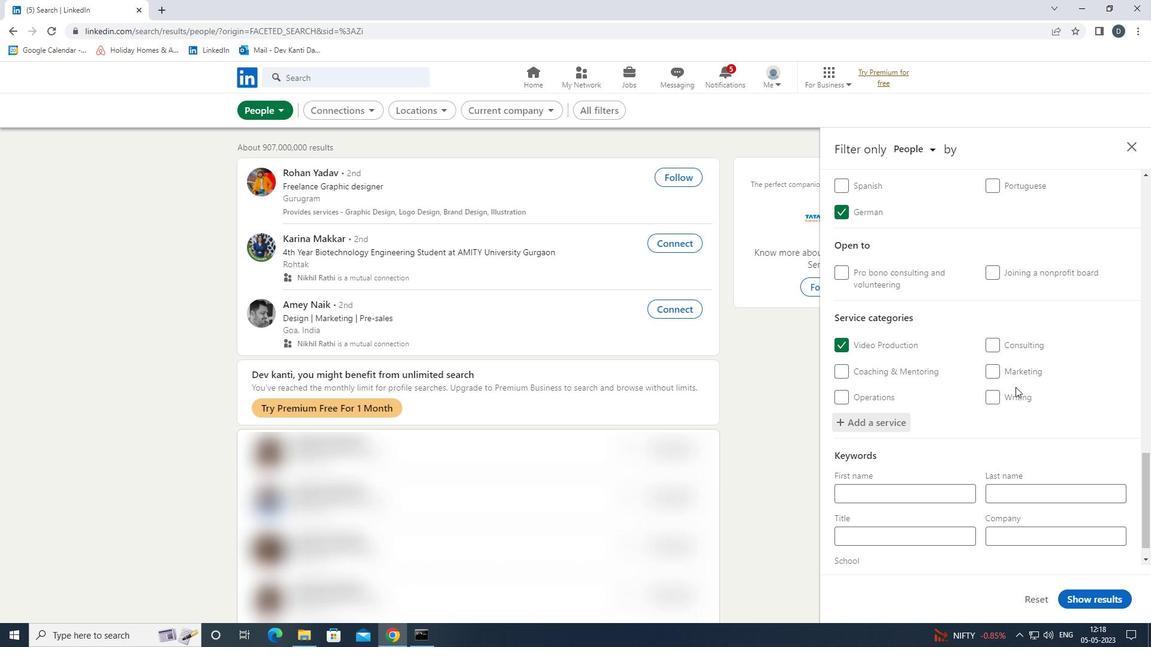 
Action: Mouse moved to (944, 516)
Screenshot: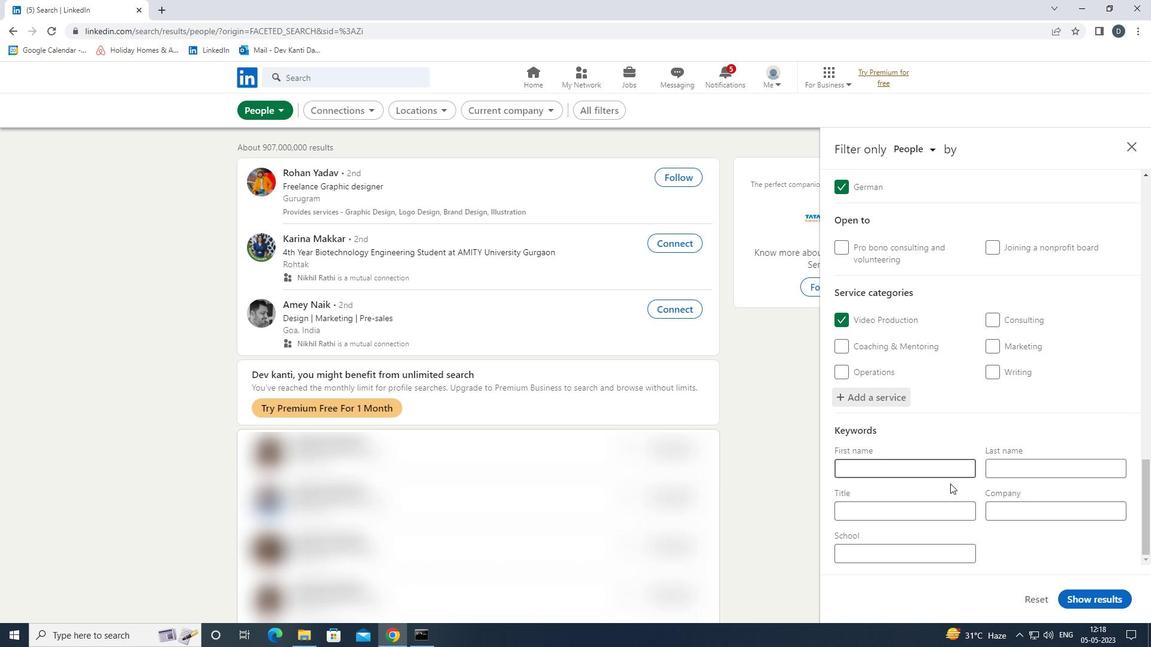 
Action: Mouse pressed left at (944, 516)
Screenshot: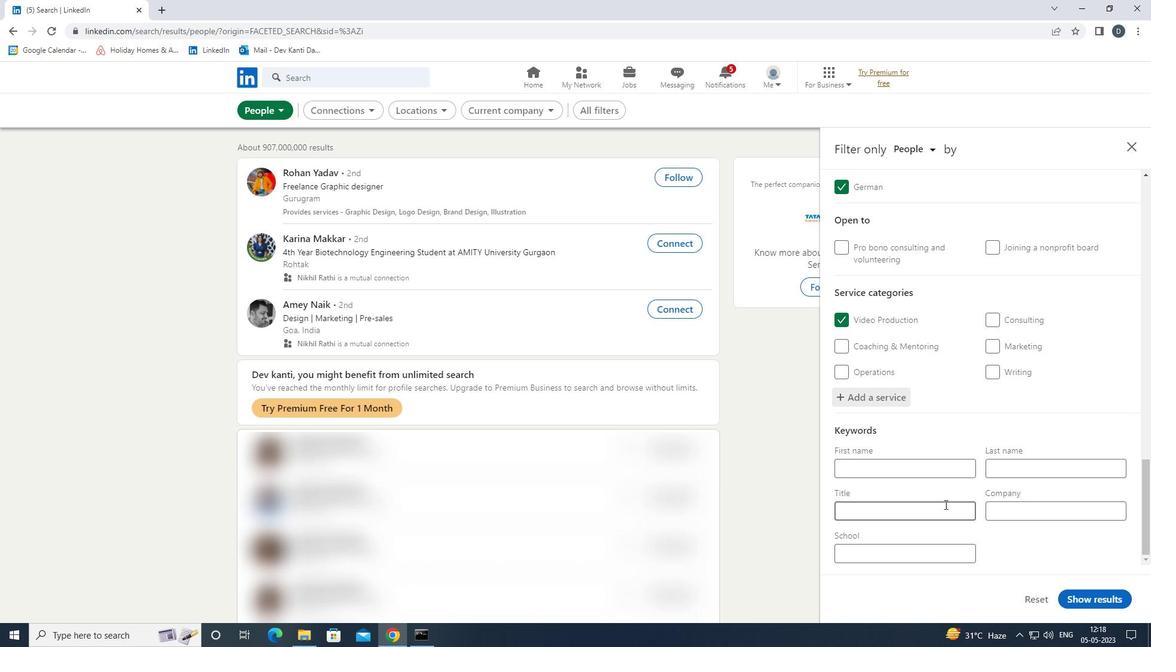 
Action: Mouse moved to (944, 517)
Screenshot: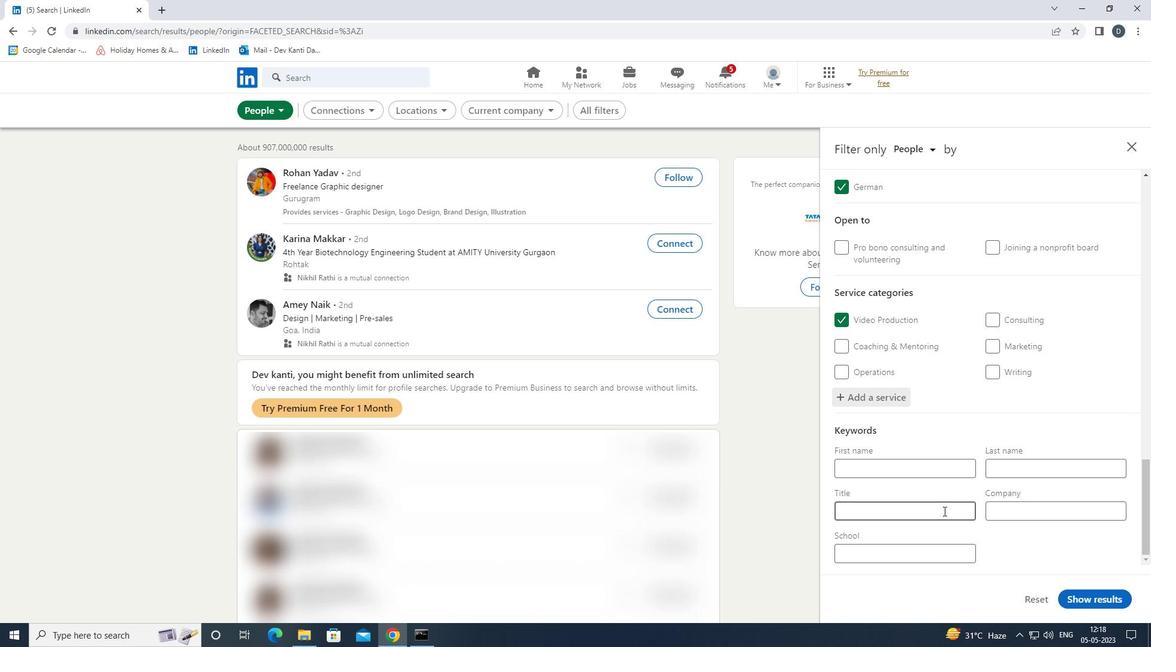 
Action: Key pressed <Key.shift><Key.shift><Key.shift><Key.shift><Key.shift>RETAIL<Key.space><Key.shift>WORKER
Screenshot: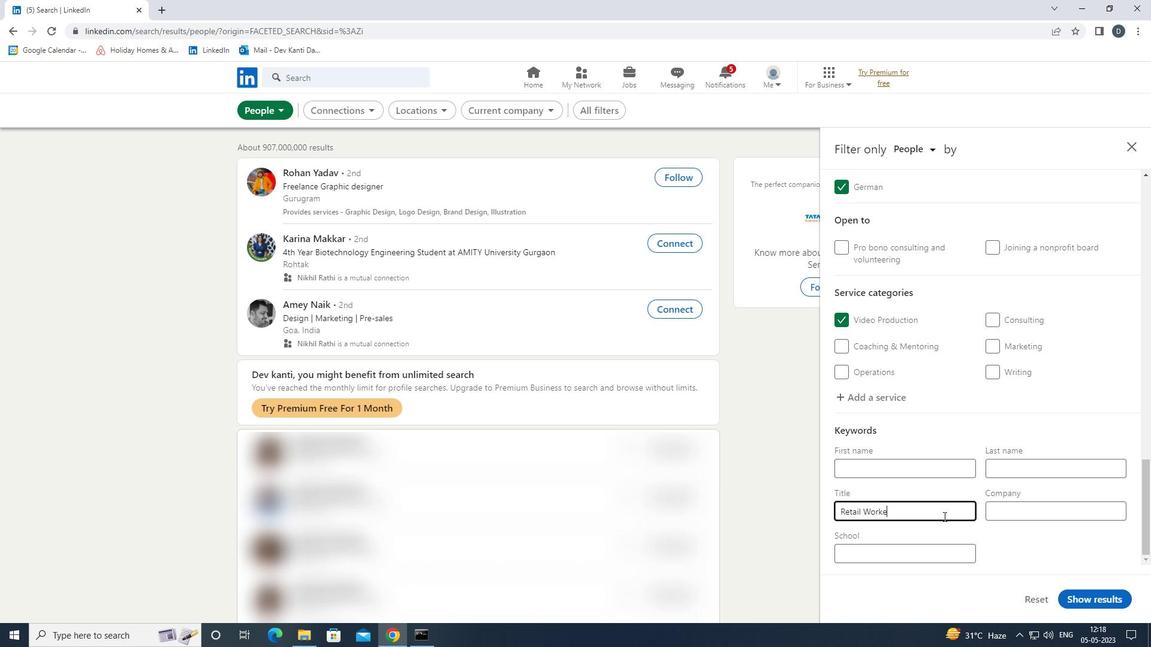 
Action: Mouse moved to (1102, 599)
Screenshot: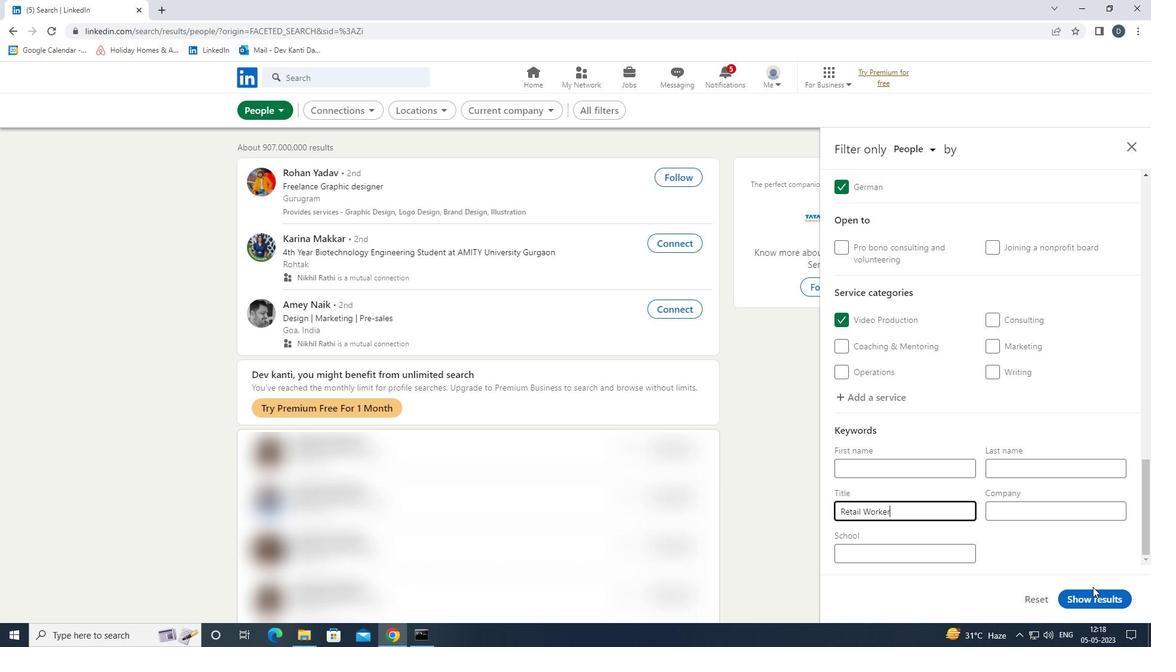 
Action: Mouse pressed left at (1102, 599)
Screenshot: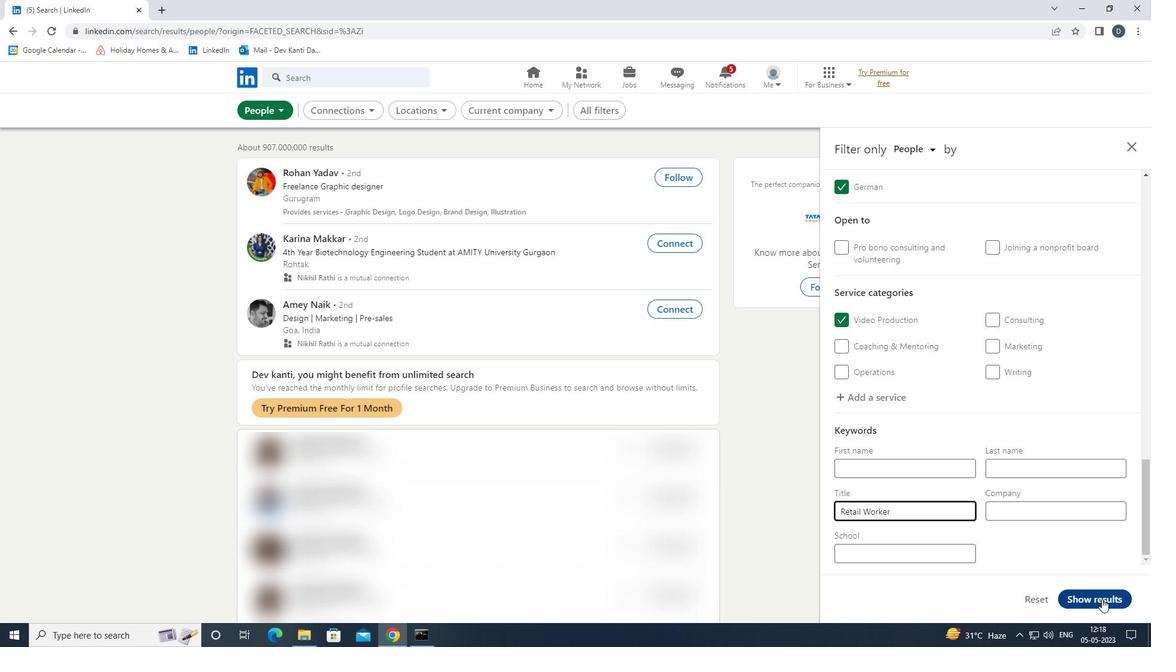 
Action: Mouse moved to (1028, 513)
Screenshot: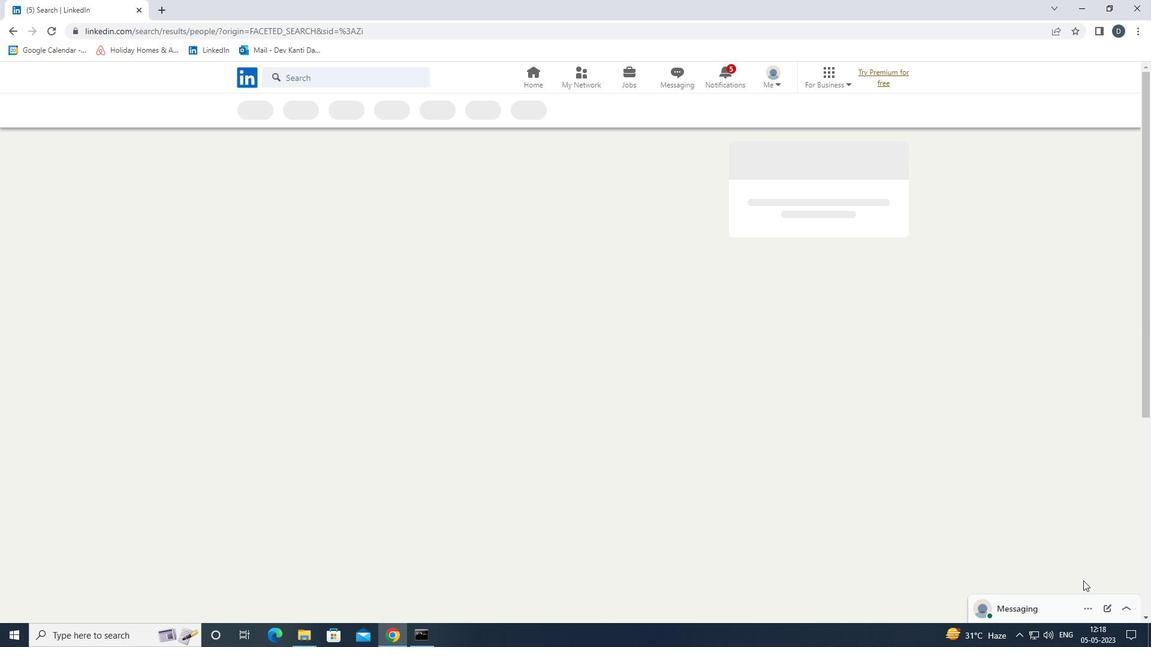 
